 Task: Look for space in Lucknow, India from 12th July, 2023 to 16th July, 2023 for 8 adults in price range Rs.10000 to Rs.16000. Place can be private room with 8 bedrooms having 8 beds and 8 bathrooms. Property type can be house, flat, guest house. Amenities needed are: wifi, TV, free parkinig on premises, gym, breakfast. Booking option can be shelf check-in. Required host language is English.
Action: Mouse pressed left at (530, 130)
Screenshot: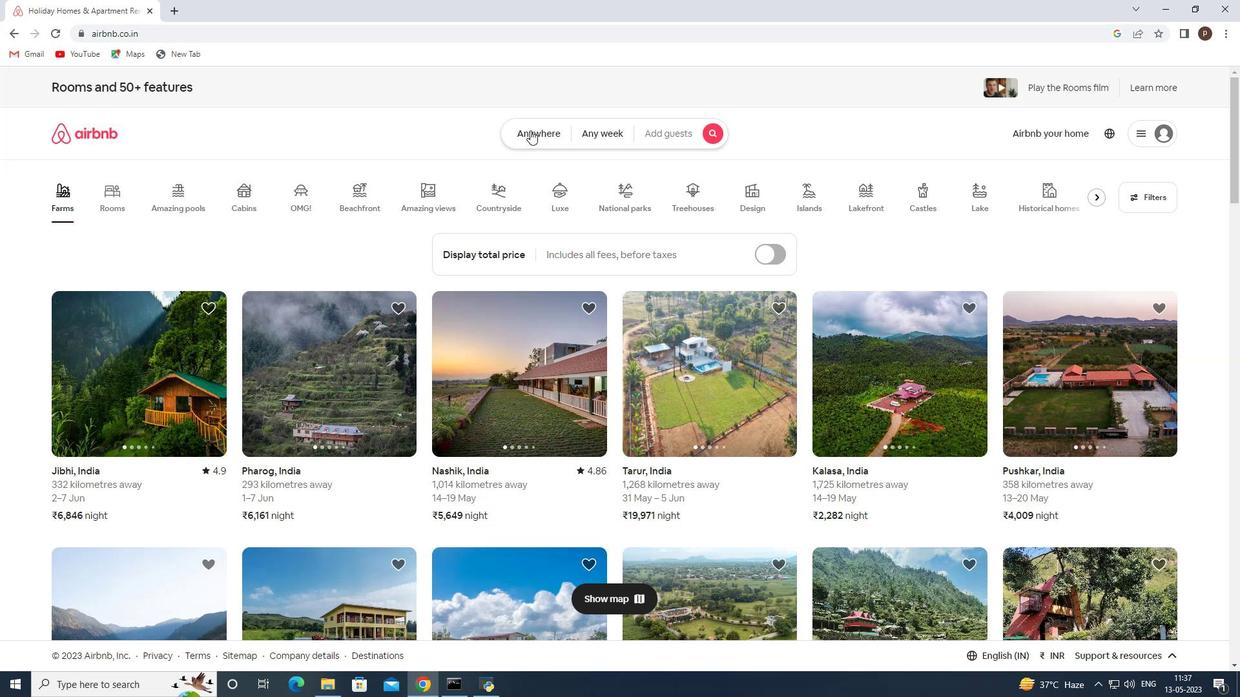
Action: Mouse moved to (427, 182)
Screenshot: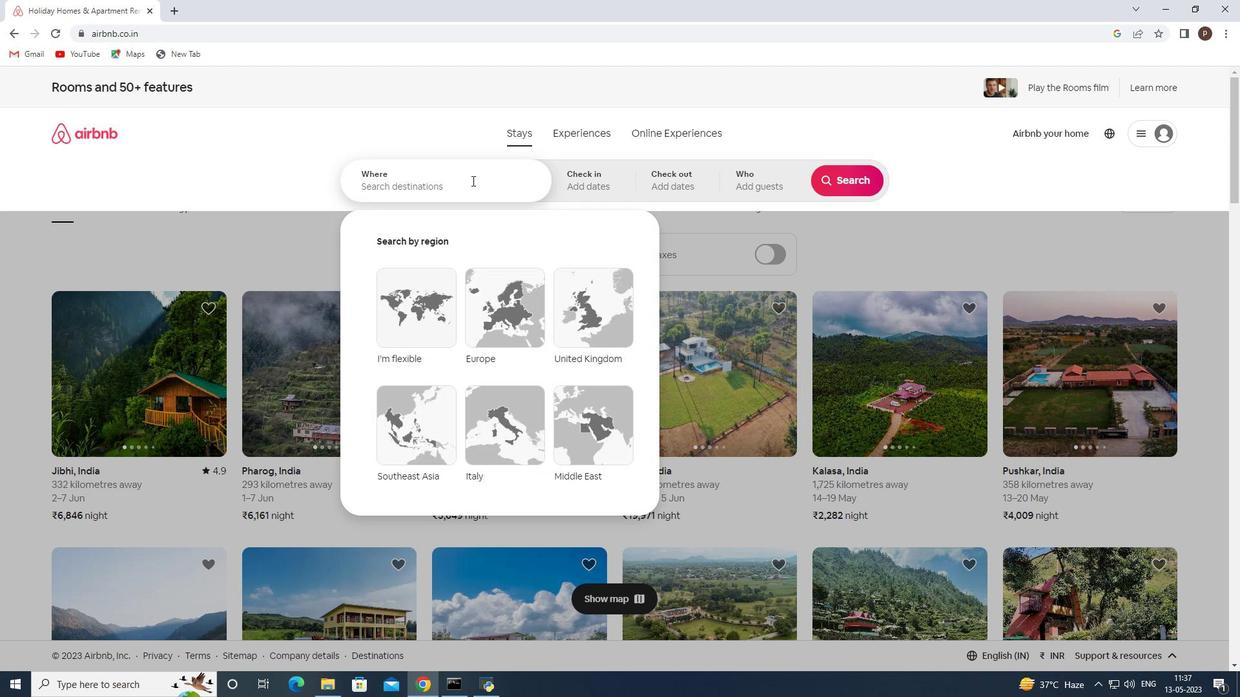 
Action: Mouse pressed left at (427, 182)
Screenshot: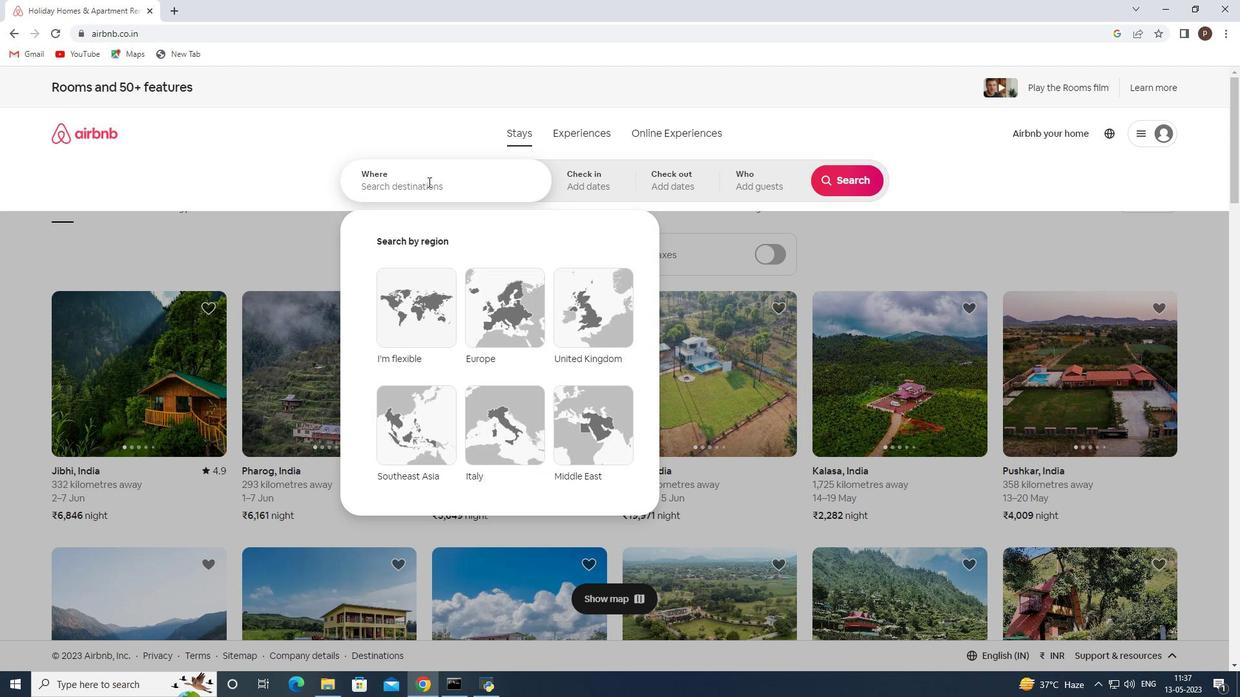 
Action: Key pressed <Key.caps_lock>L<Key.caps_lock>ucknow
Screenshot: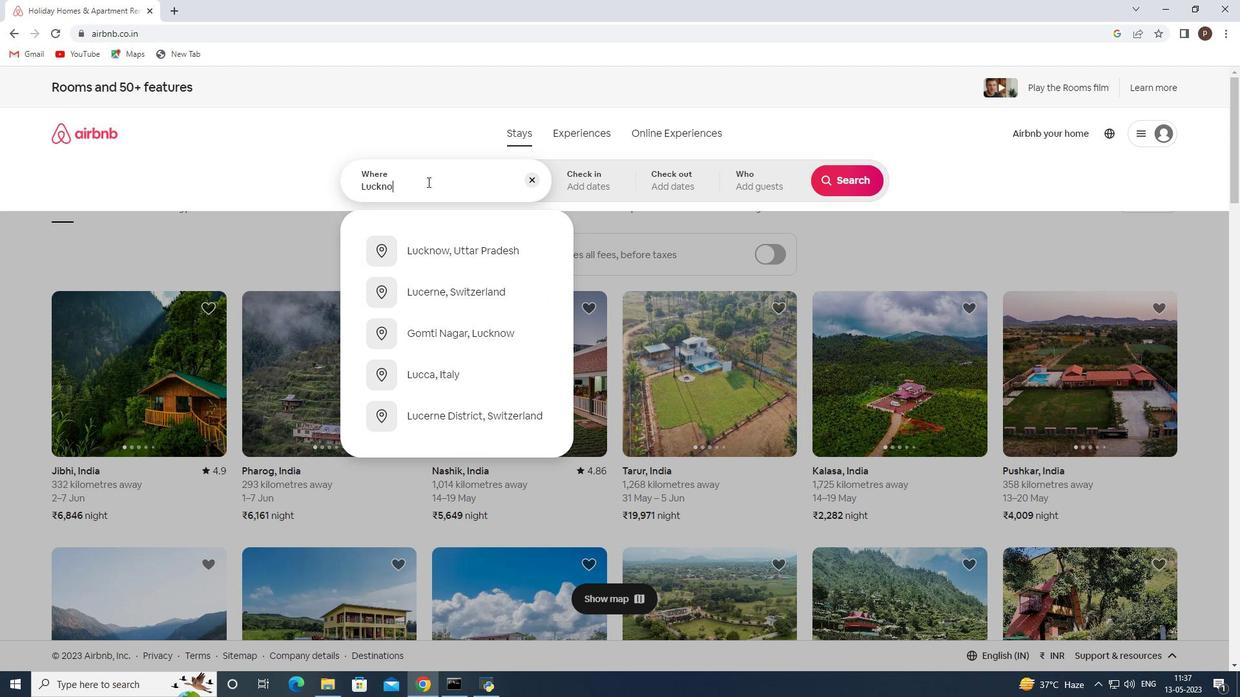 
Action: Mouse moved to (439, 253)
Screenshot: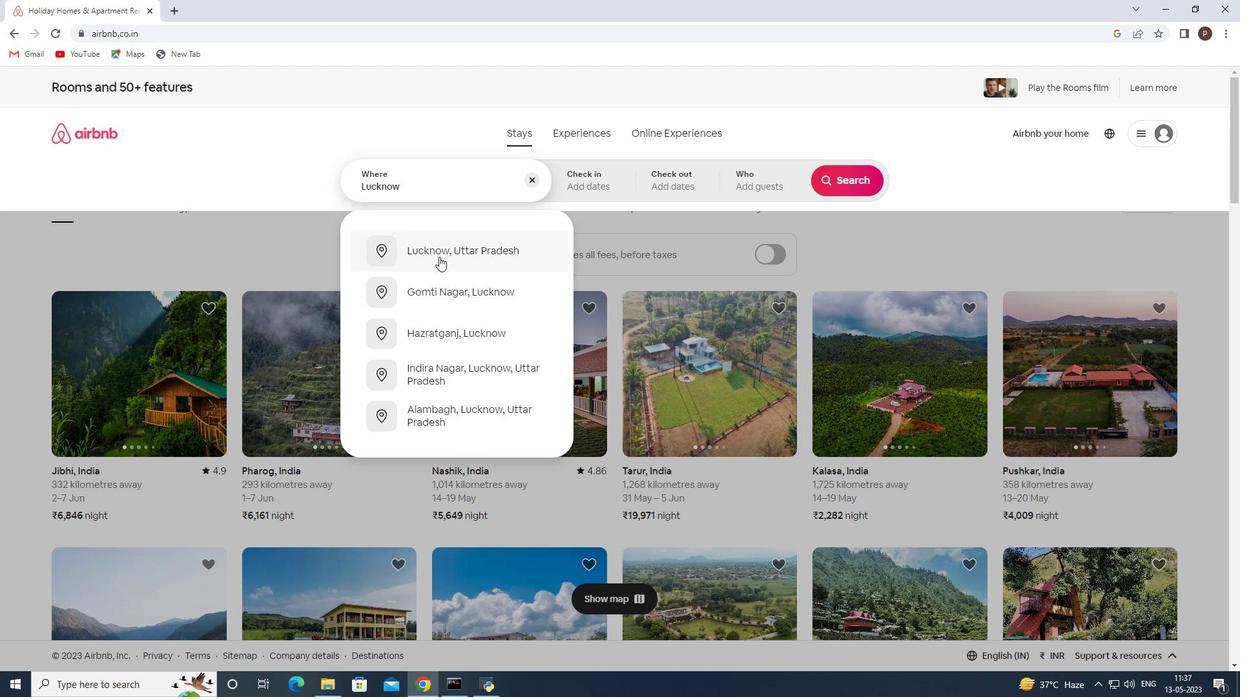 
Action: Mouse pressed left at (439, 253)
Screenshot: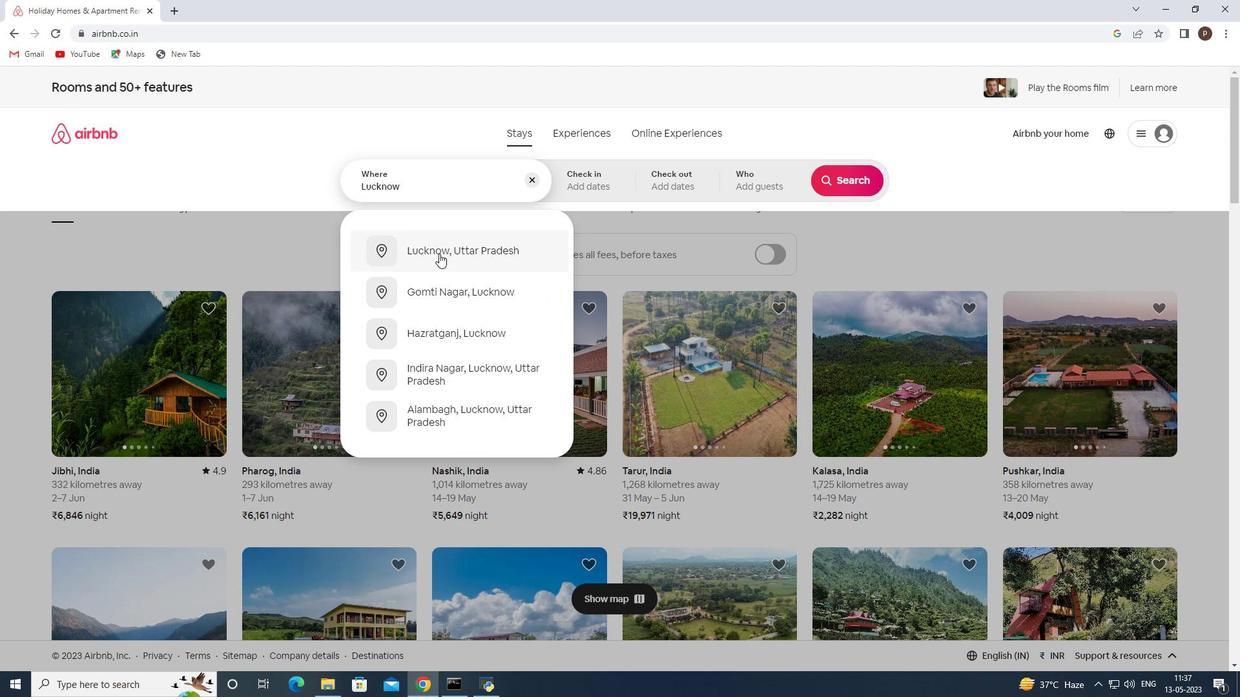 
Action: Mouse moved to (843, 281)
Screenshot: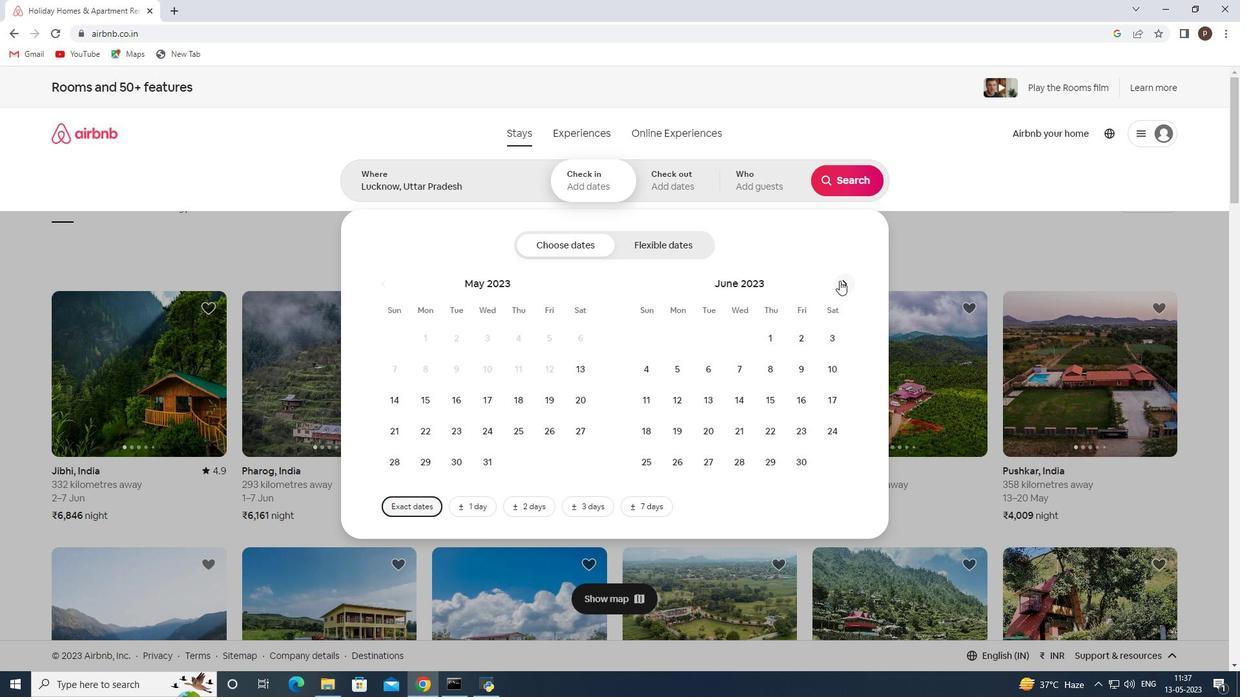 
Action: Mouse pressed left at (843, 281)
Screenshot: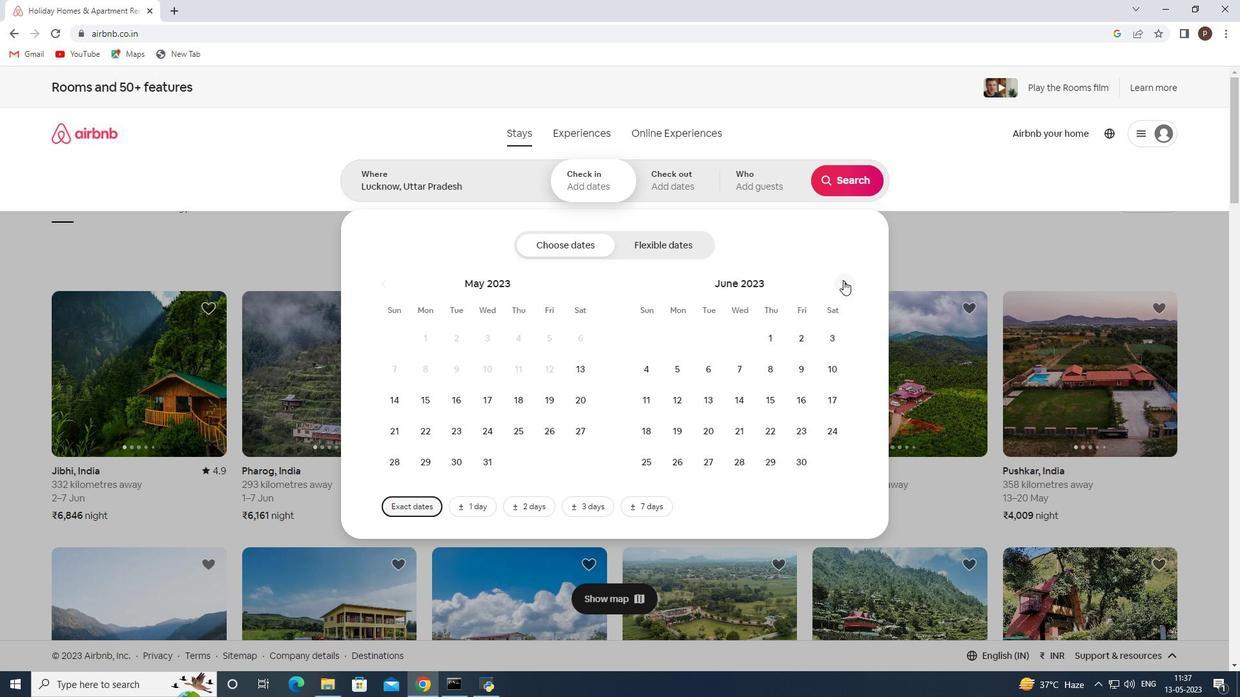 
Action: Mouse moved to (737, 398)
Screenshot: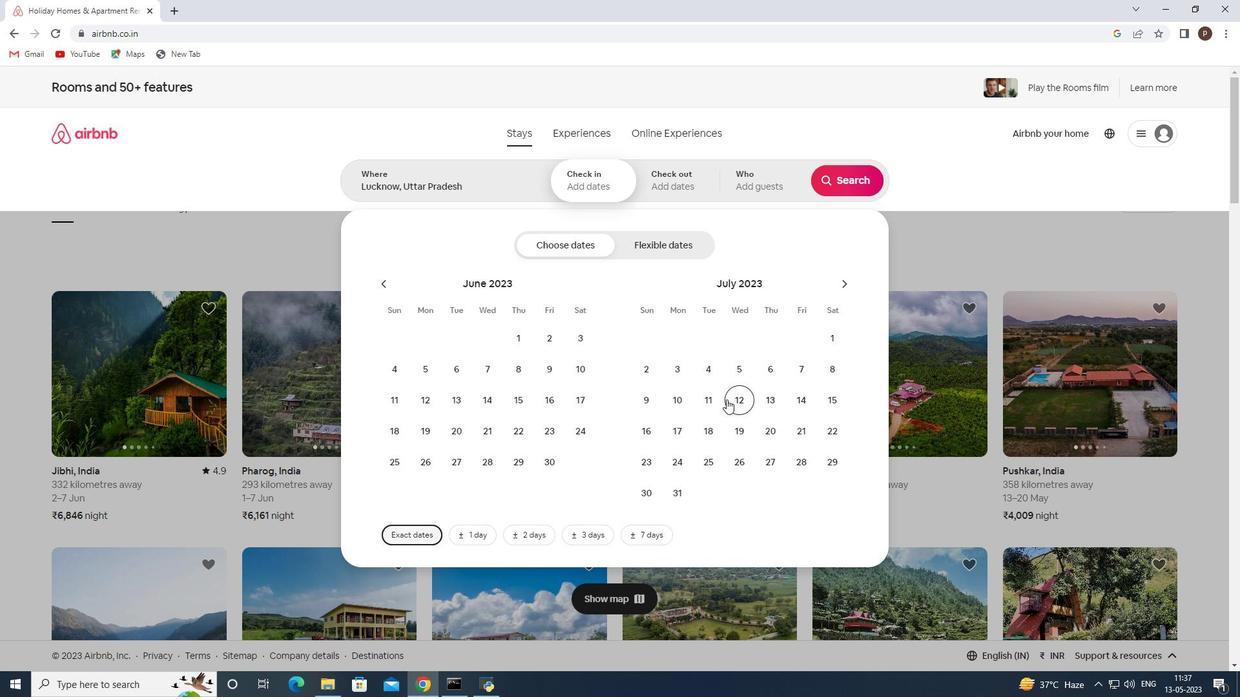 
Action: Mouse pressed left at (737, 398)
Screenshot: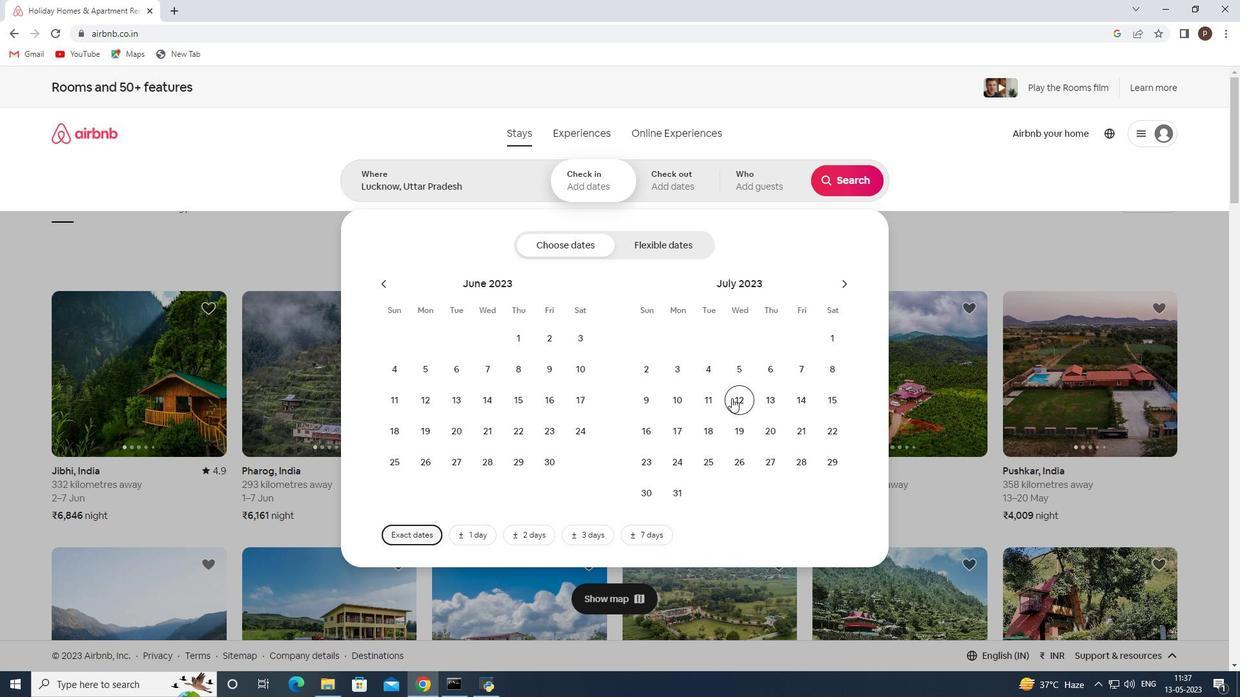 
Action: Mouse moved to (651, 428)
Screenshot: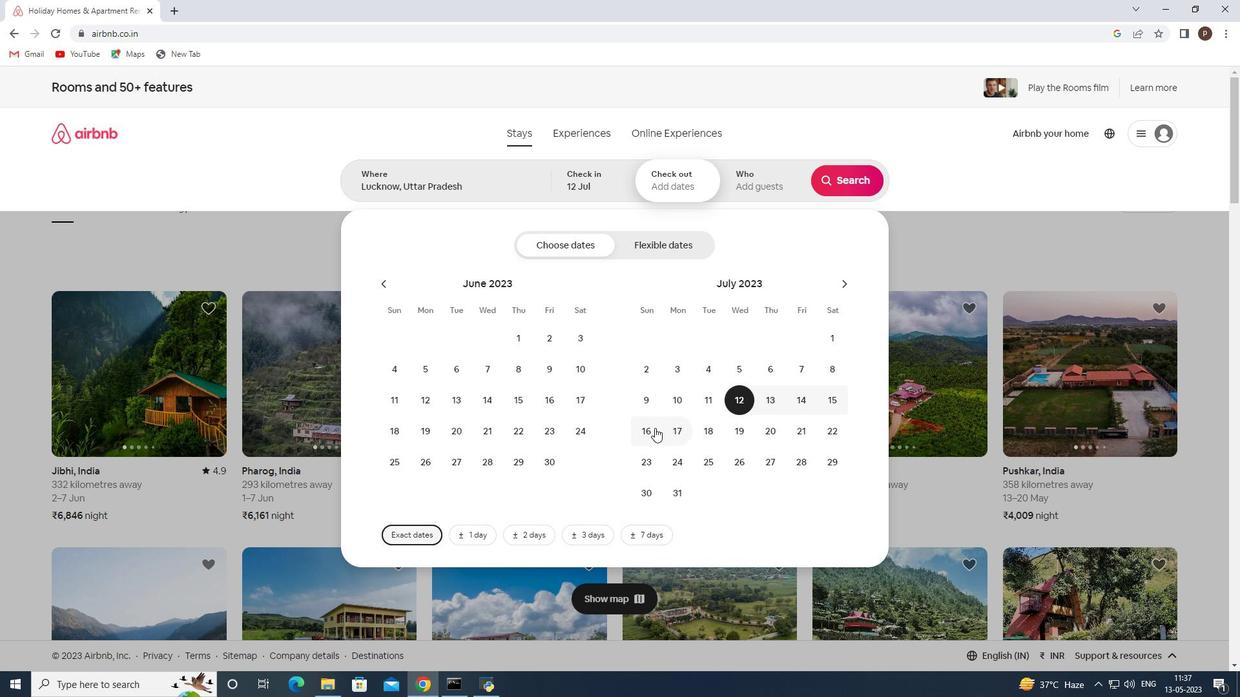 
Action: Mouse pressed left at (651, 428)
Screenshot: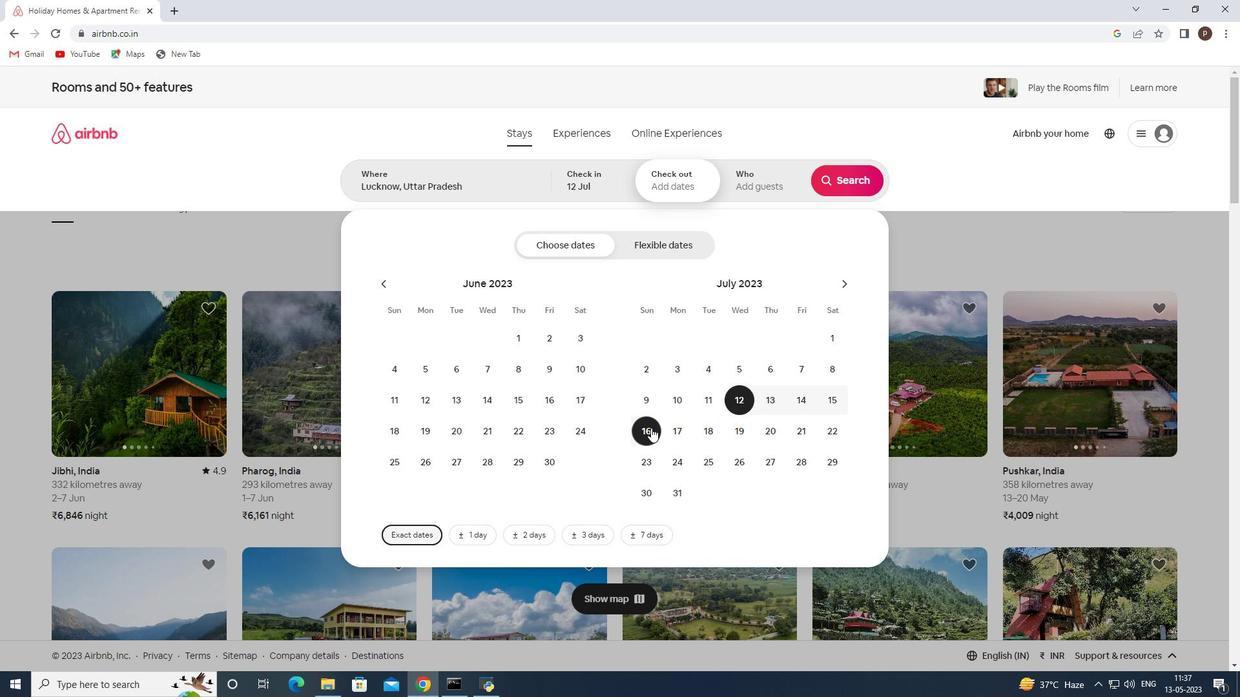 
Action: Mouse moved to (744, 173)
Screenshot: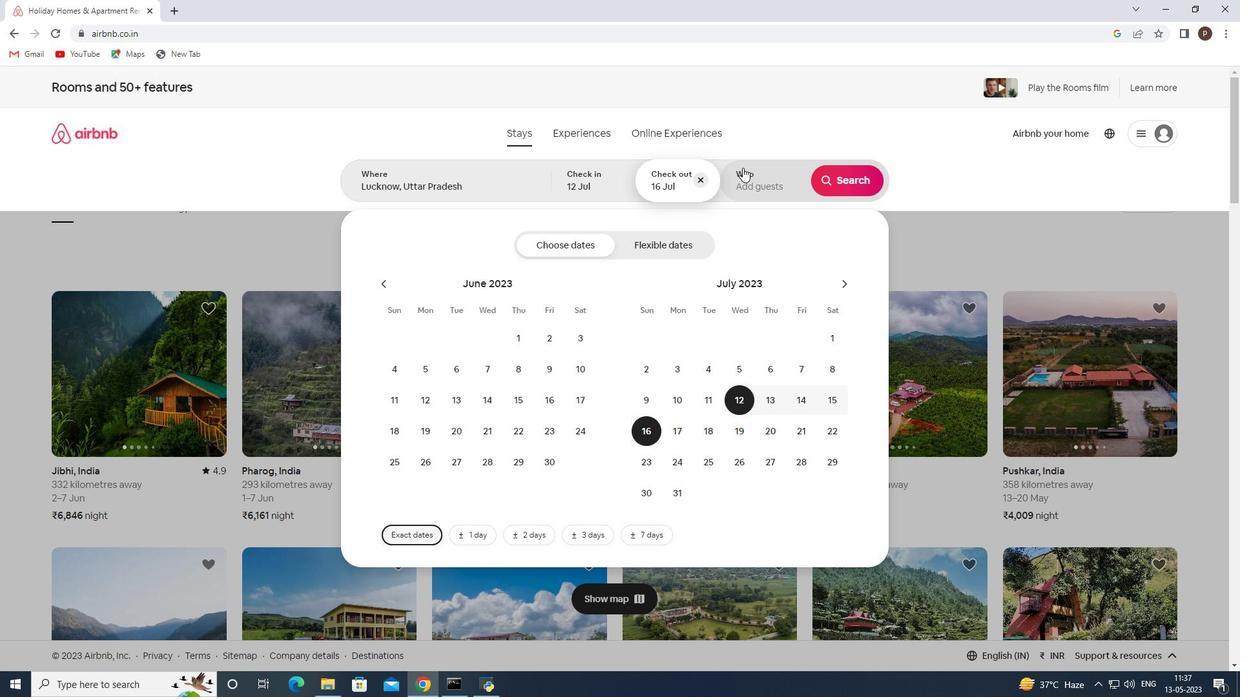 
Action: Mouse pressed left at (744, 173)
Screenshot: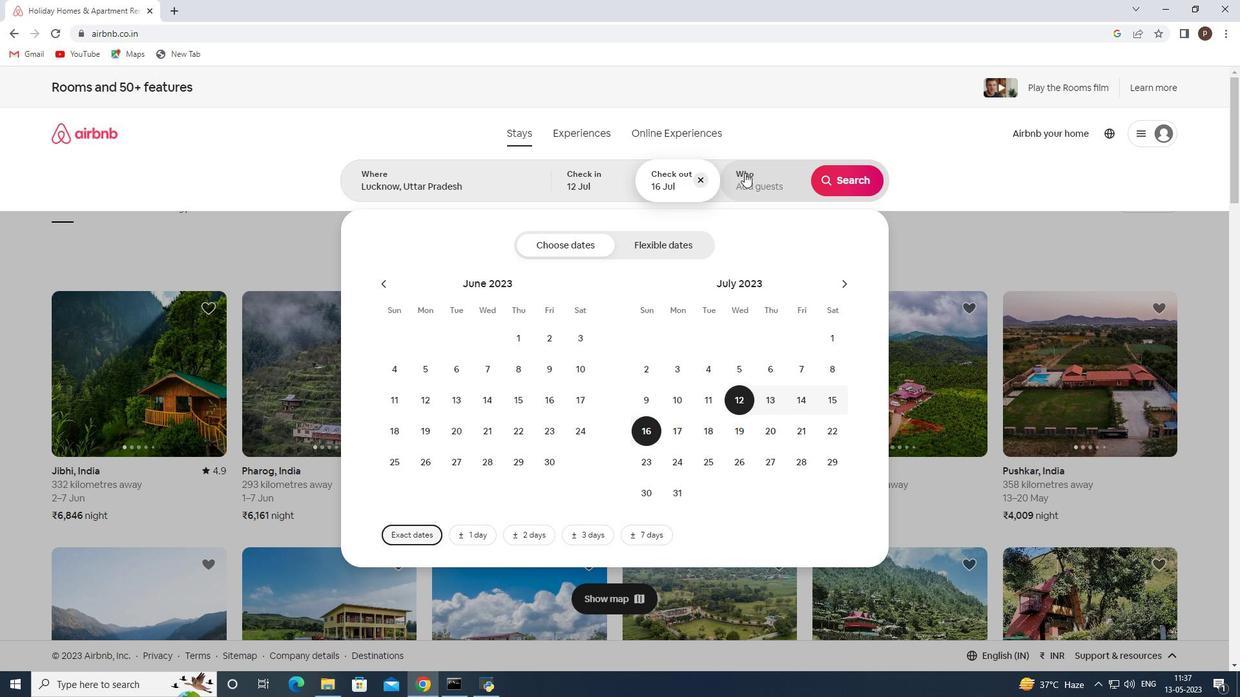 
Action: Mouse moved to (859, 250)
Screenshot: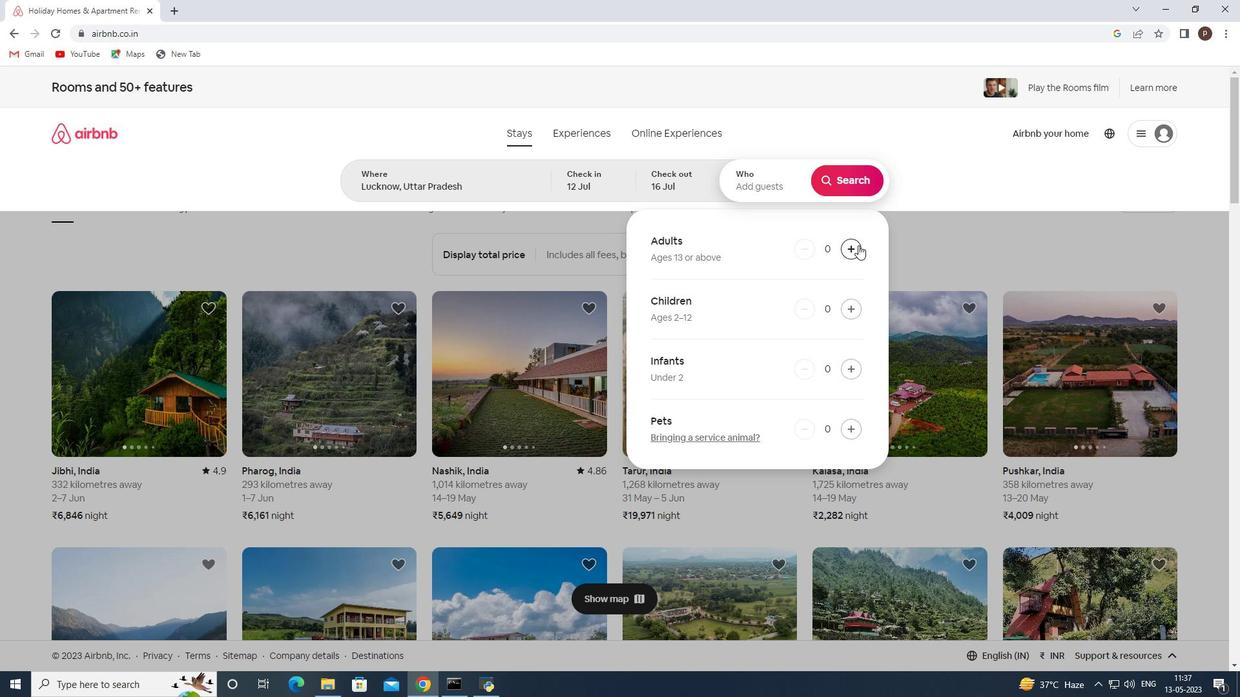 
Action: Mouse pressed left at (859, 250)
Screenshot: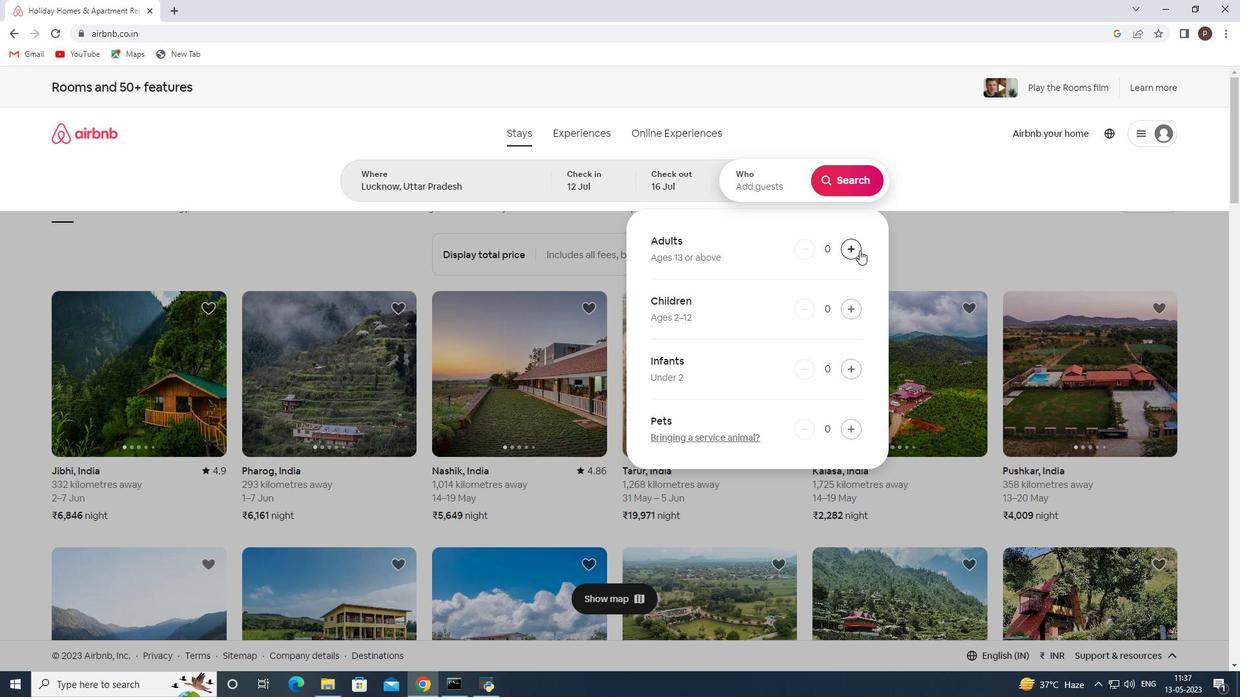 
Action: Mouse pressed left at (859, 250)
Screenshot: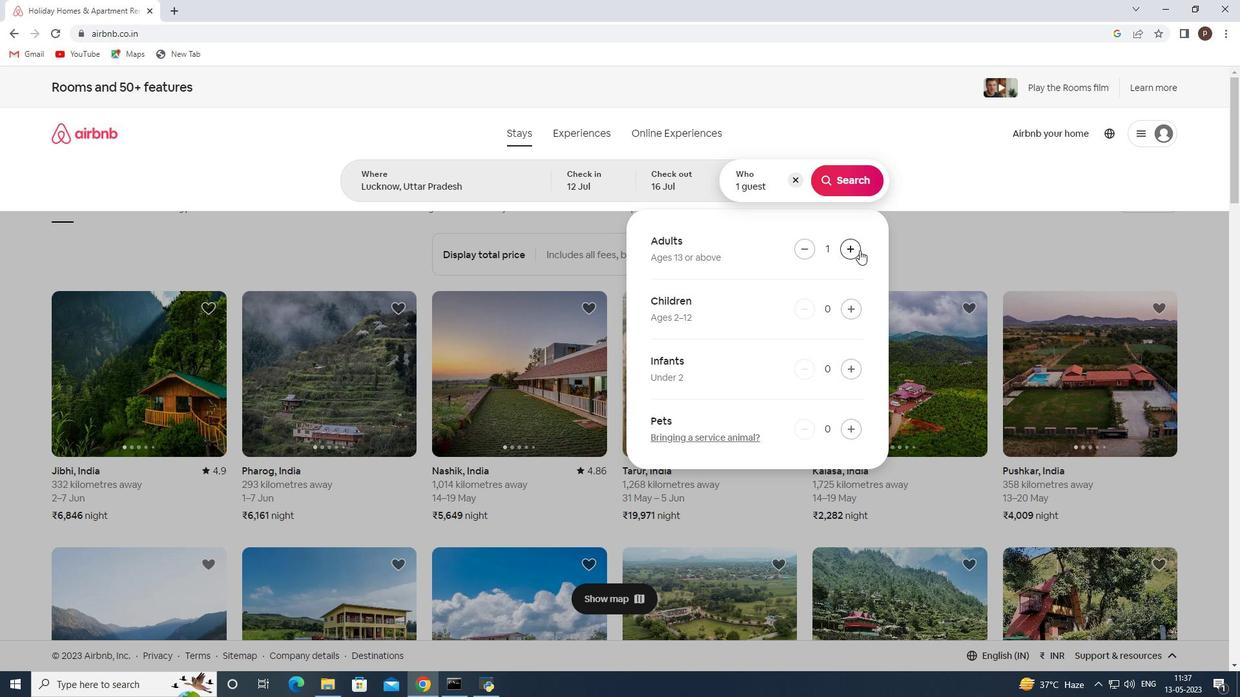 
Action: Mouse pressed left at (859, 250)
Screenshot: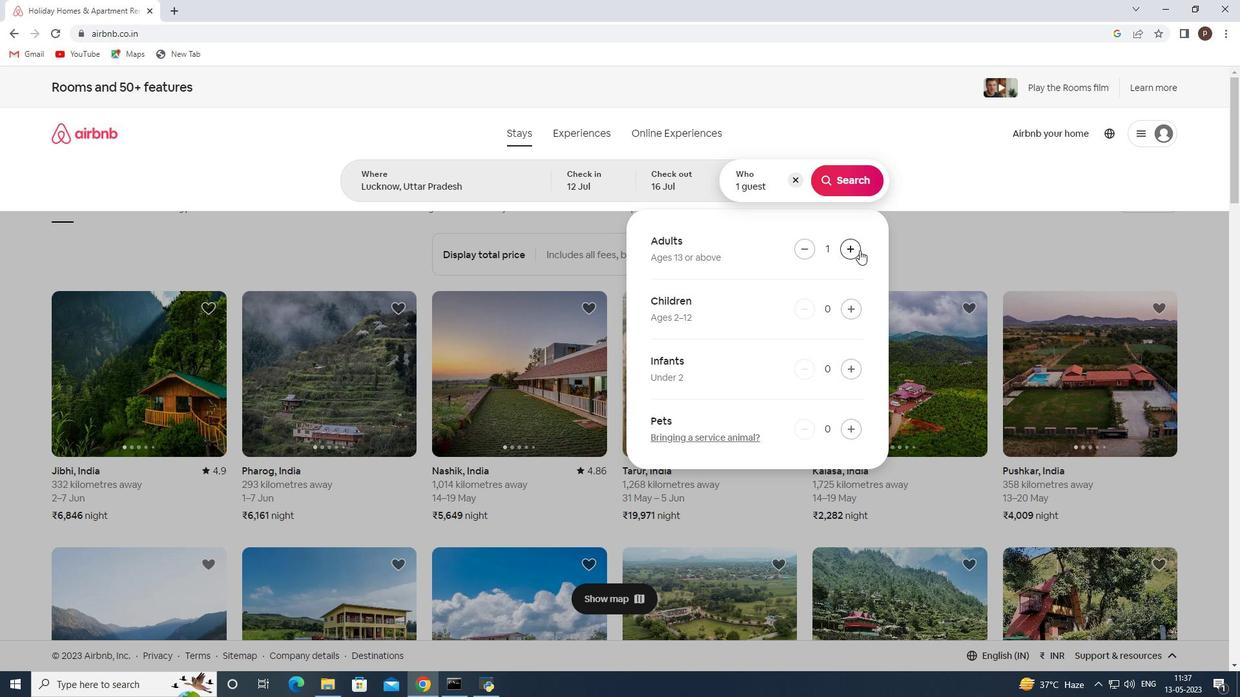 
Action: Mouse pressed left at (859, 250)
Screenshot: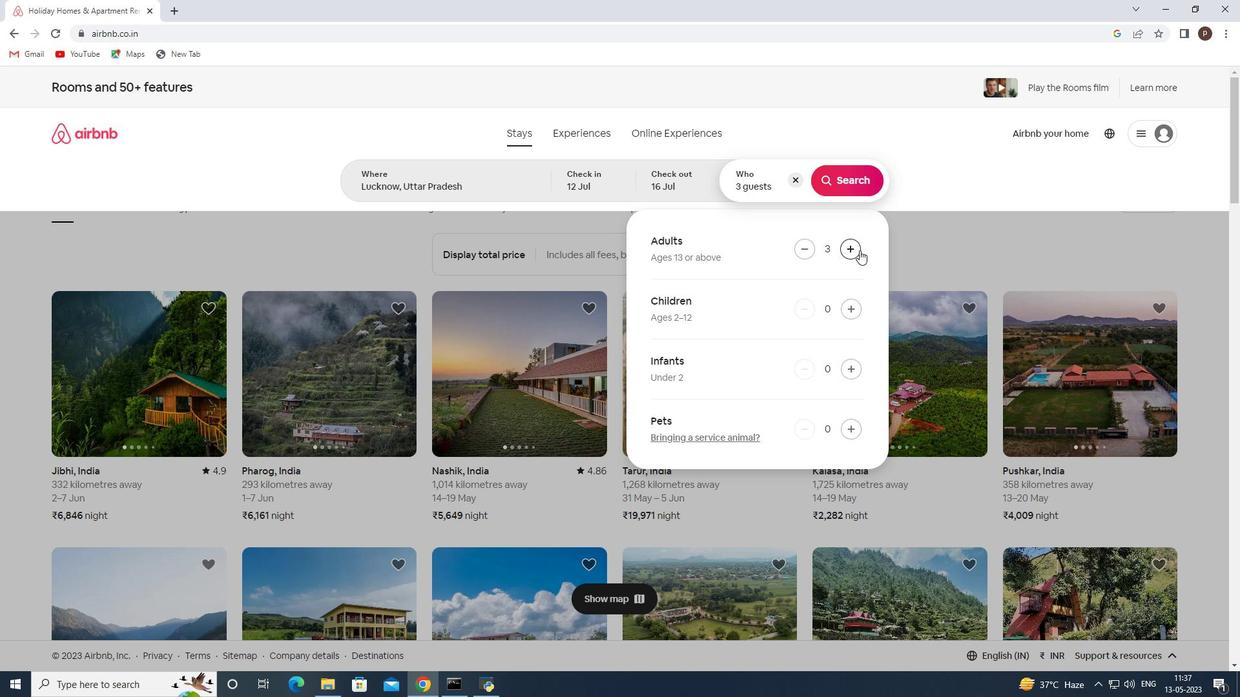 
Action: Mouse pressed left at (859, 250)
Screenshot: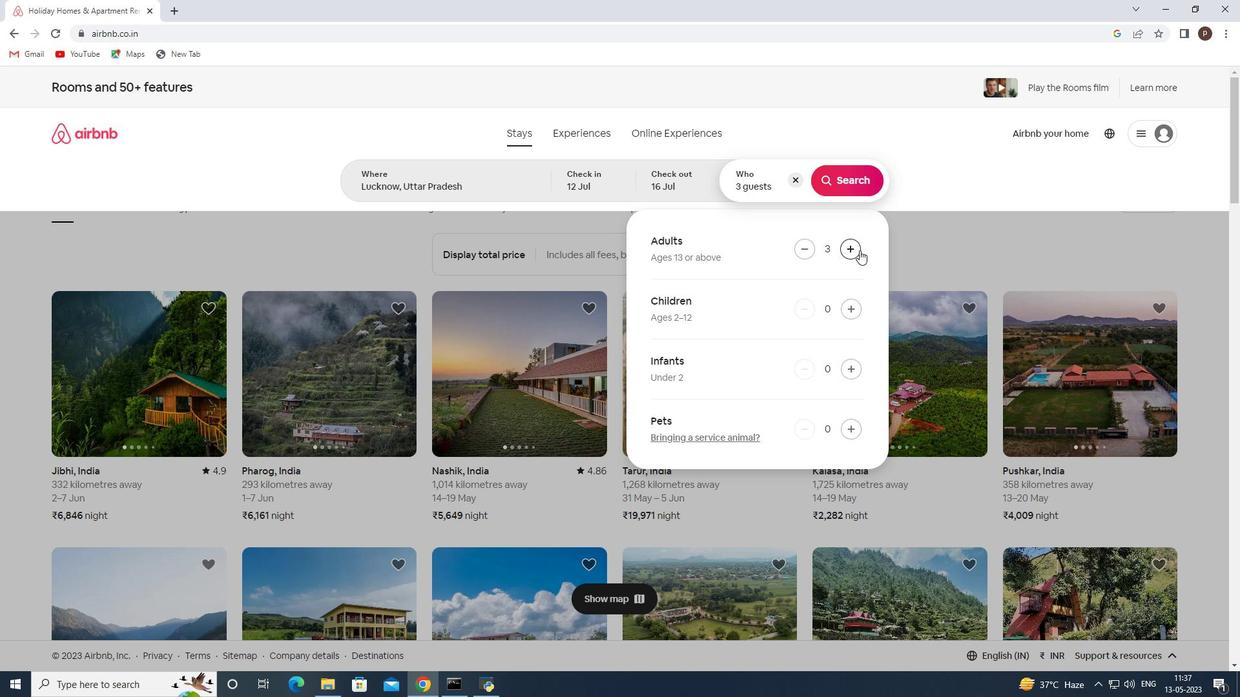 
Action: Mouse pressed left at (859, 250)
Screenshot: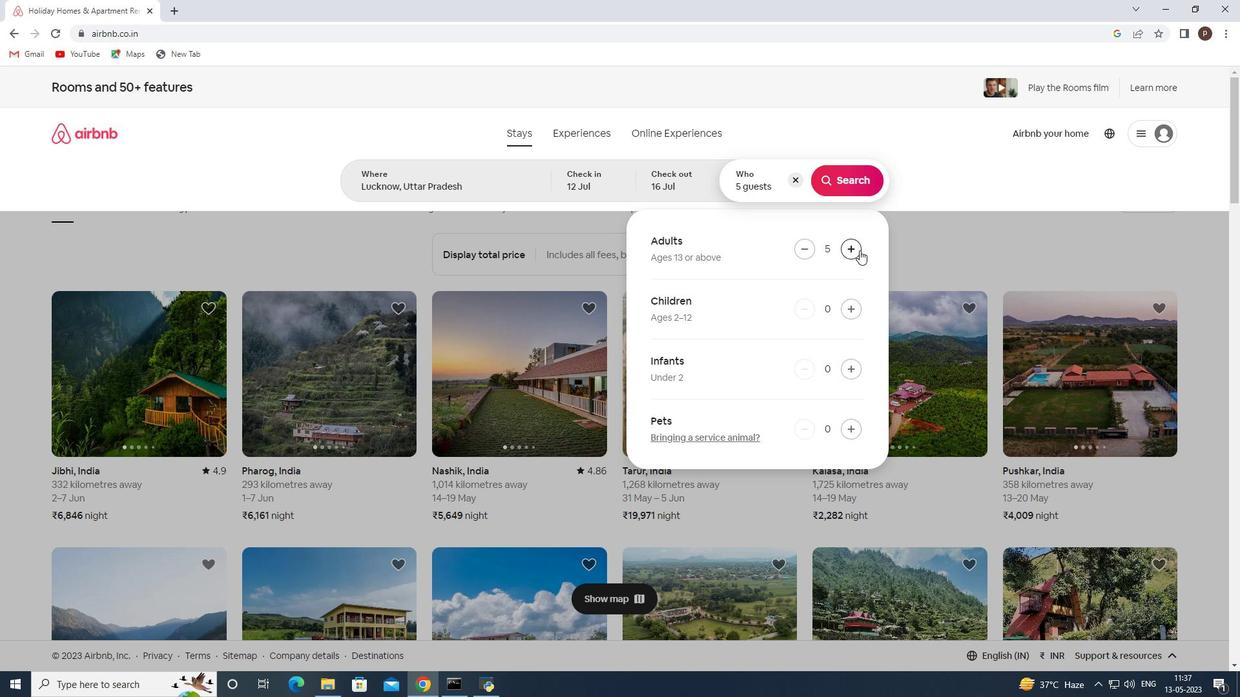 
Action: Mouse pressed left at (859, 250)
Screenshot: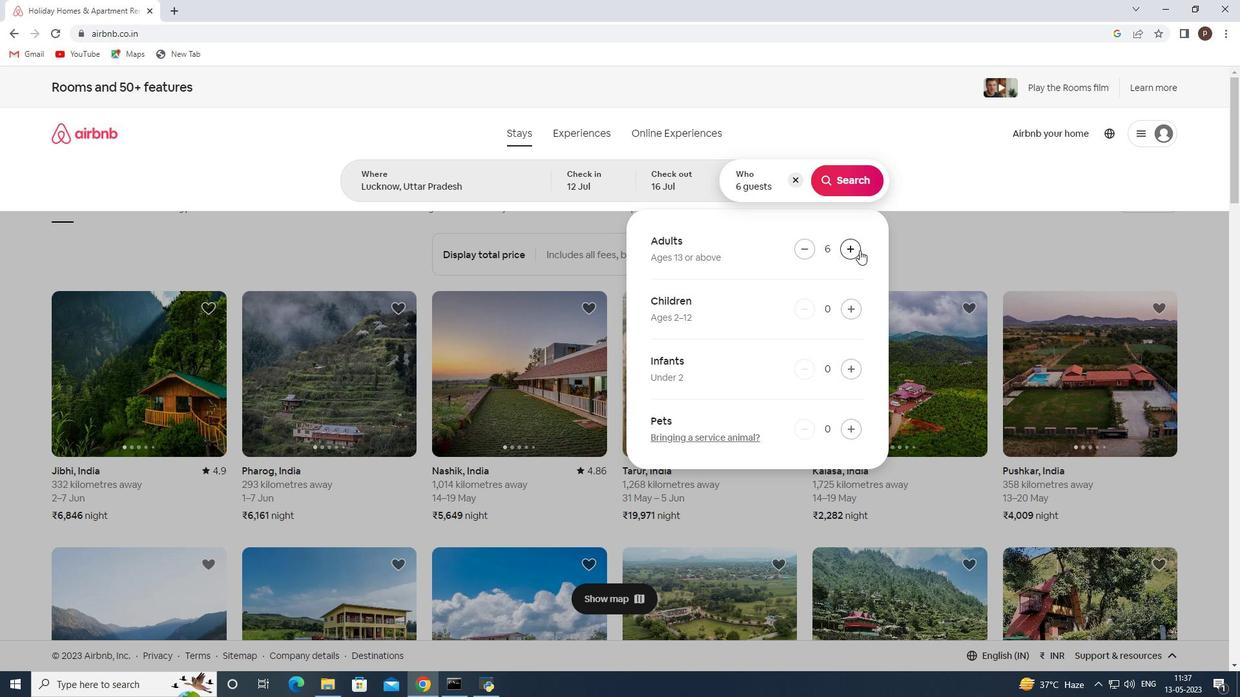 
Action: Mouse pressed left at (859, 250)
Screenshot: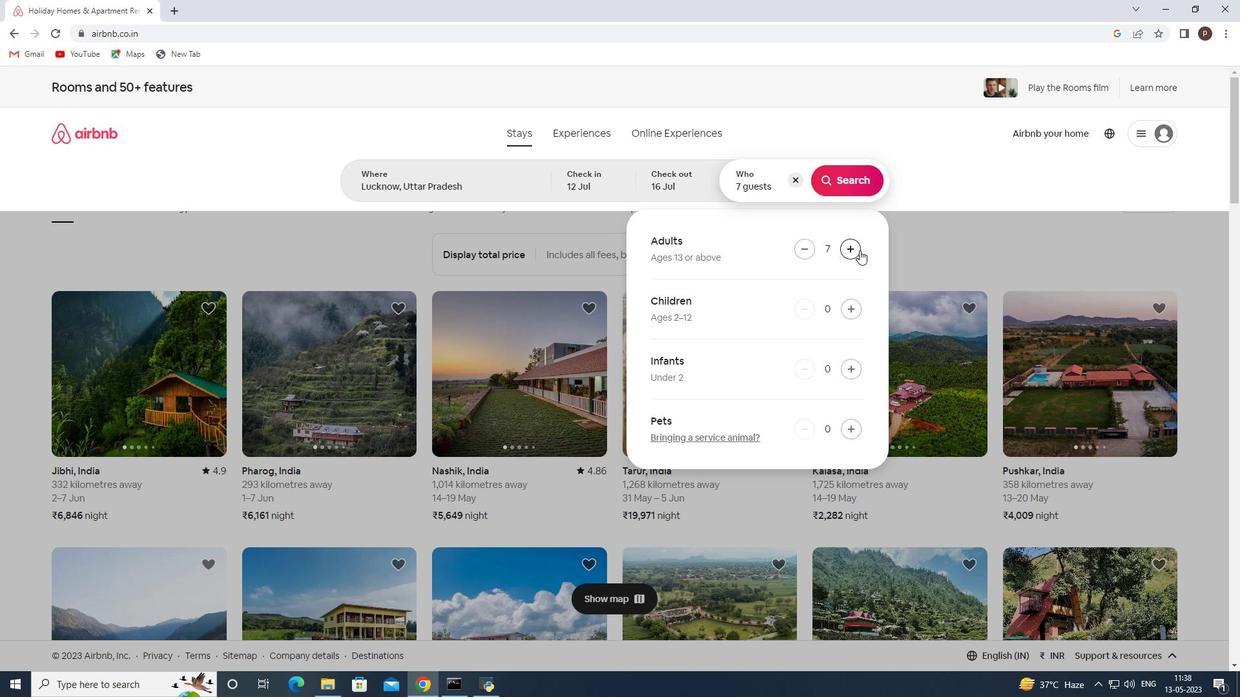 
Action: Mouse moved to (847, 172)
Screenshot: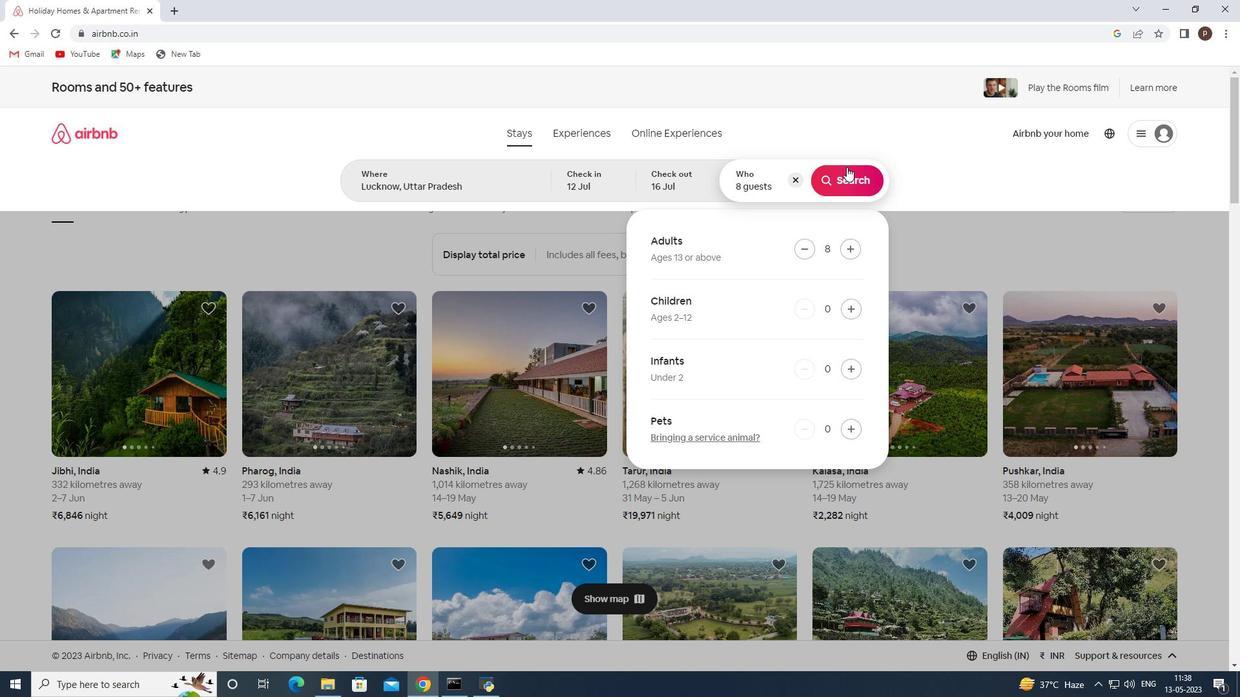 
Action: Mouse pressed left at (847, 172)
Screenshot: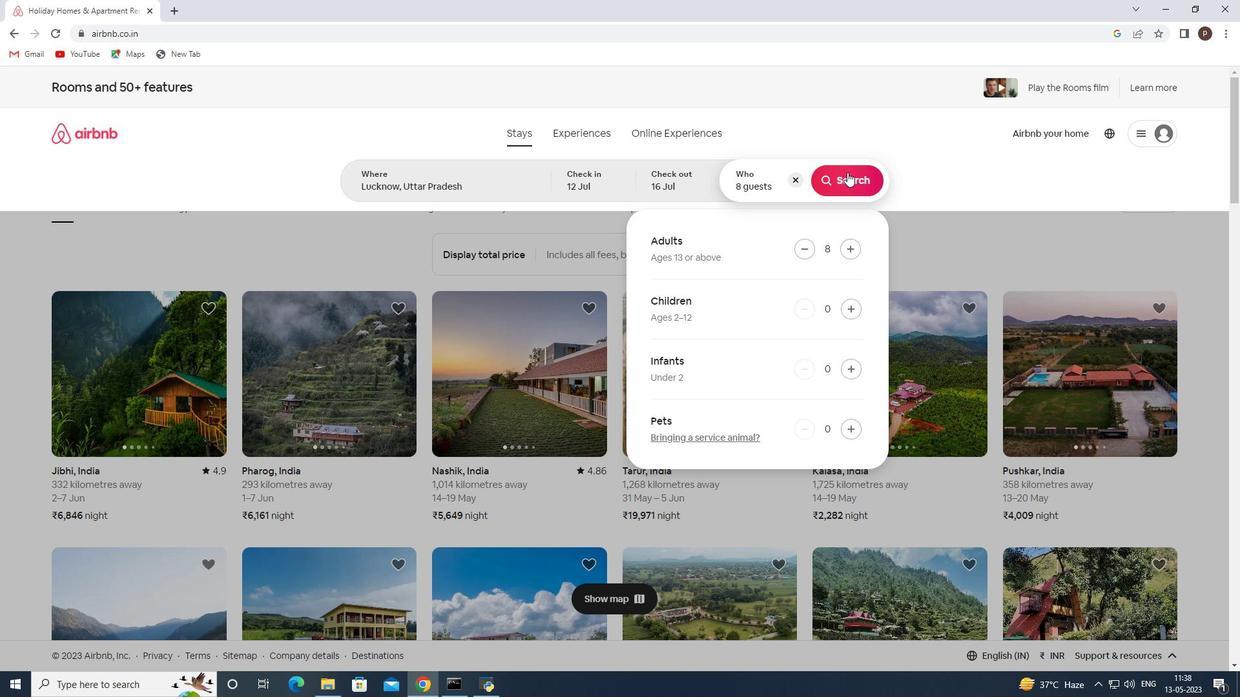 
Action: Mouse moved to (1168, 144)
Screenshot: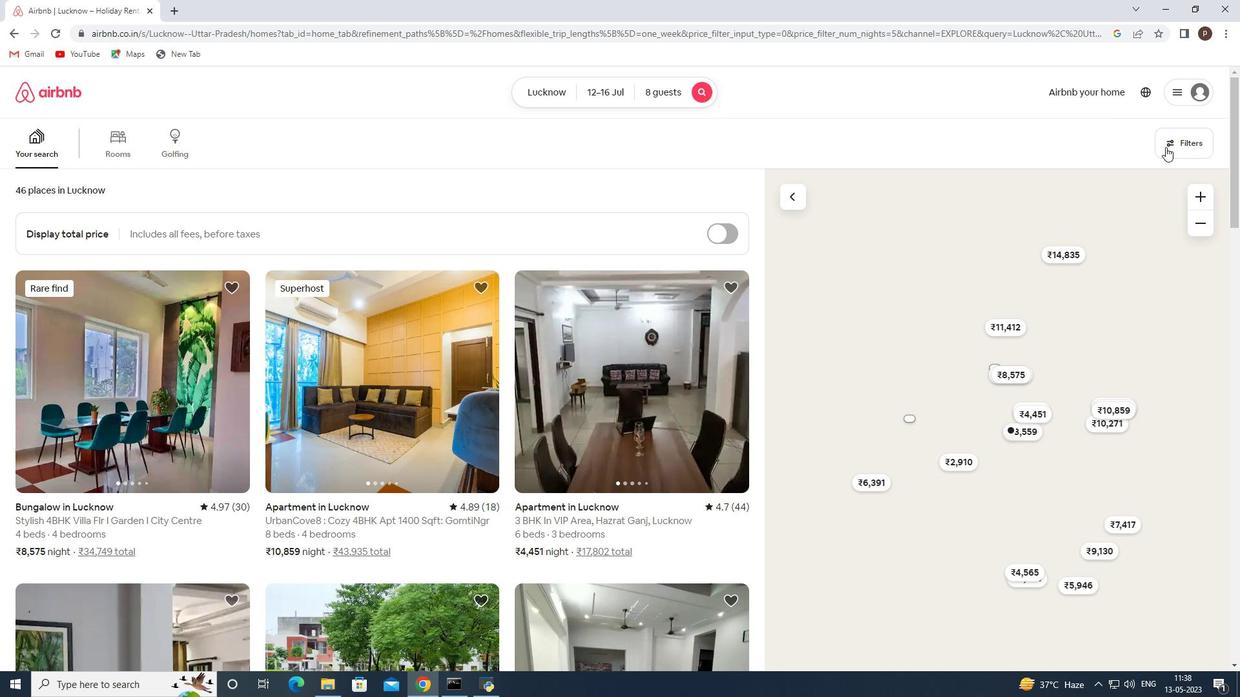 
Action: Mouse pressed left at (1168, 144)
Screenshot: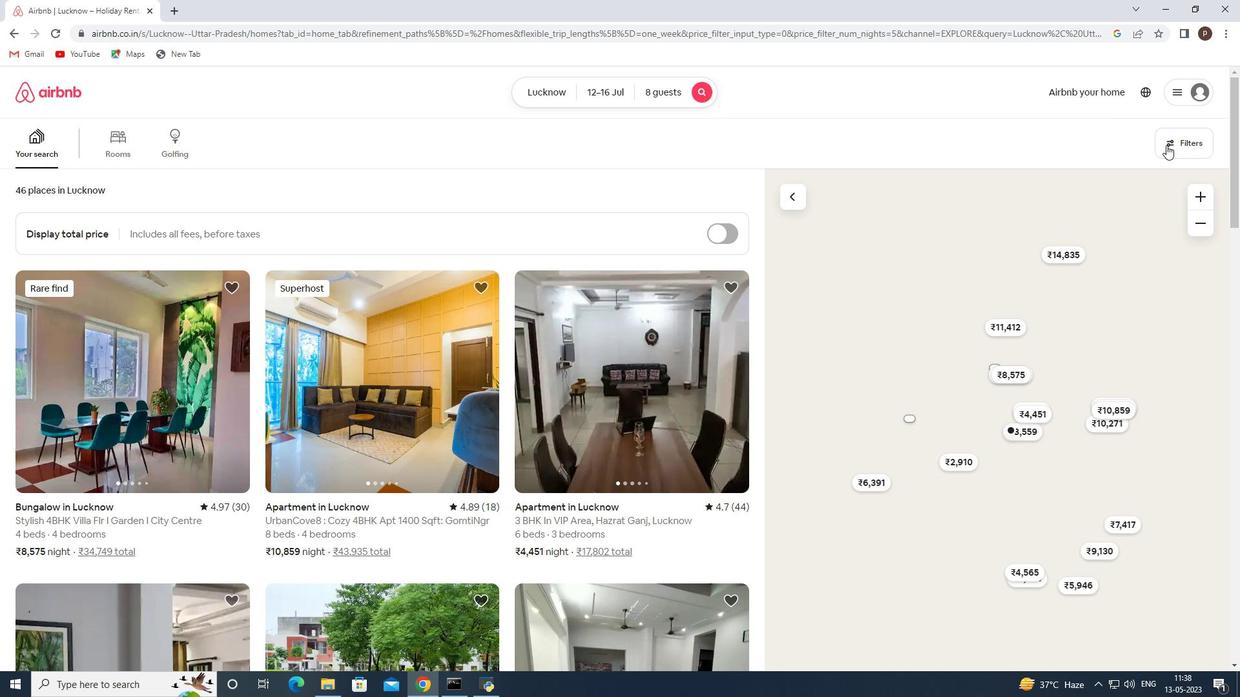 
Action: Mouse moved to (434, 460)
Screenshot: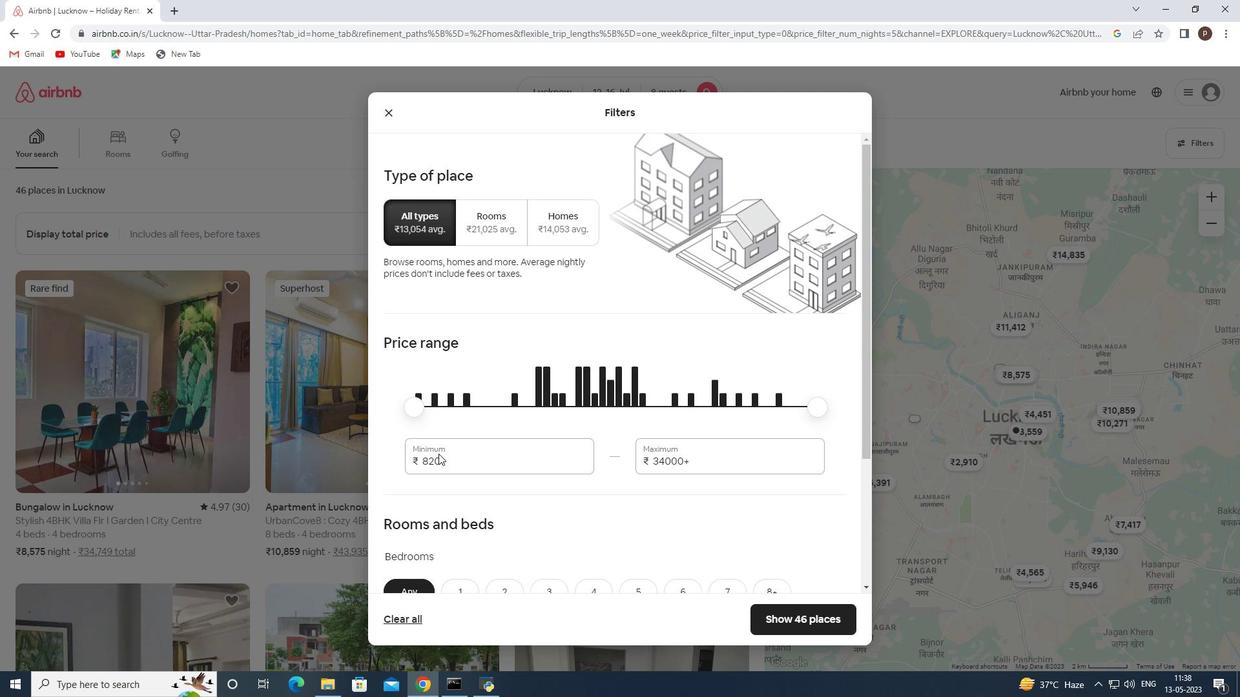 
Action: Mouse pressed left at (434, 460)
Screenshot: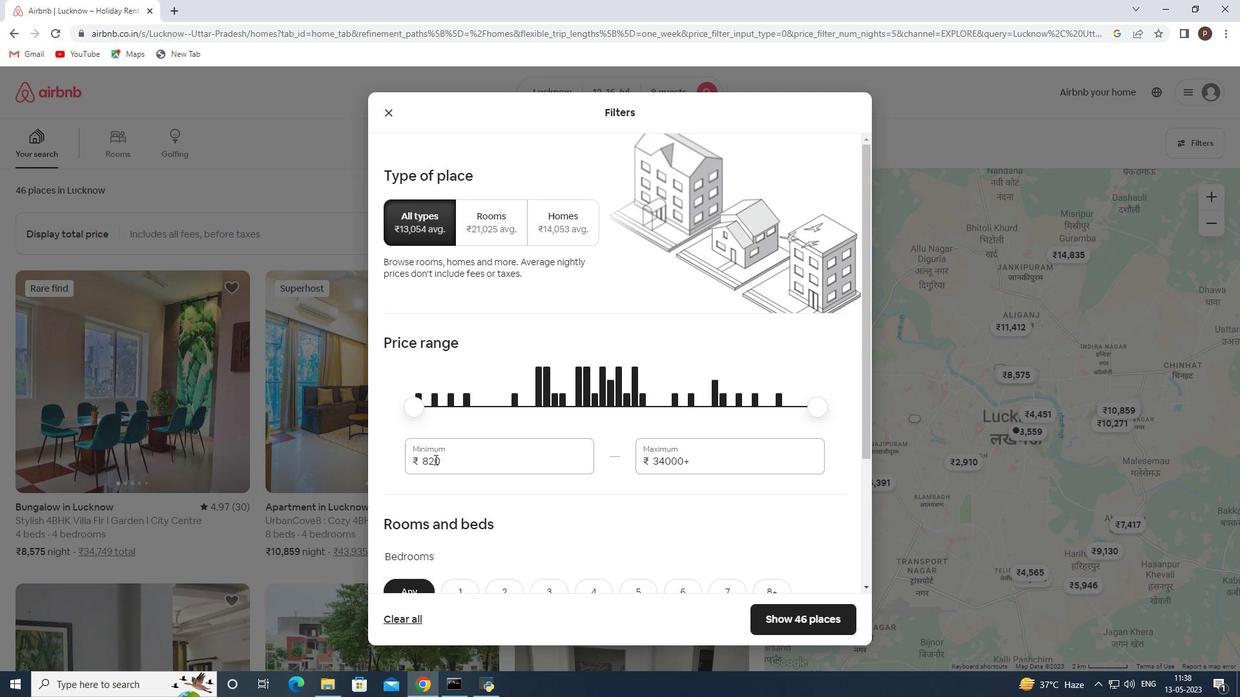 
Action: Mouse pressed left at (434, 460)
Screenshot: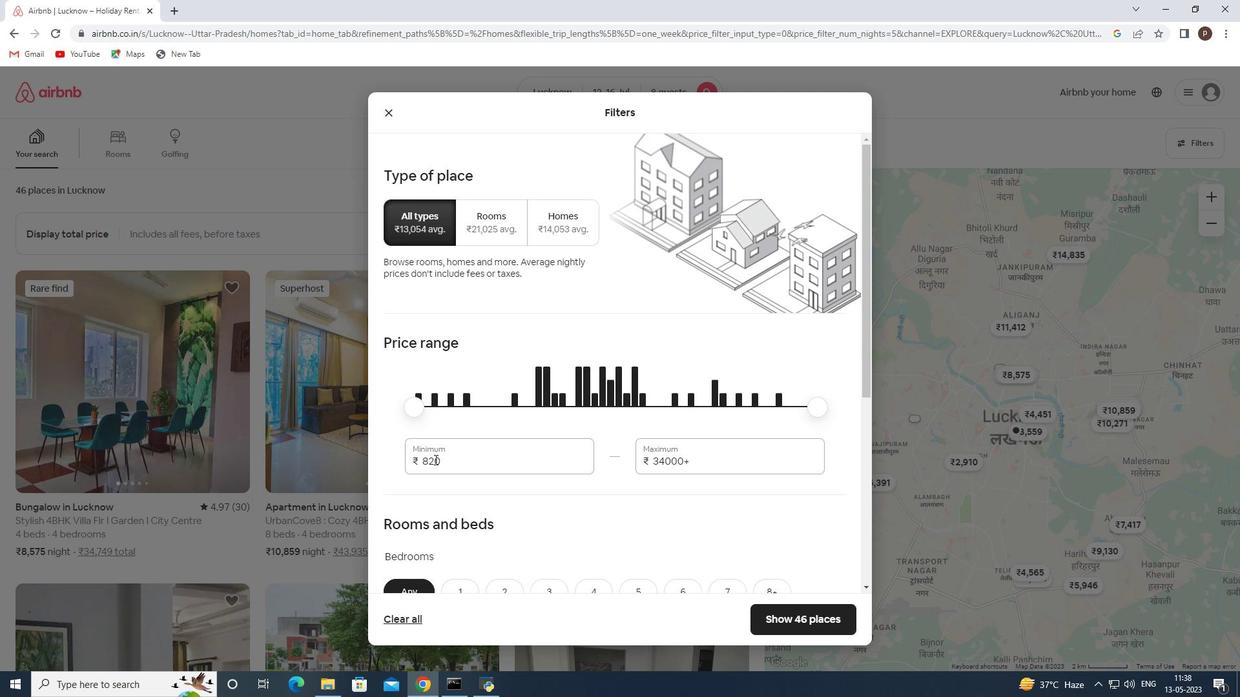 
Action: Key pressed 10000<Key.tab>16000
Screenshot: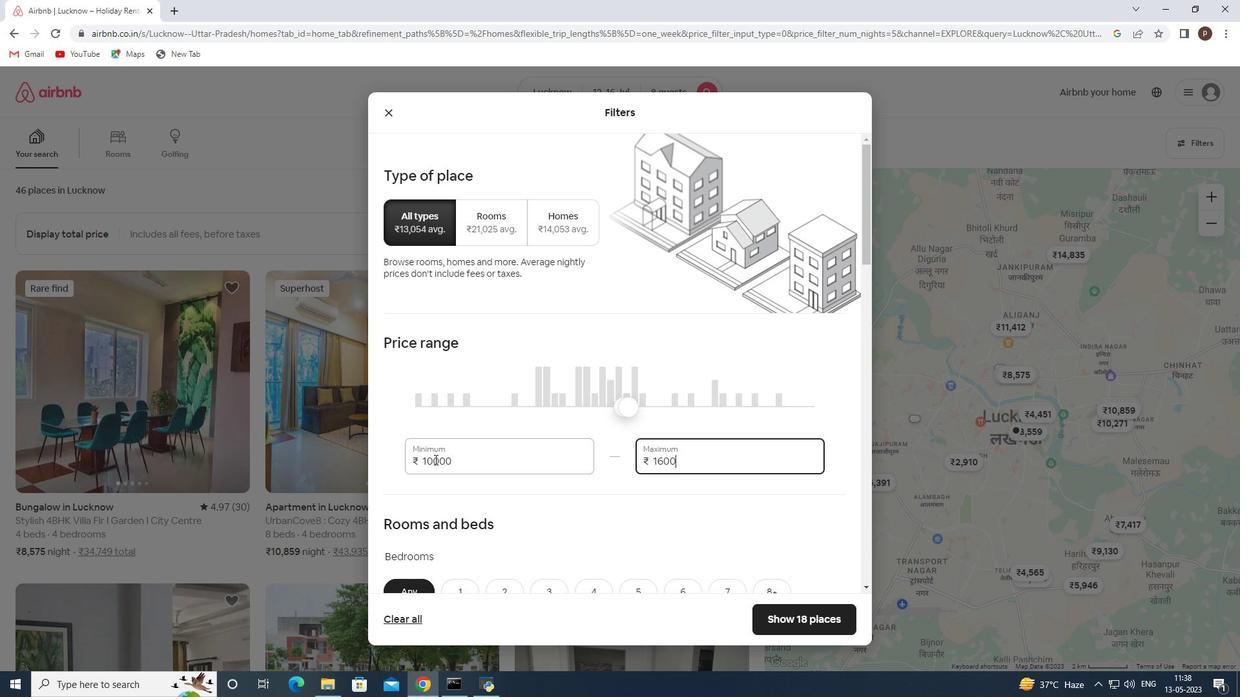 
Action: Mouse scrolled (434, 459) with delta (0, 0)
Screenshot: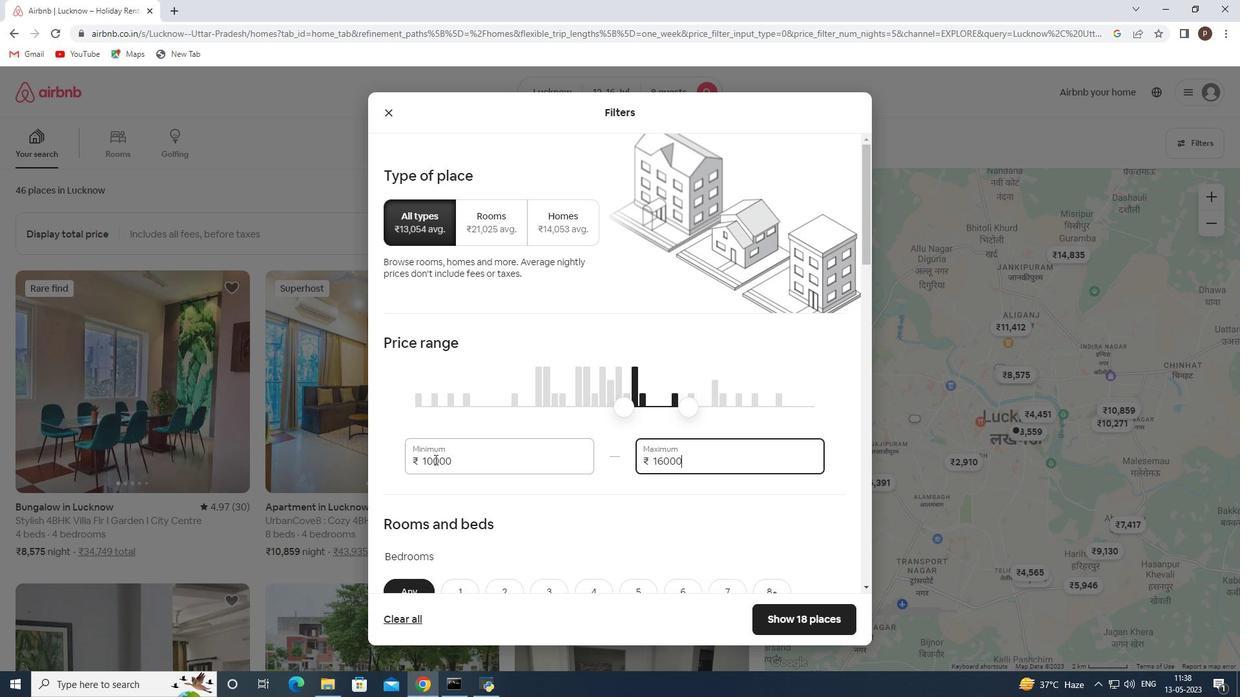 
Action: Mouse scrolled (434, 459) with delta (0, 0)
Screenshot: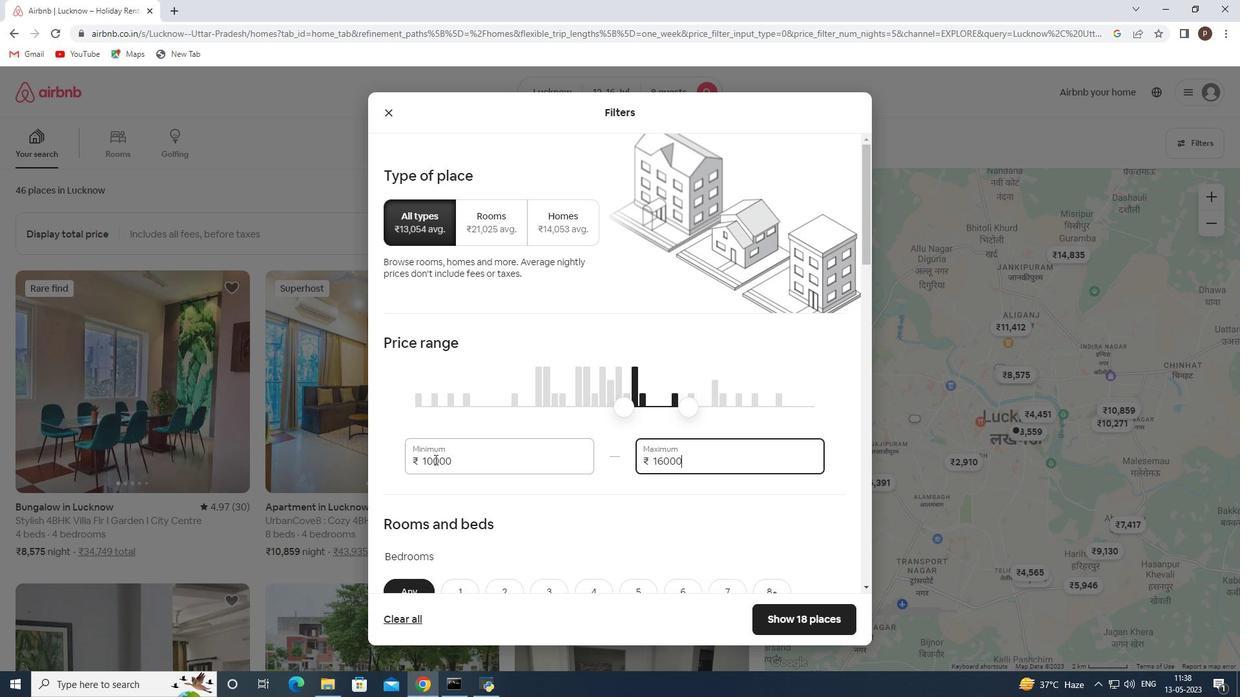 
Action: Mouse moved to (468, 438)
Screenshot: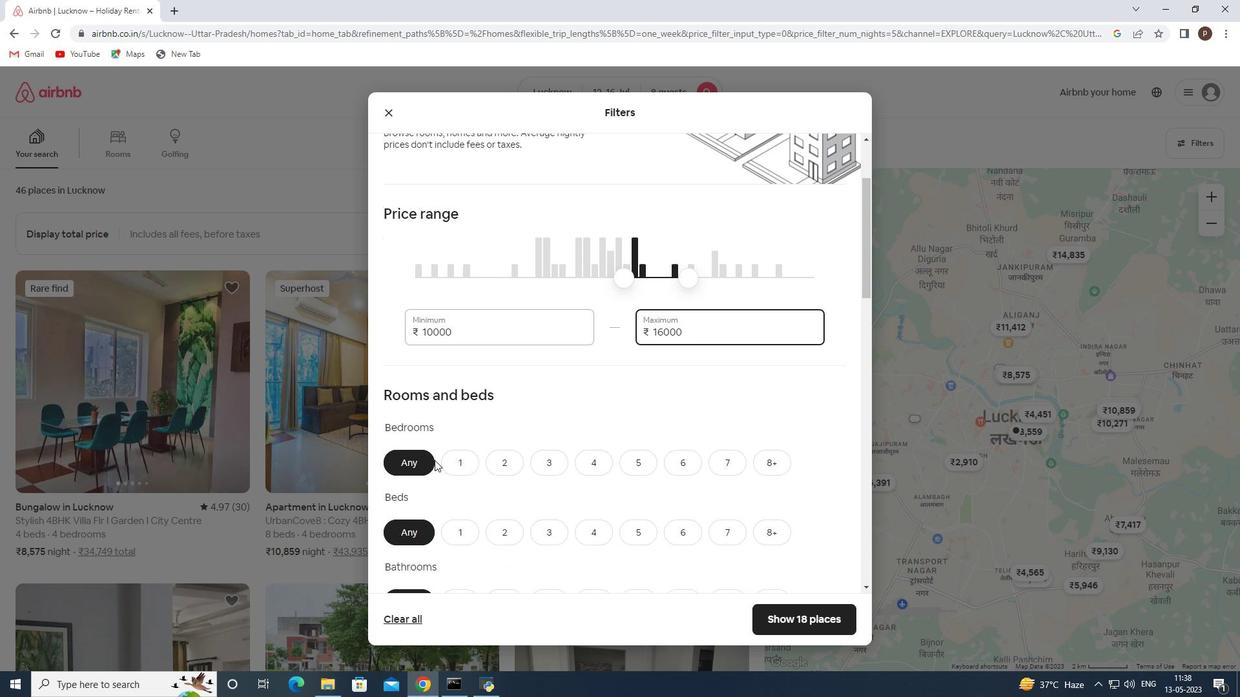 
Action: Mouse scrolled (468, 437) with delta (0, 0)
Screenshot: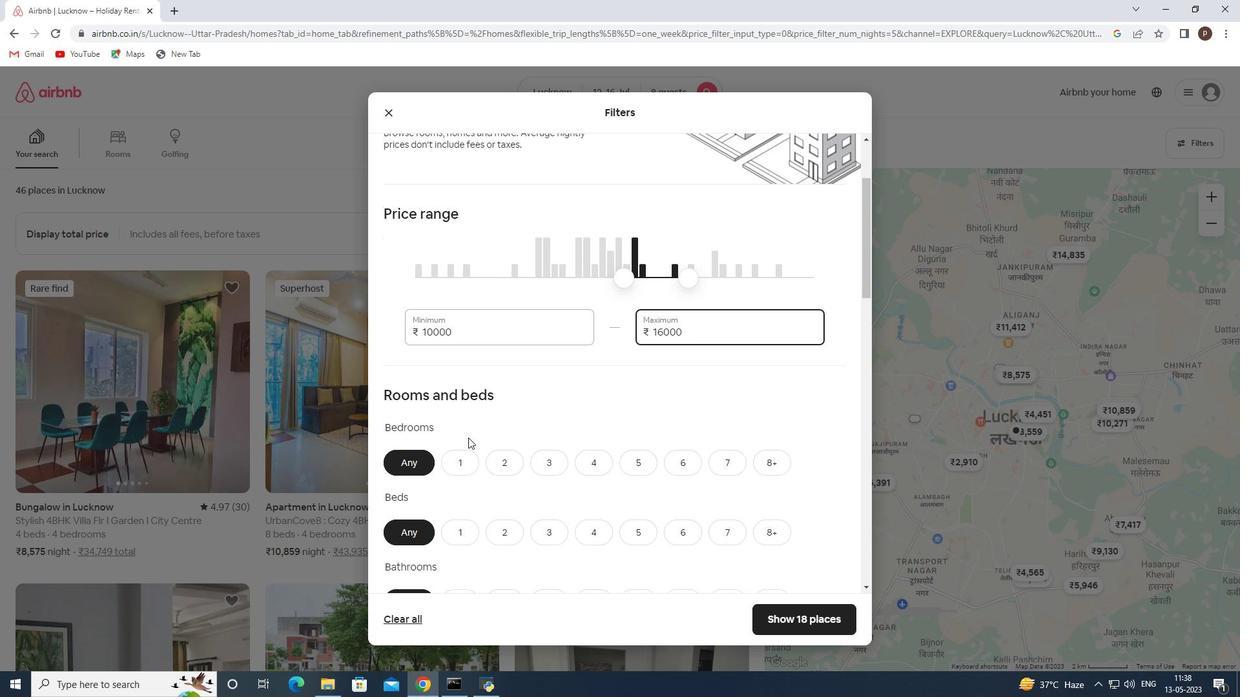 
Action: Mouse moved to (768, 402)
Screenshot: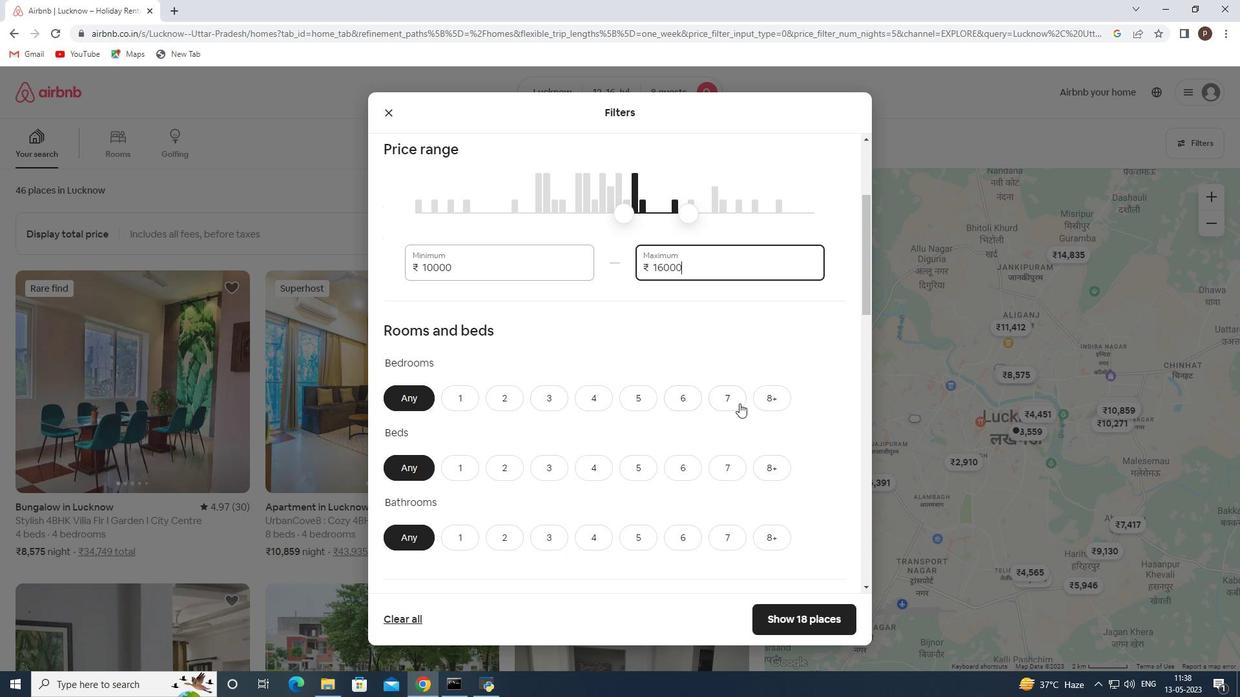 
Action: Mouse pressed left at (768, 402)
Screenshot: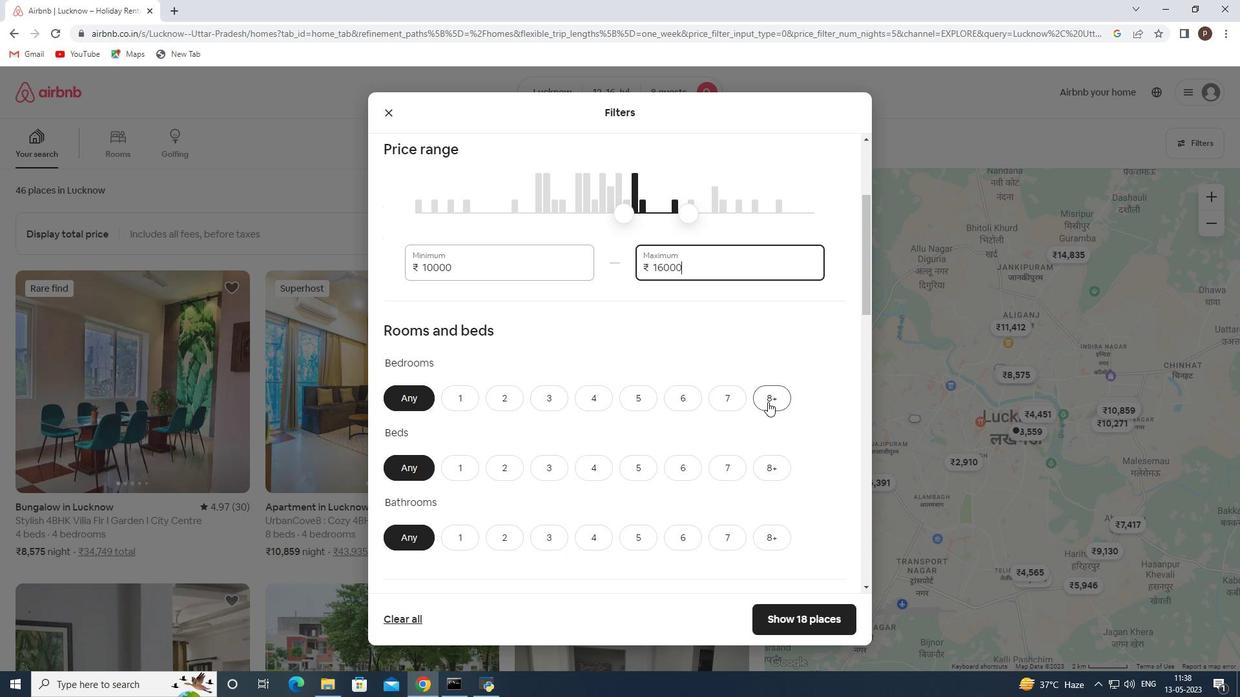 
Action: Mouse moved to (765, 463)
Screenshot: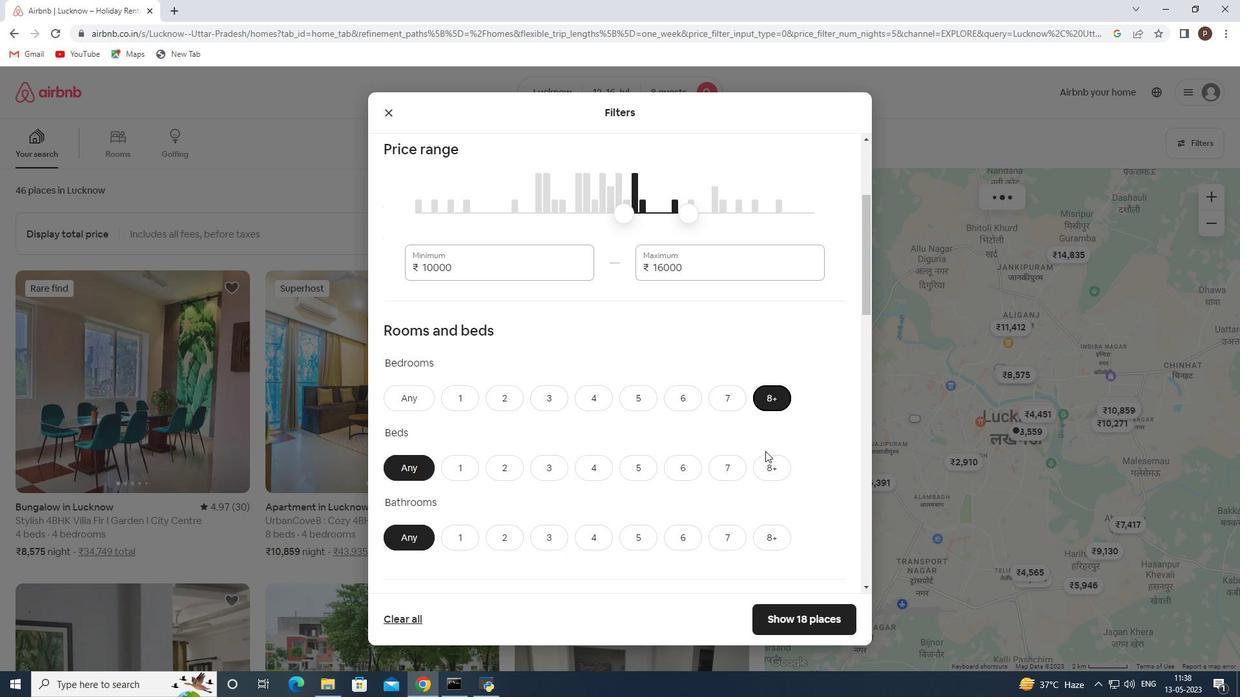 
Action: Mouse pressed left at (765, 463)
Screenshot: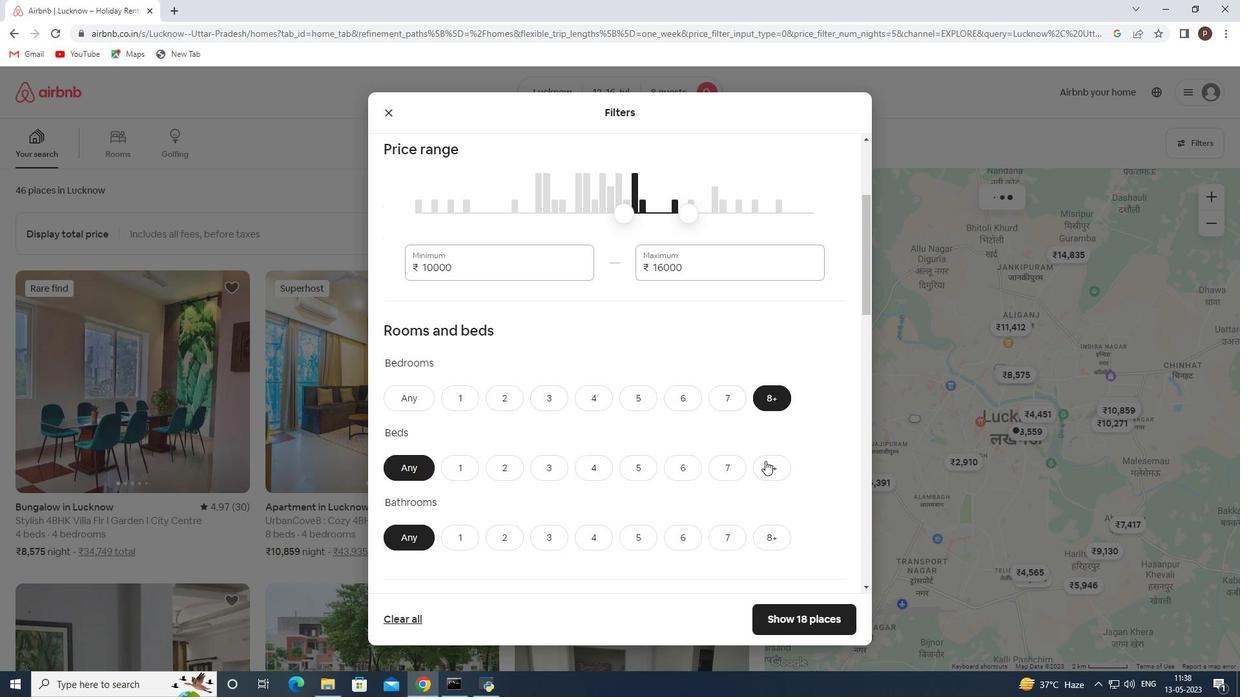 
Action: Mouse moved to (765, 530)
Screenshot: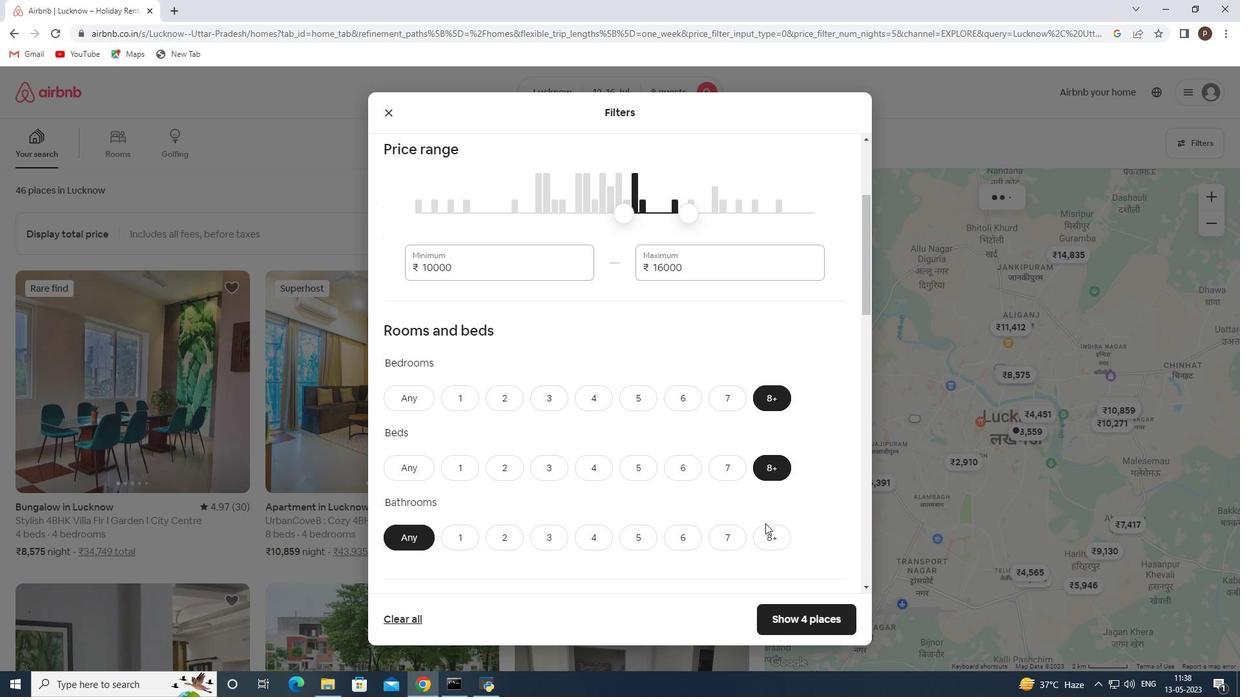 
Action: Mouse pressed left at (765, 530)
Screenshot: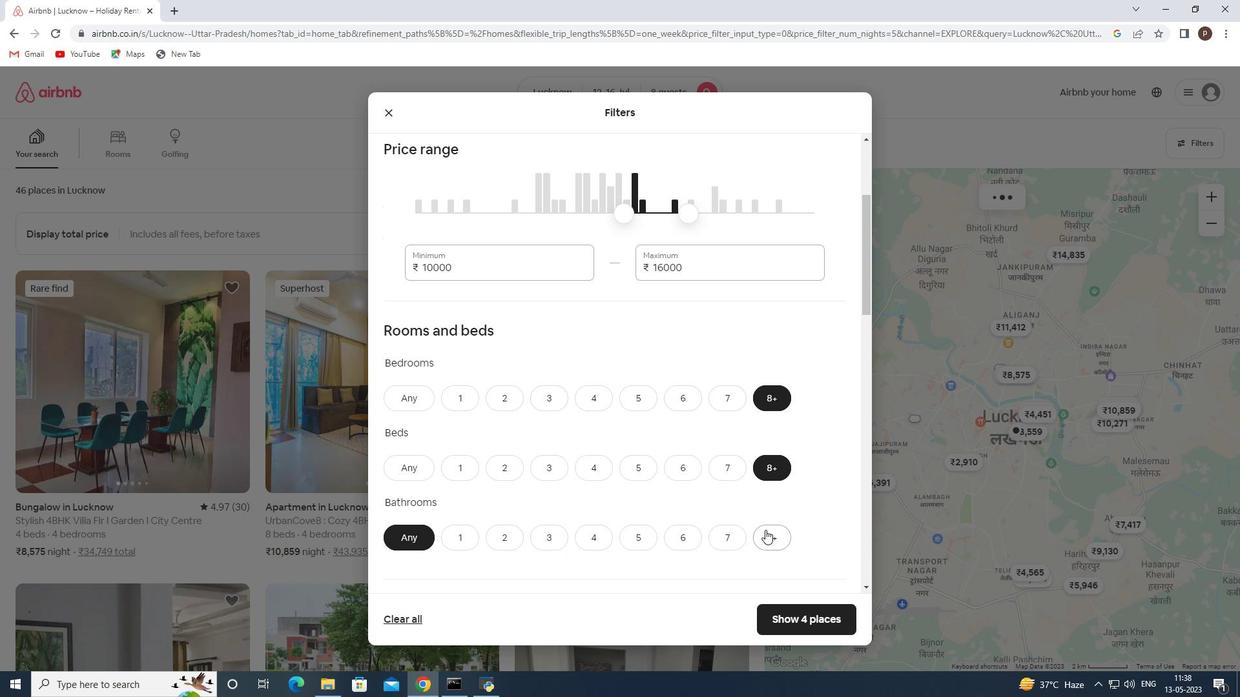 
Action: Mouse moved to (725, 492)
Screenshot: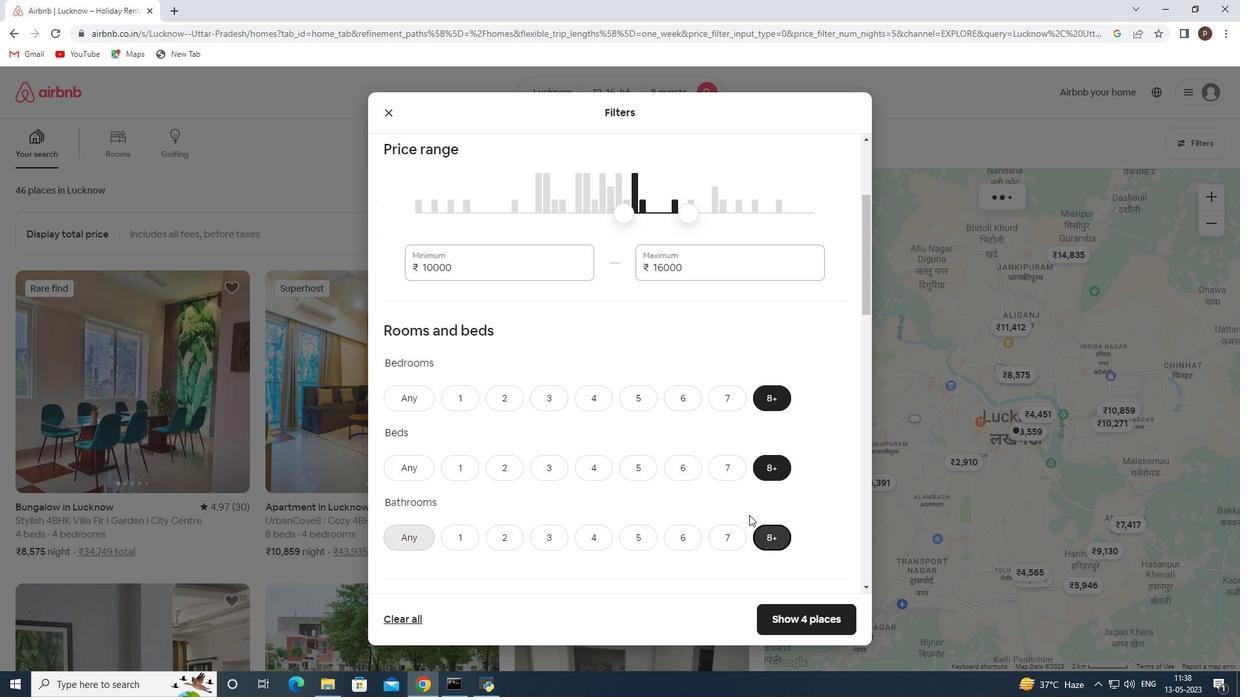 
Action: Mouse scrolled (725, 492) with delta (0, 0)
Screenshot: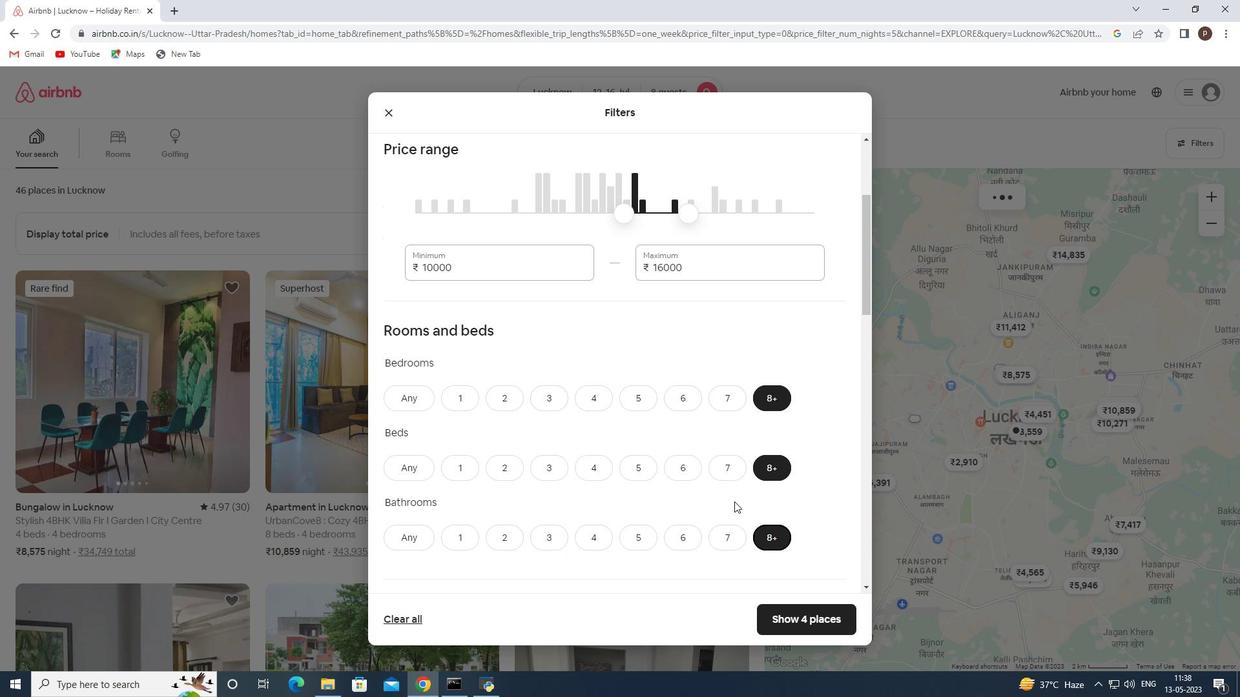 
Action: Mouse scrolled (725, 492) with delta (0, 0)
Screenshot: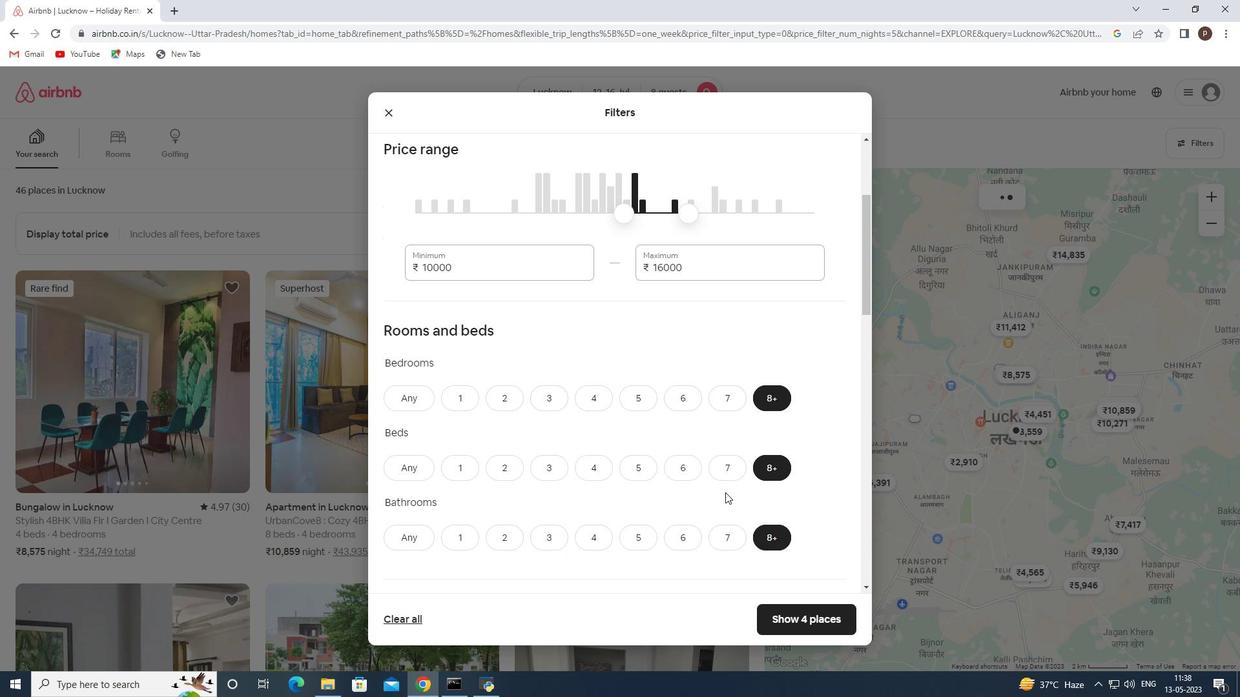 
Action: Mouse moved to (662, 440)
Screenshot: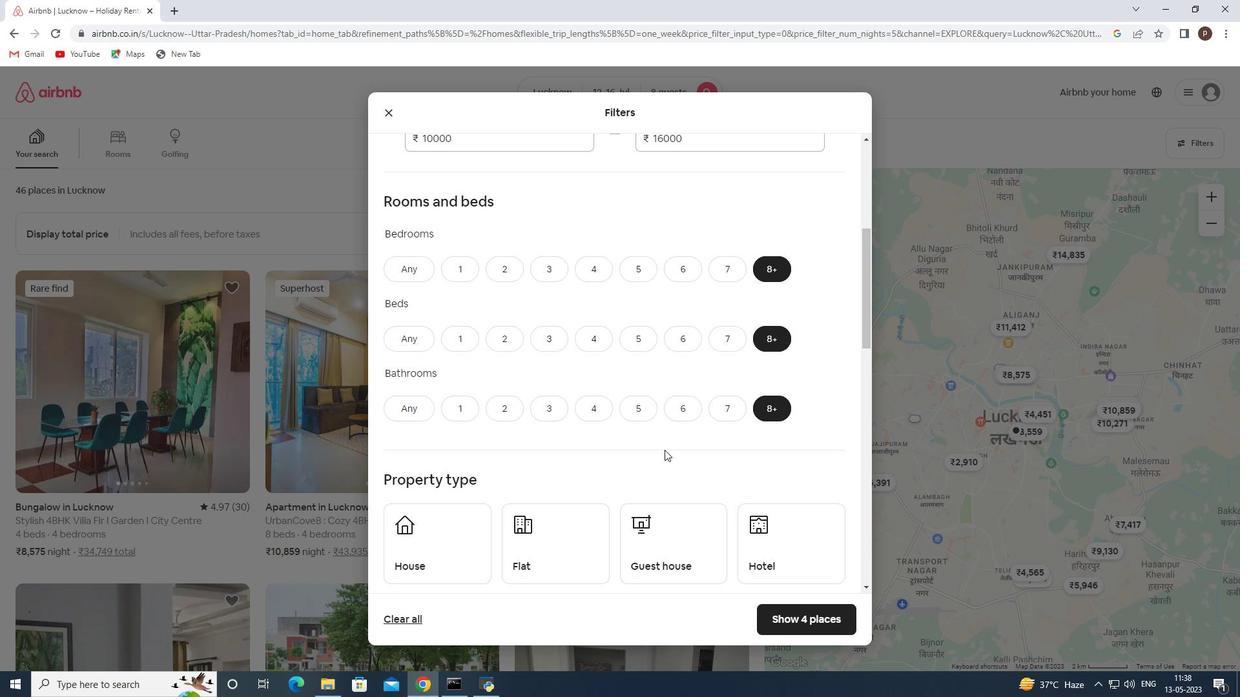 
Action: Mouse scrolled (662, 440) with delta (0, 0)
Screenshot: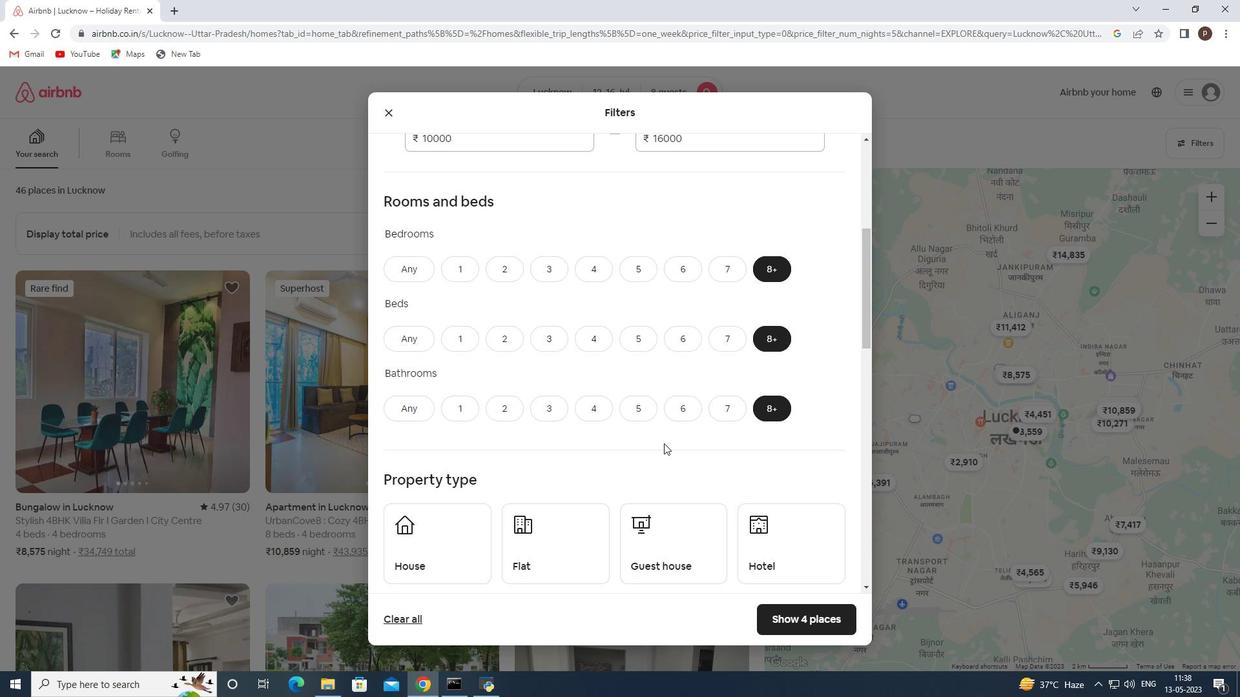 
Action: Mouse moved to (455, 471)
Screenshot: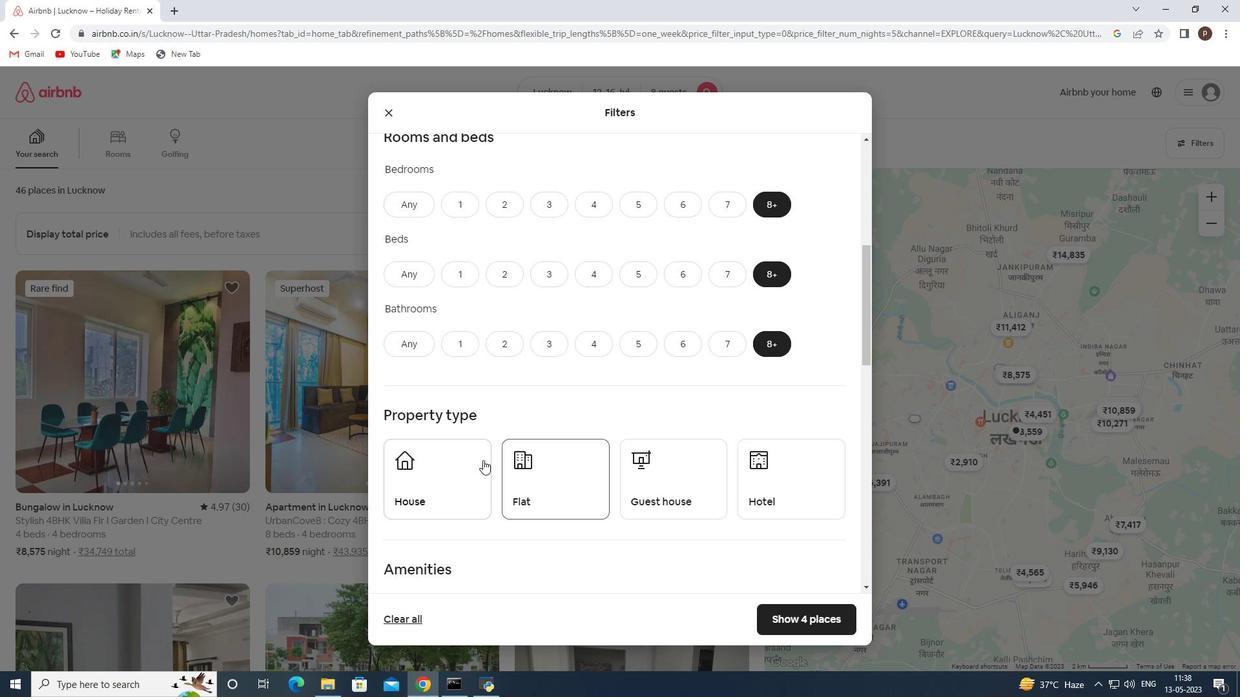 
Action: Mouse pressed left at (455, 471)
Screenshot: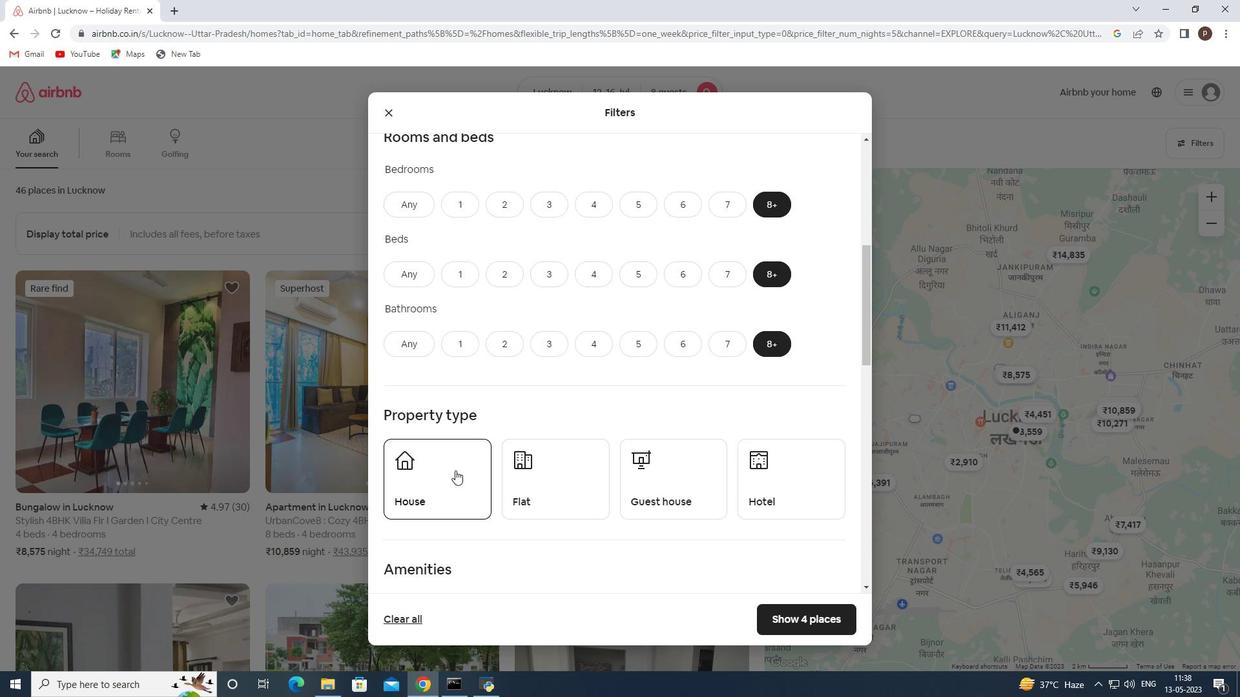 
Action: Mouse moved to (556, 483)
Screenshot: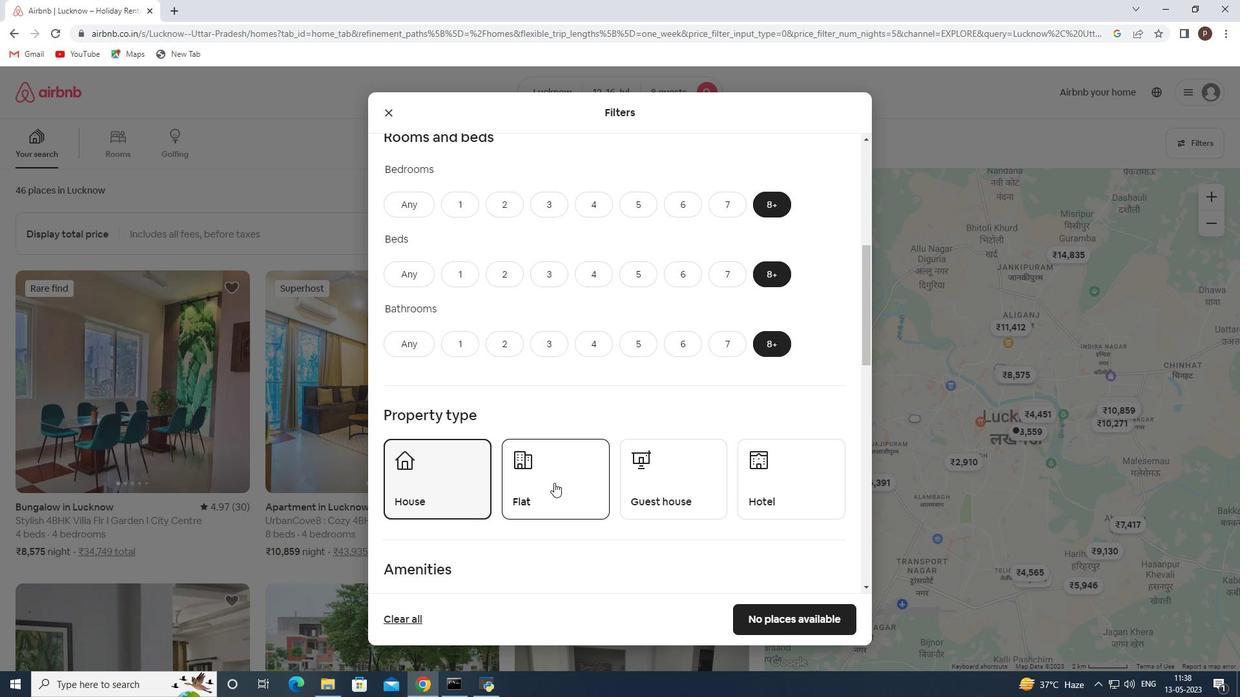 
Action: Mouse pressed left at (556, 483)
Screenshot: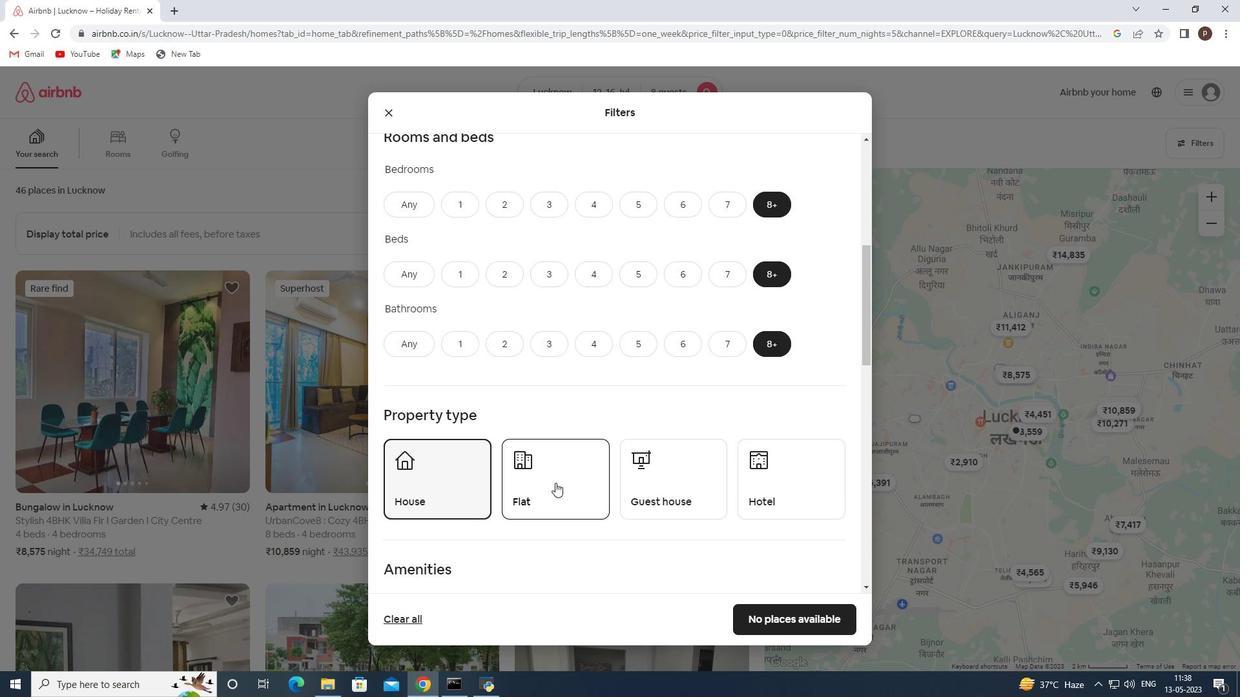 
Action: Mouse moved to (660, 481)
Screenshot: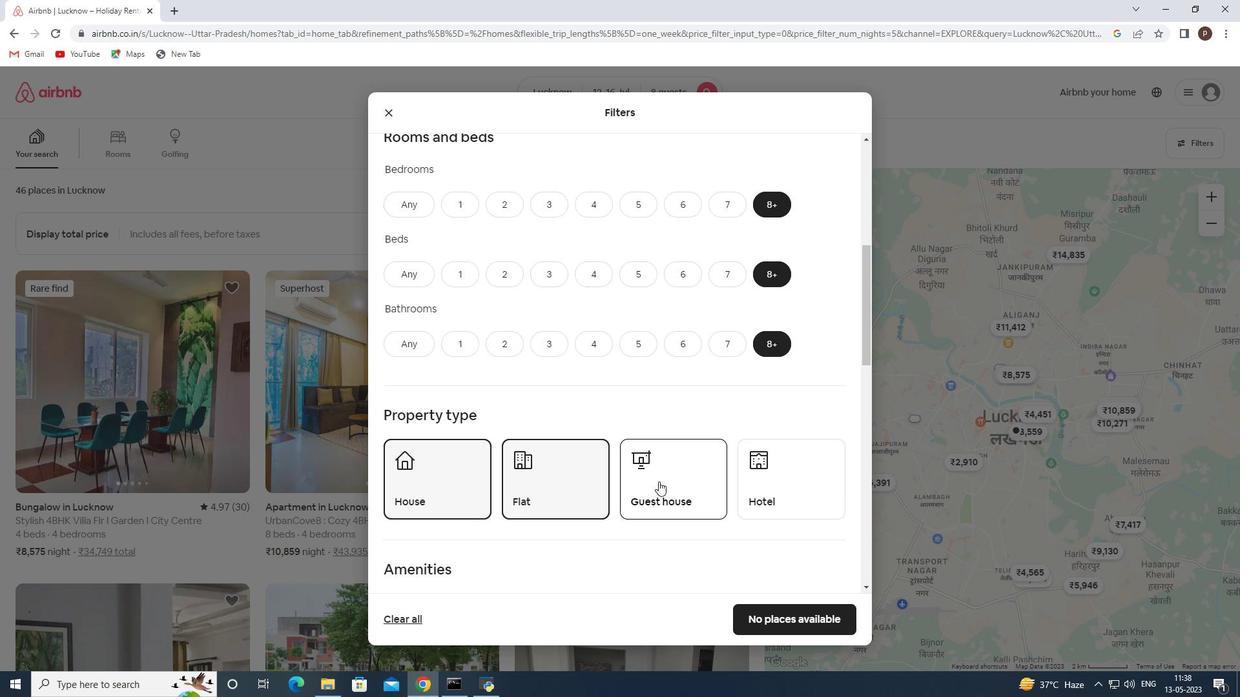 
Action: Mouse pressed left at (660, 481)
Screenshot: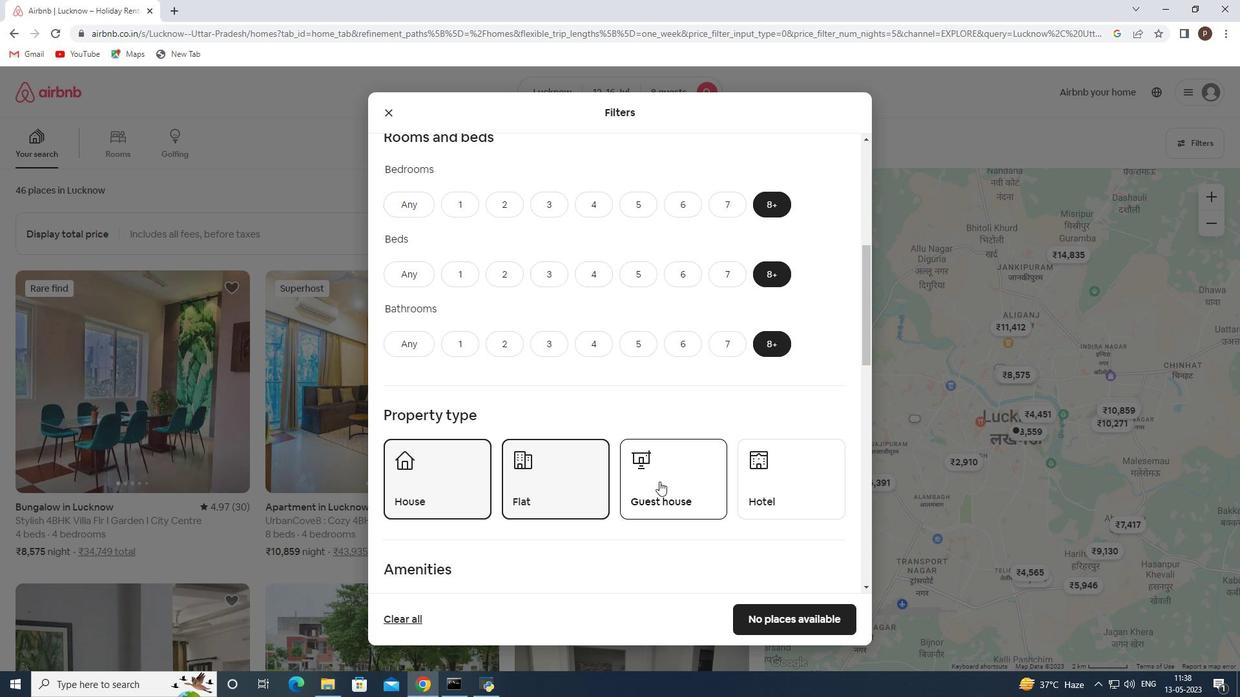 
Action: Mouse moved to (556, 466)
Screenshot: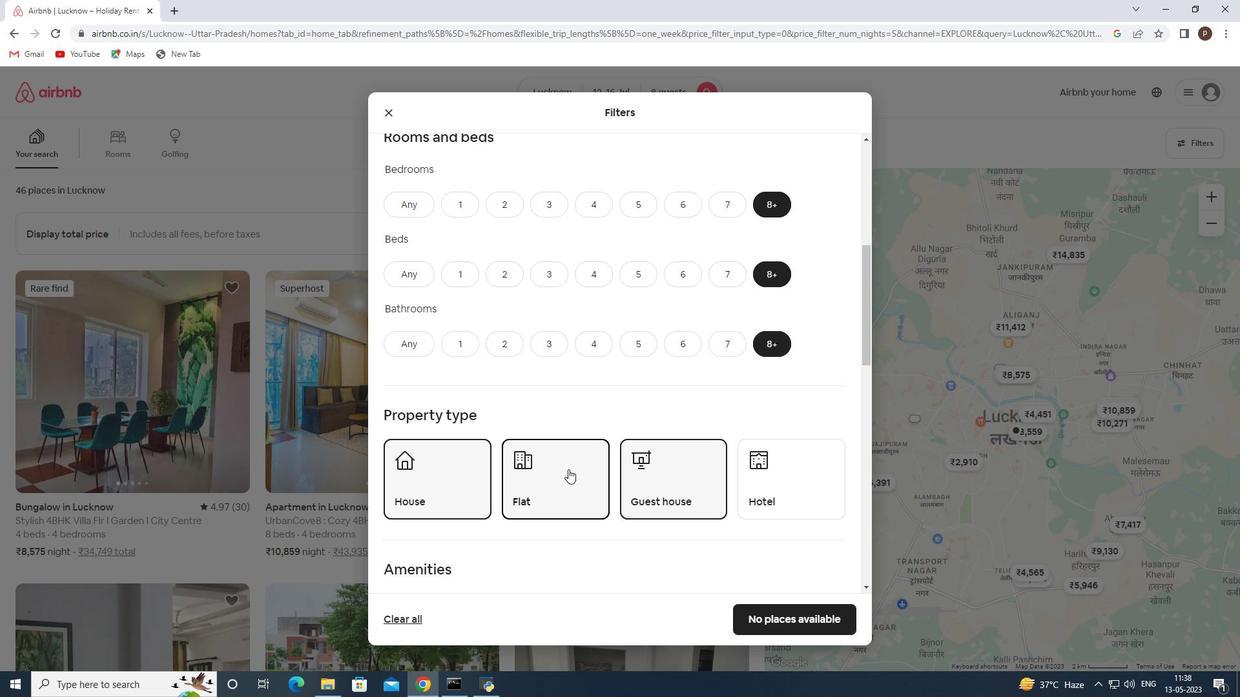 
Action: Mouse scrolled (556, 465) with delta (0, 0)
Screenshot: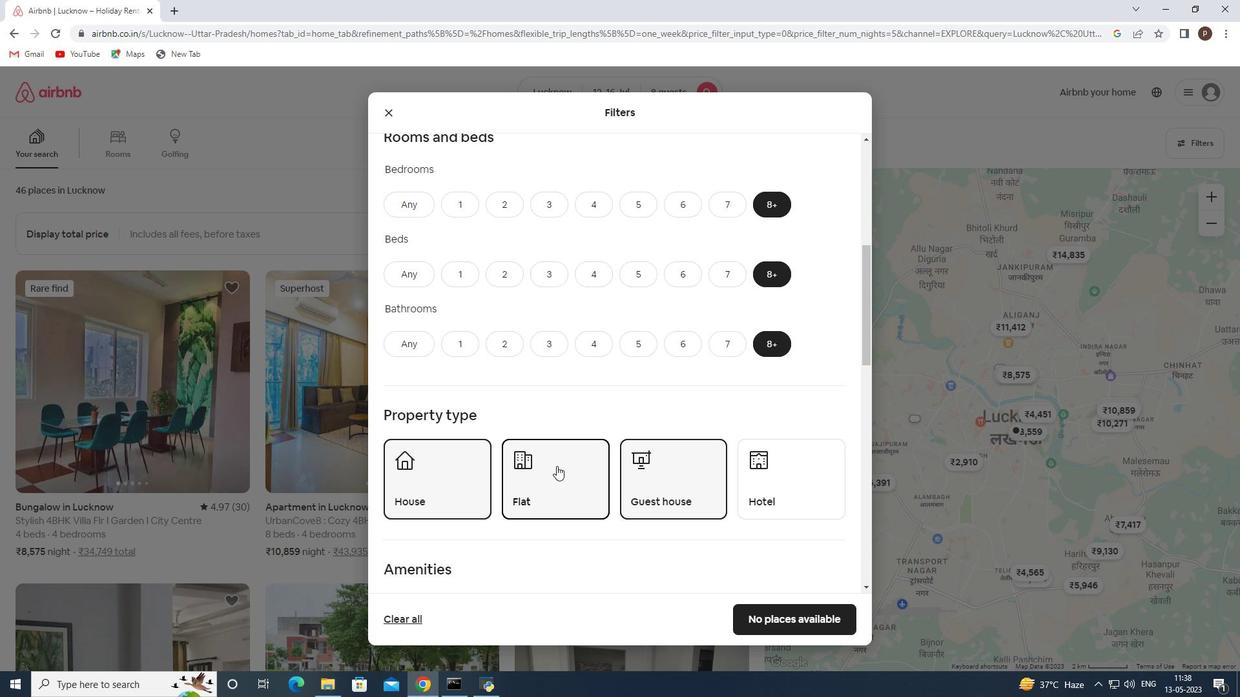 
Action: Mouse scrolled (556, 465) with delta (0, 0)
Screenshot: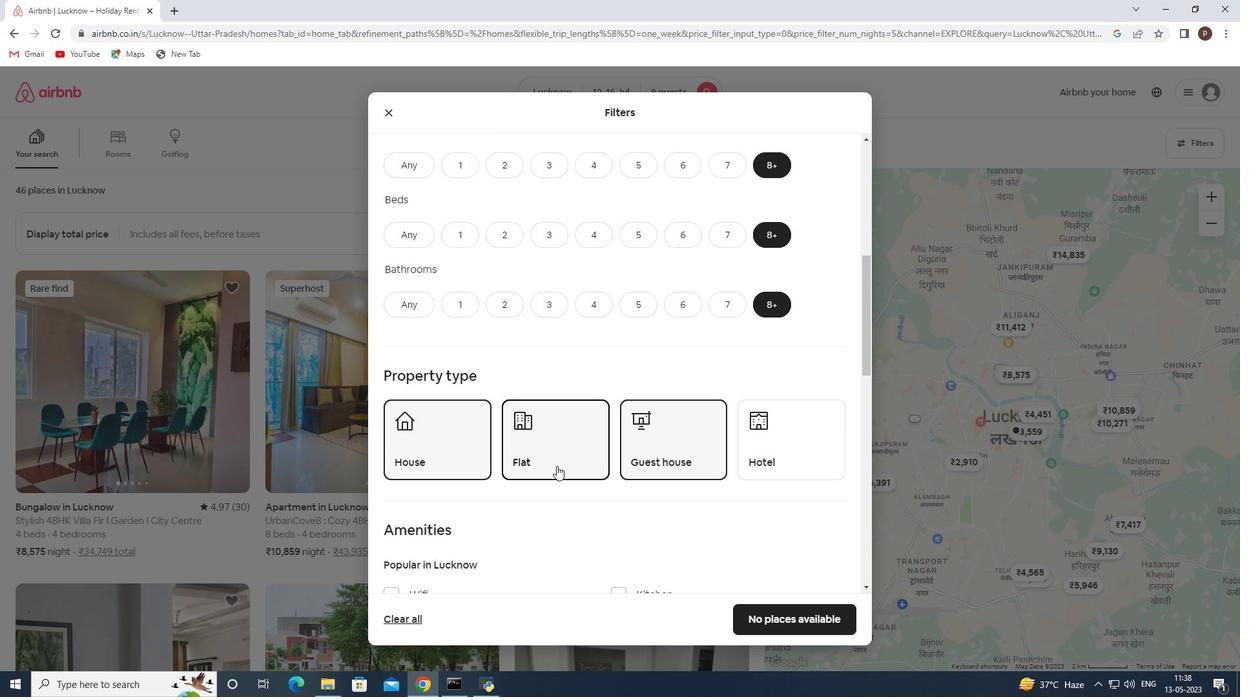 
Action: Mouse scrolled (556, 465) with delta (0, 0)
Screenshot: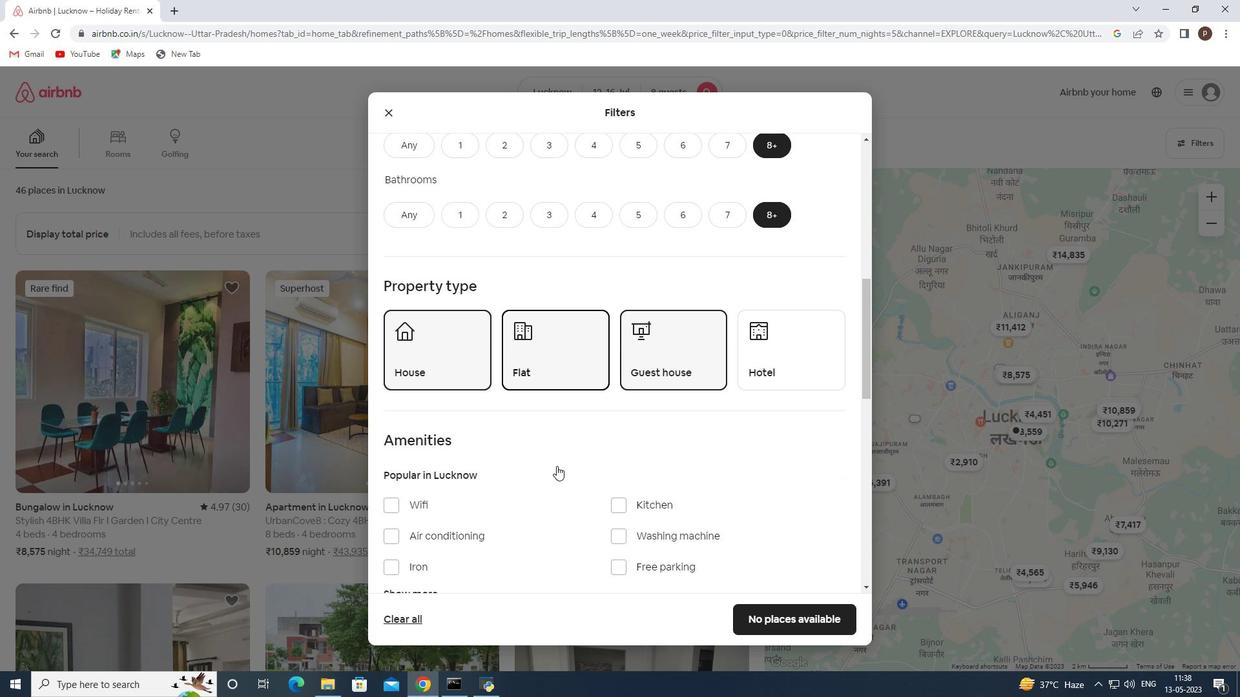 
Action: Mouse moved to (398, 438)
Screenshot: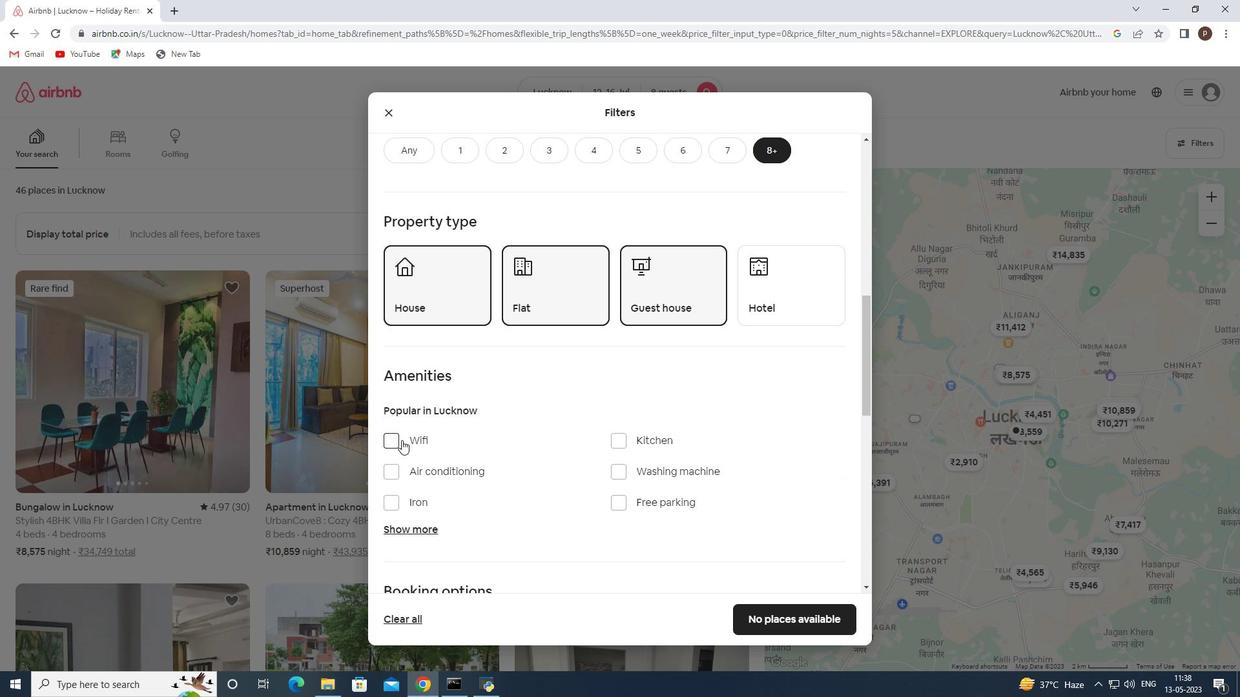 
Action: Mouse pressed left at (398, 438)
Screenshot: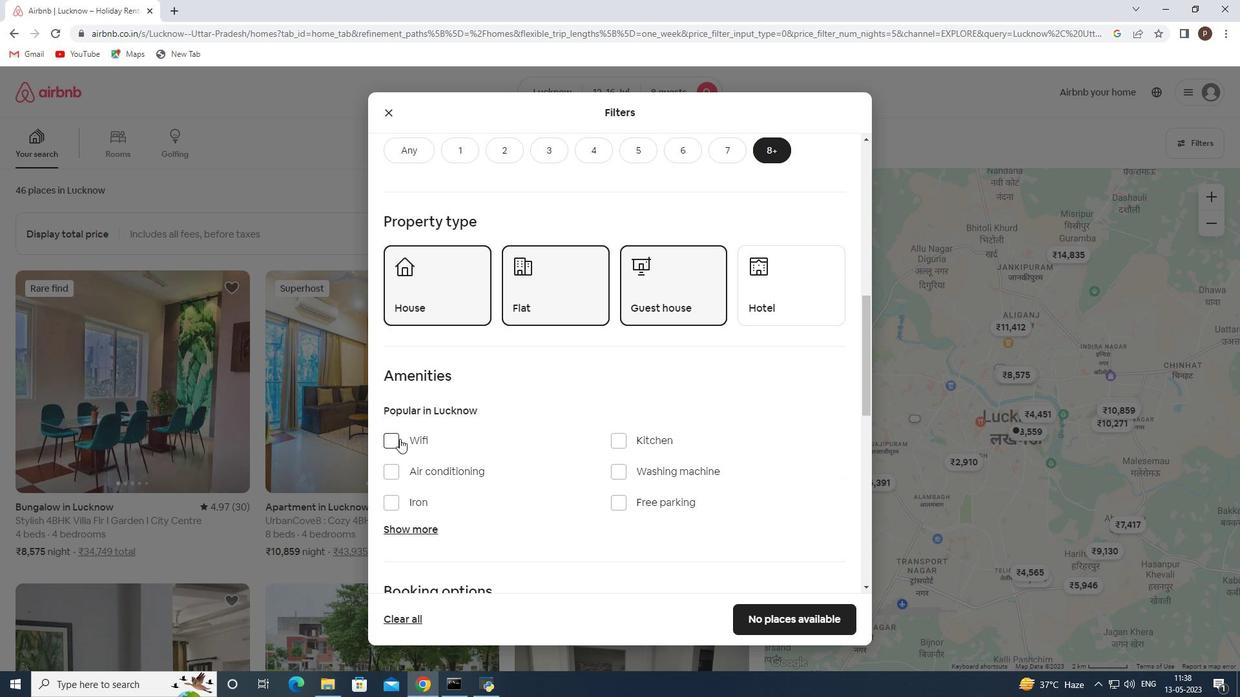 
Action: Mouse moved to (629, 502)
Screenshot: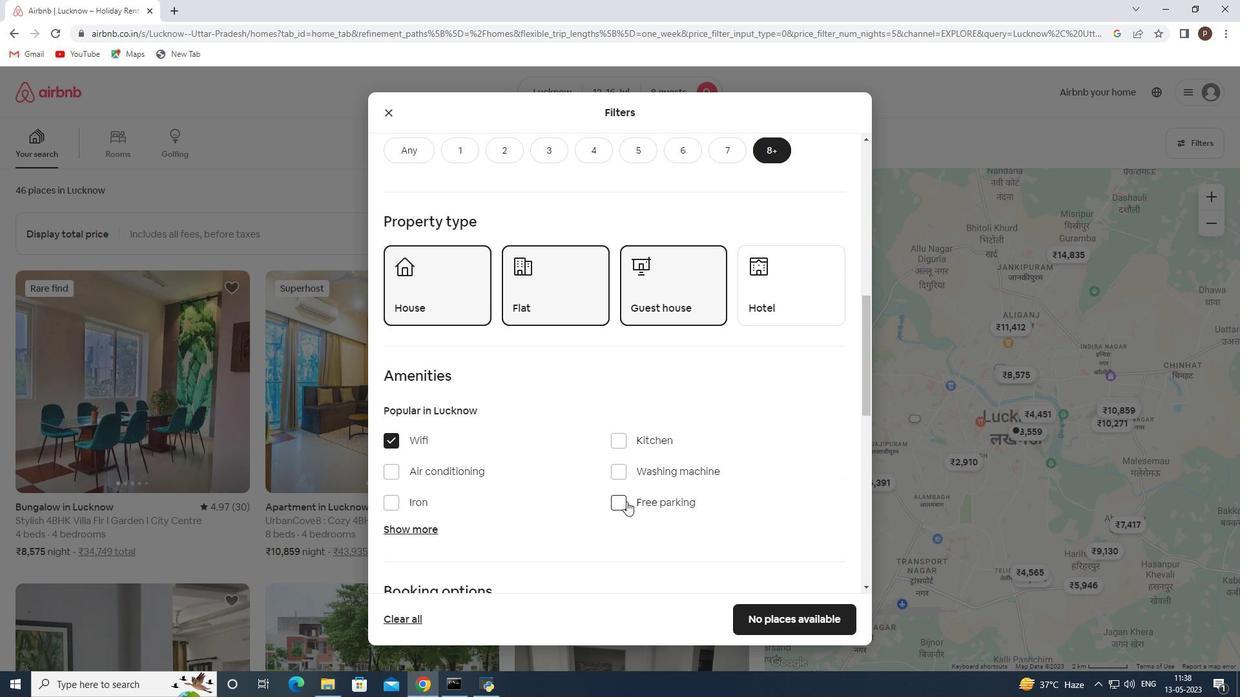 
Action: Mouse pressed left at (629, 502)
Screenshot: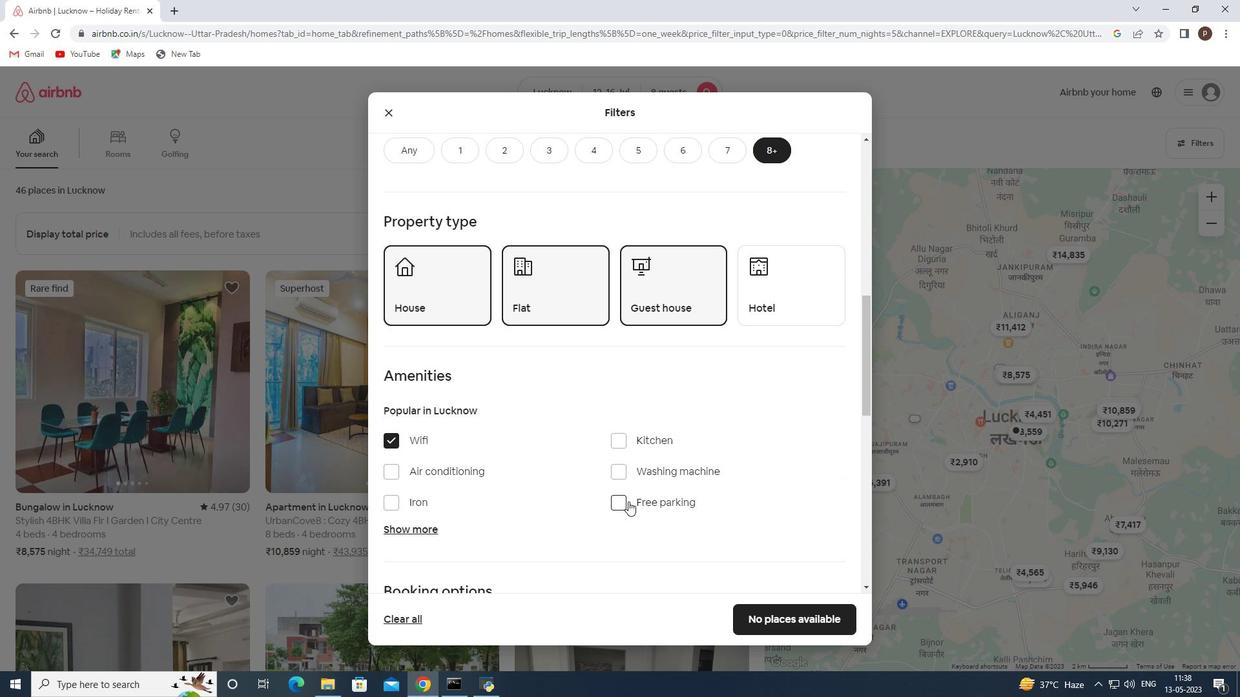 
Action: Mouse moved to (502, 524)
Screenshot: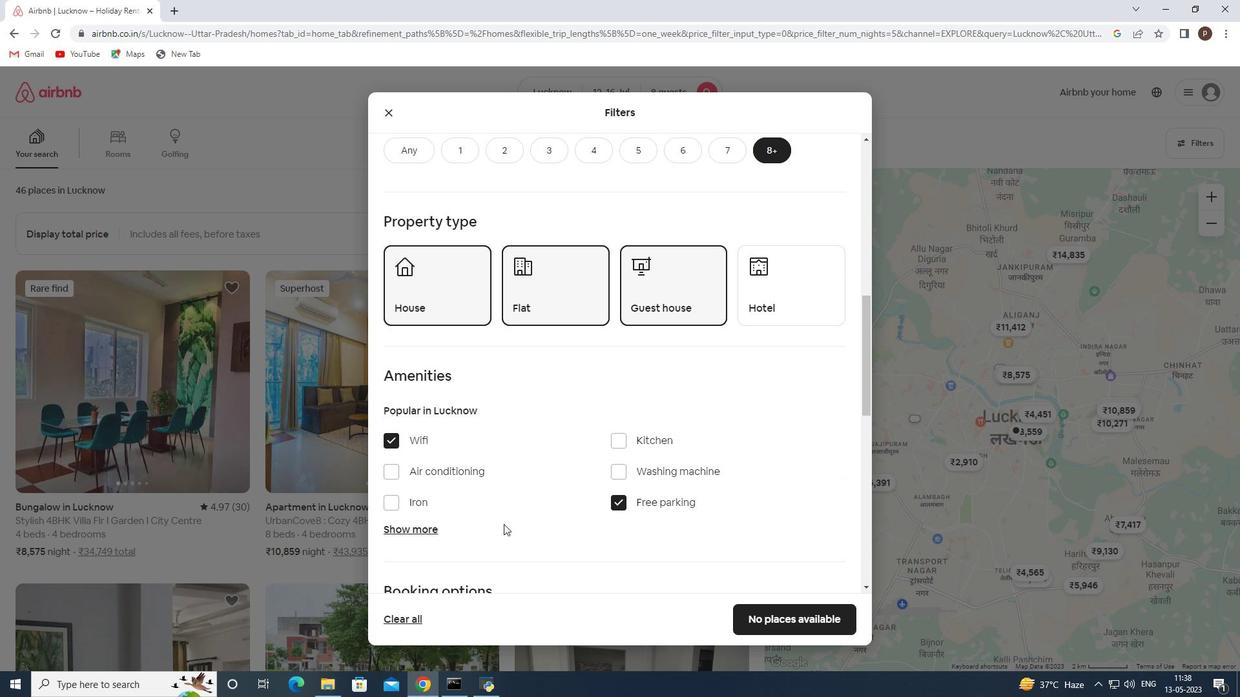 
Action: Mouse scrolled (502, 524) with delta (0, 0)
Screenshot: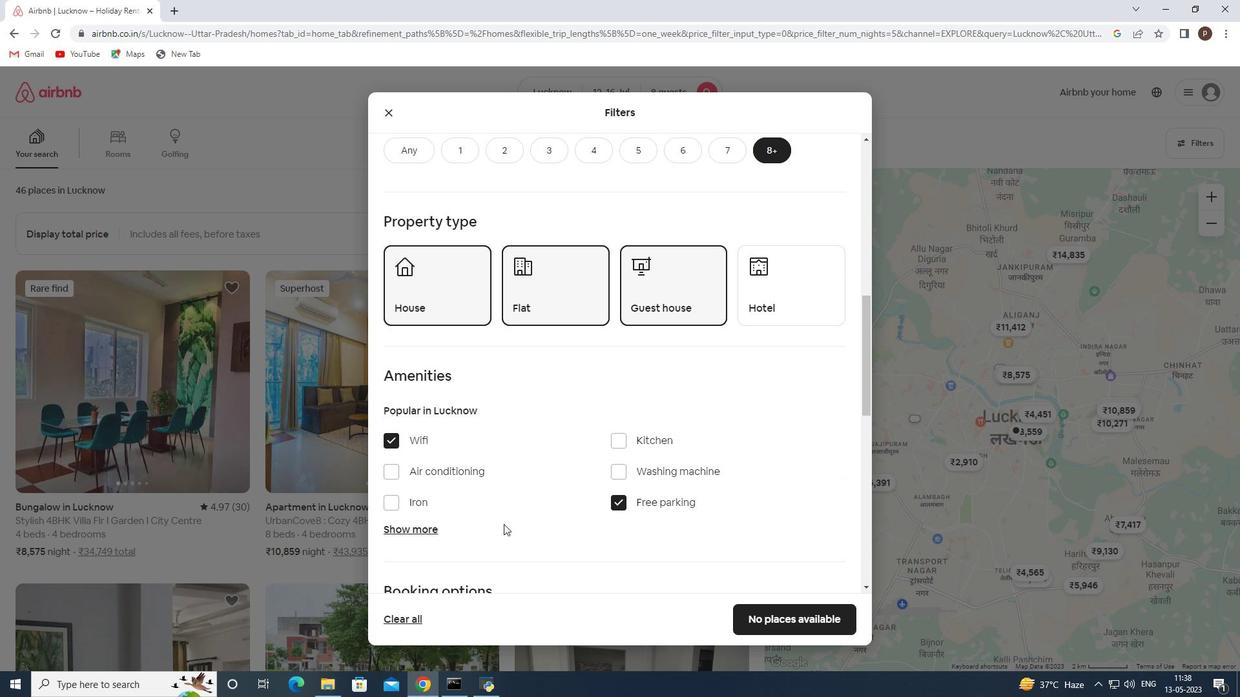 
Action: Mouse scrolled (502, 524) with delta (0, 0)
Screenshot: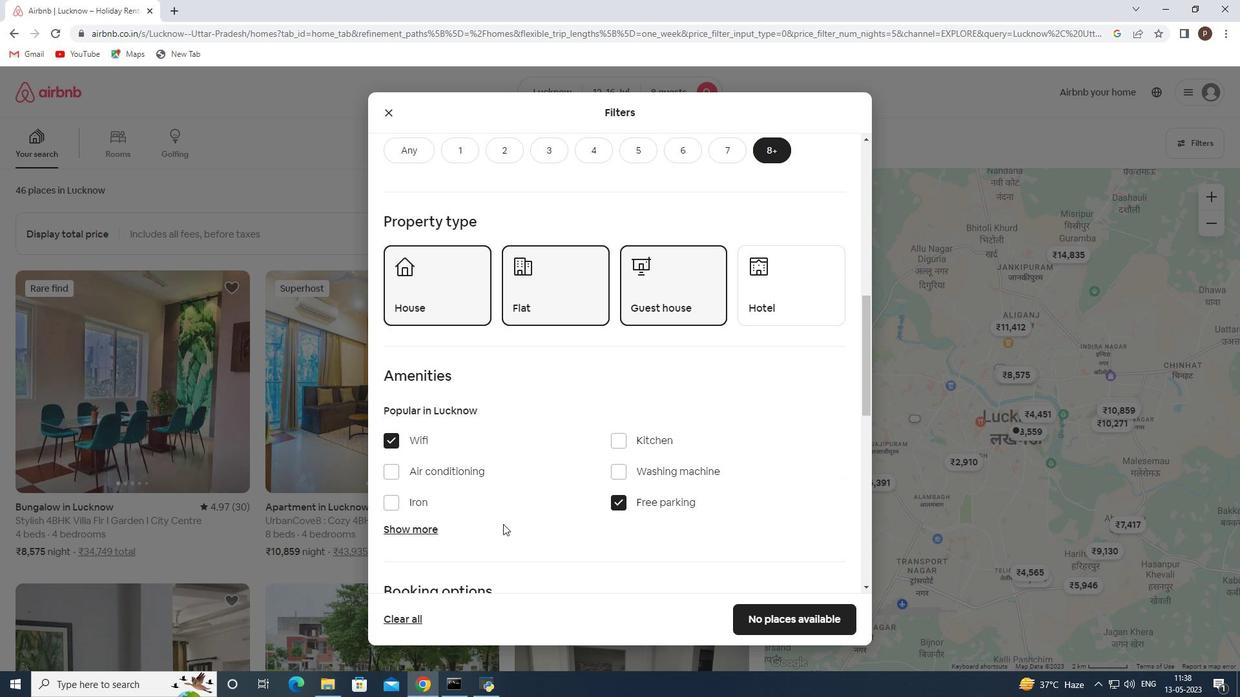 
Action: Mouse moved to (425, 401)
Screenshot: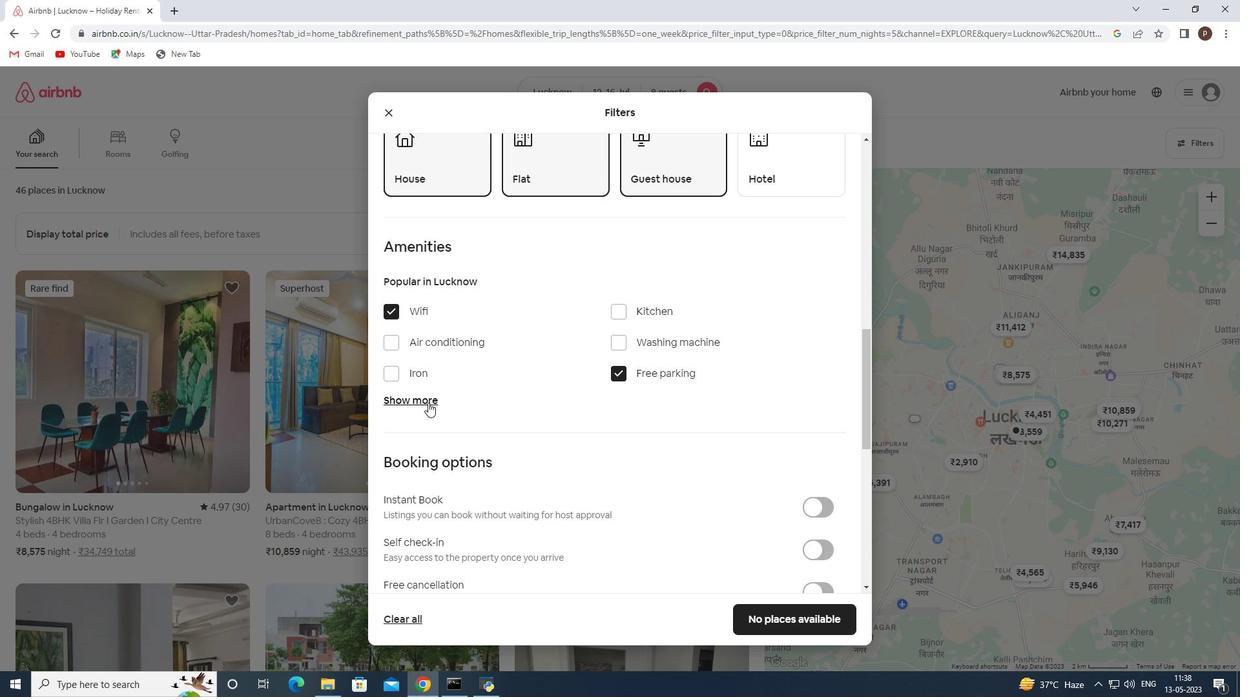 
Action: Mouse pressed left at (425, 401)
Screenshot: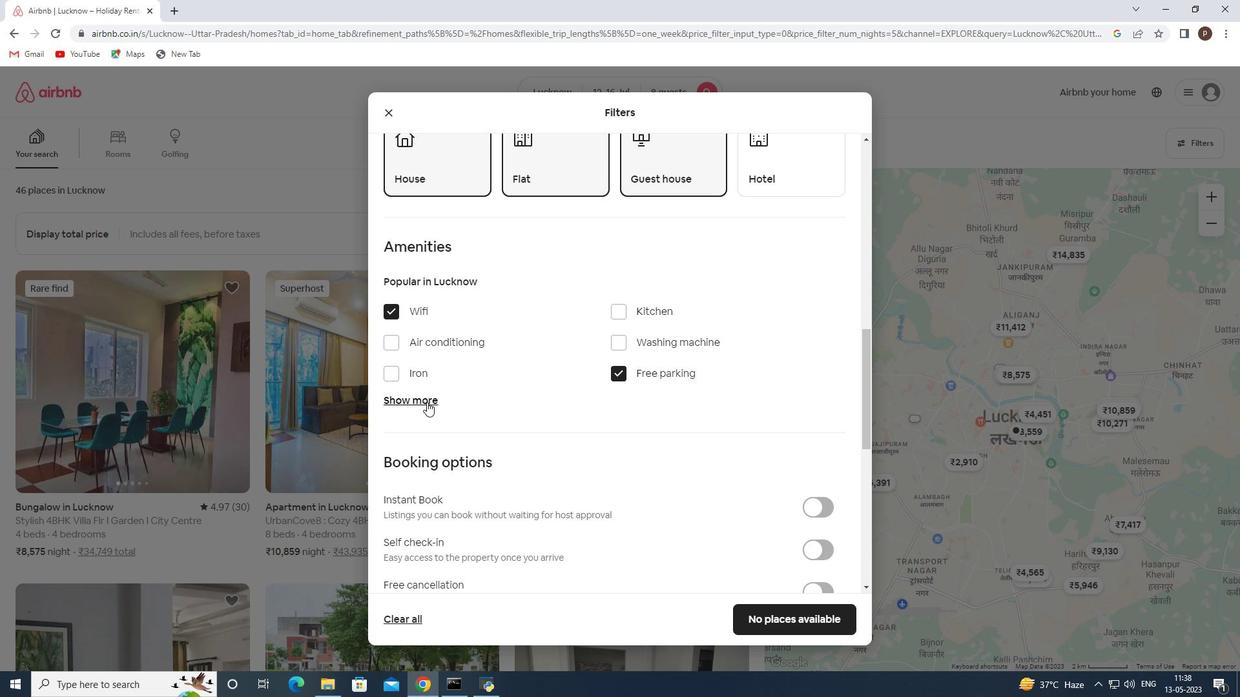 
Action: Mouse moved to (525, 432)
Screenshot: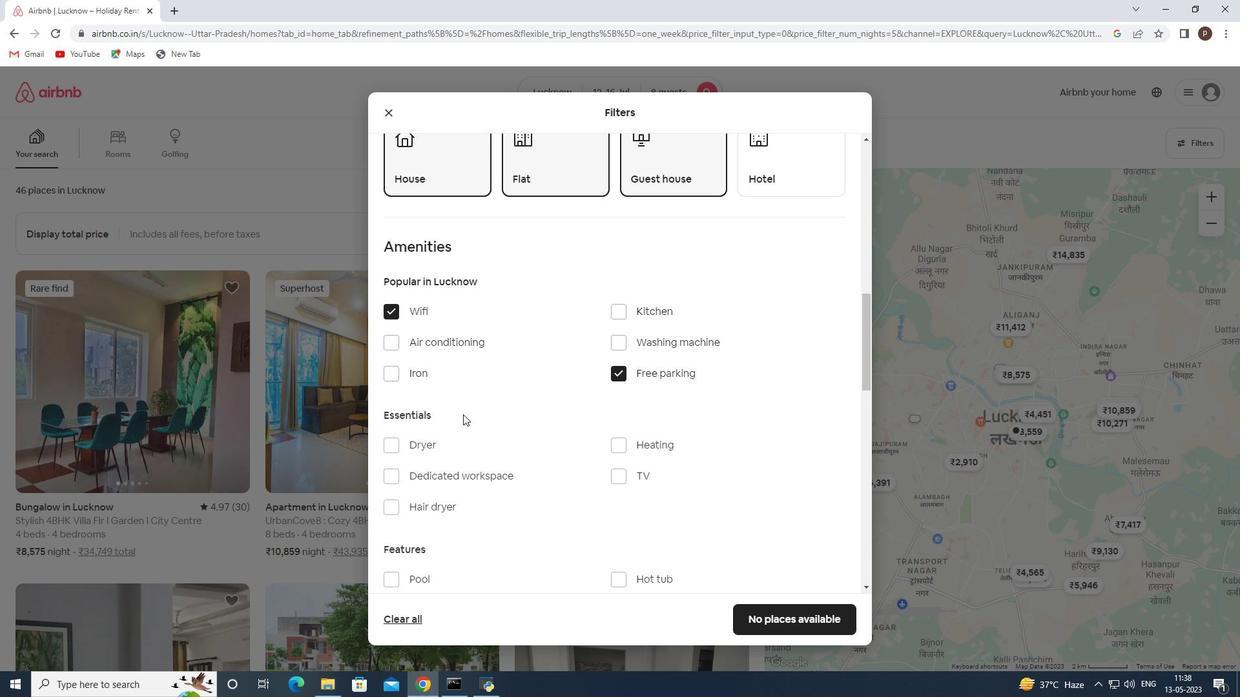 
Action: Mouse scrolled (525, 431) with delta (0, 0)
Screenshot: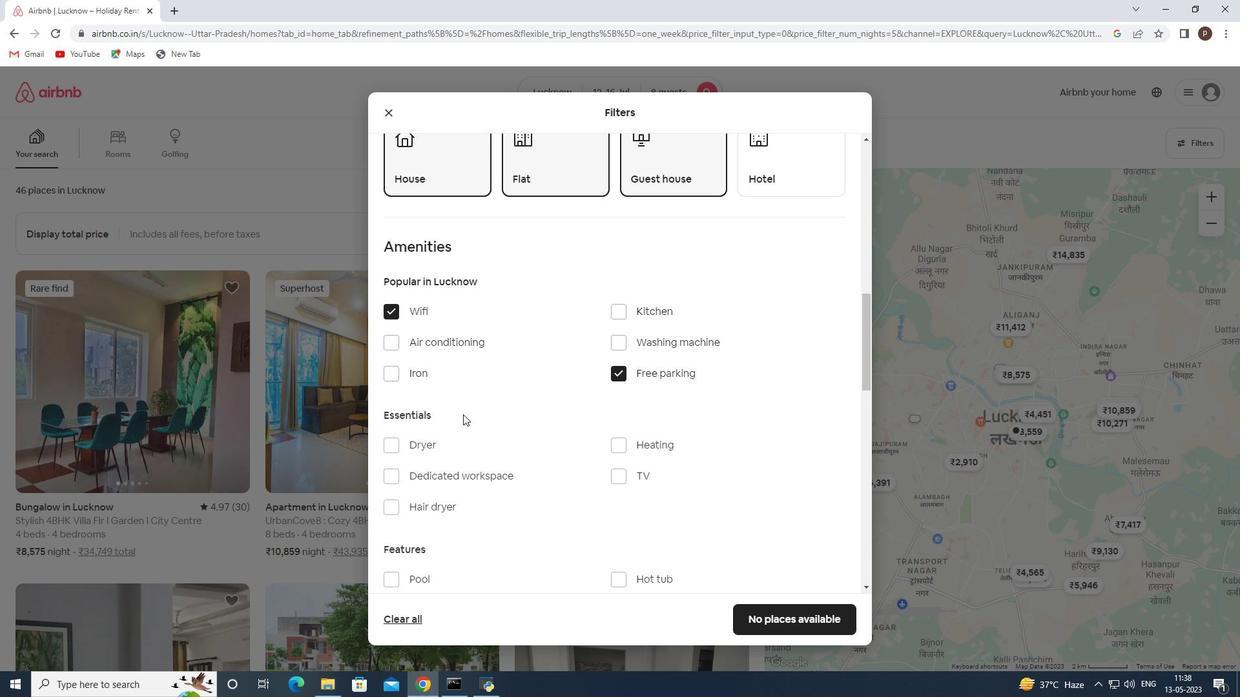
Action: Mouse scrolled (525, 431) with delta (0, 0)
Screenshot: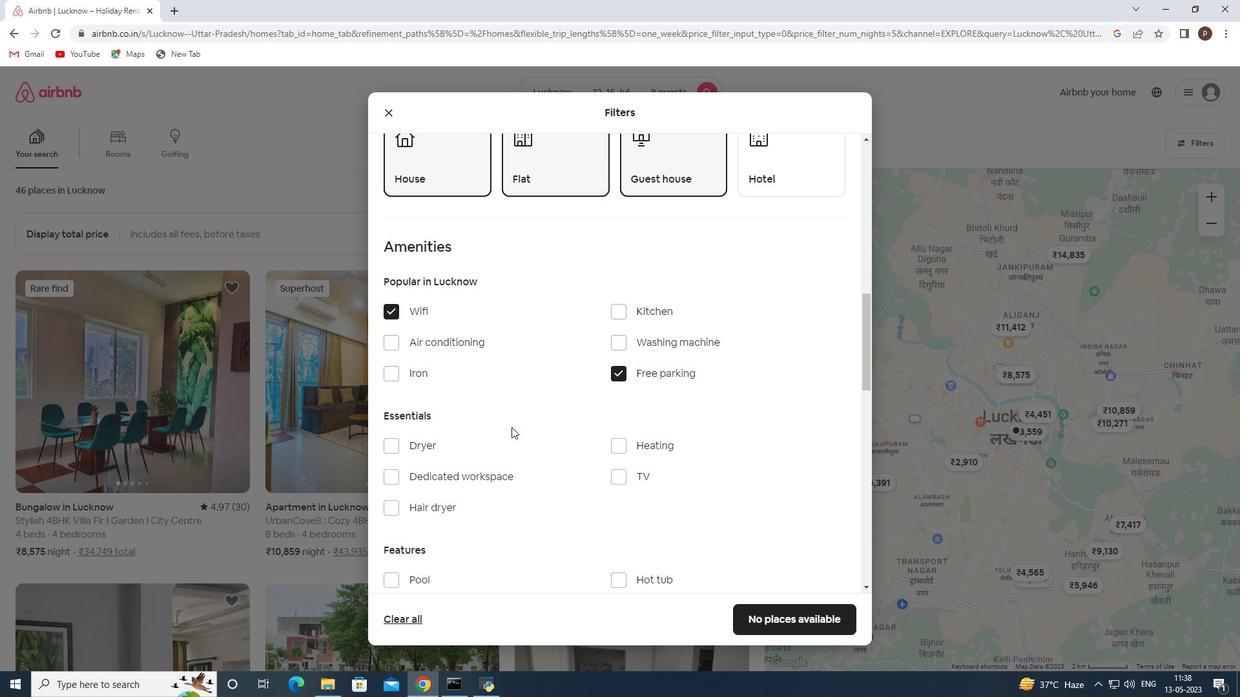 
Action: Mouse moved to (620, 348)
Screenshot: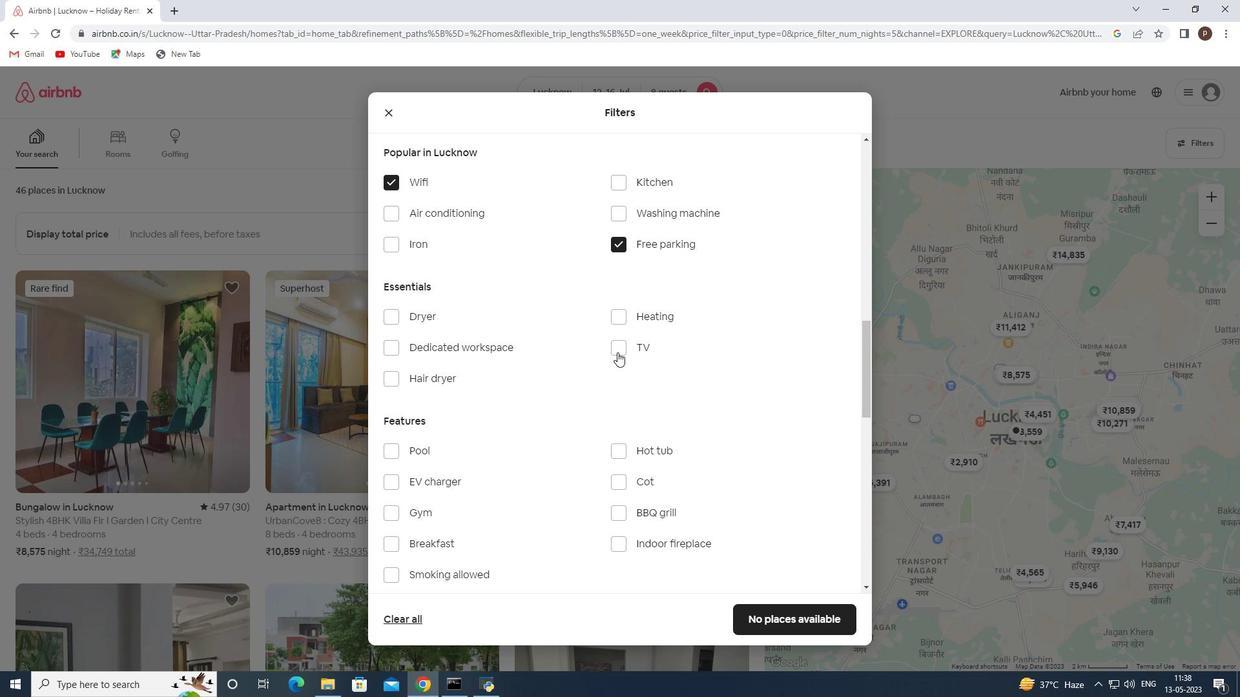 
Action: Mouse pressed left at (620, 348)
Screenshot: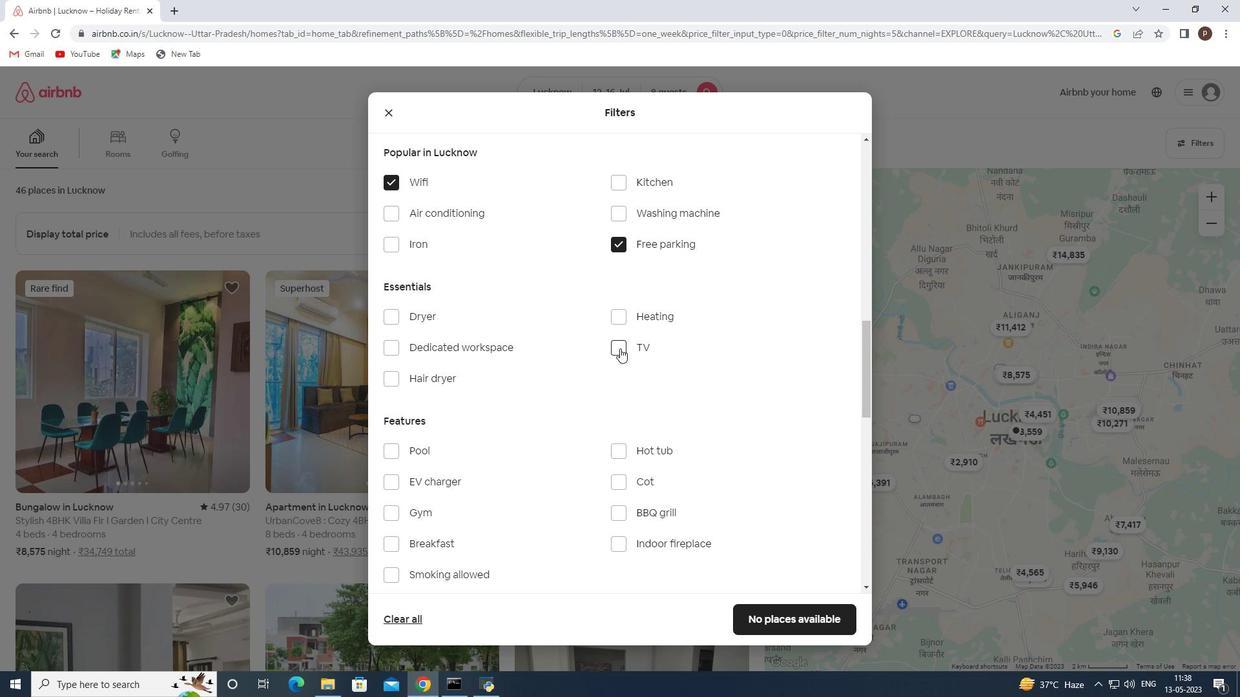 
Action: Mouse moved to (517, 450)
Screenshot: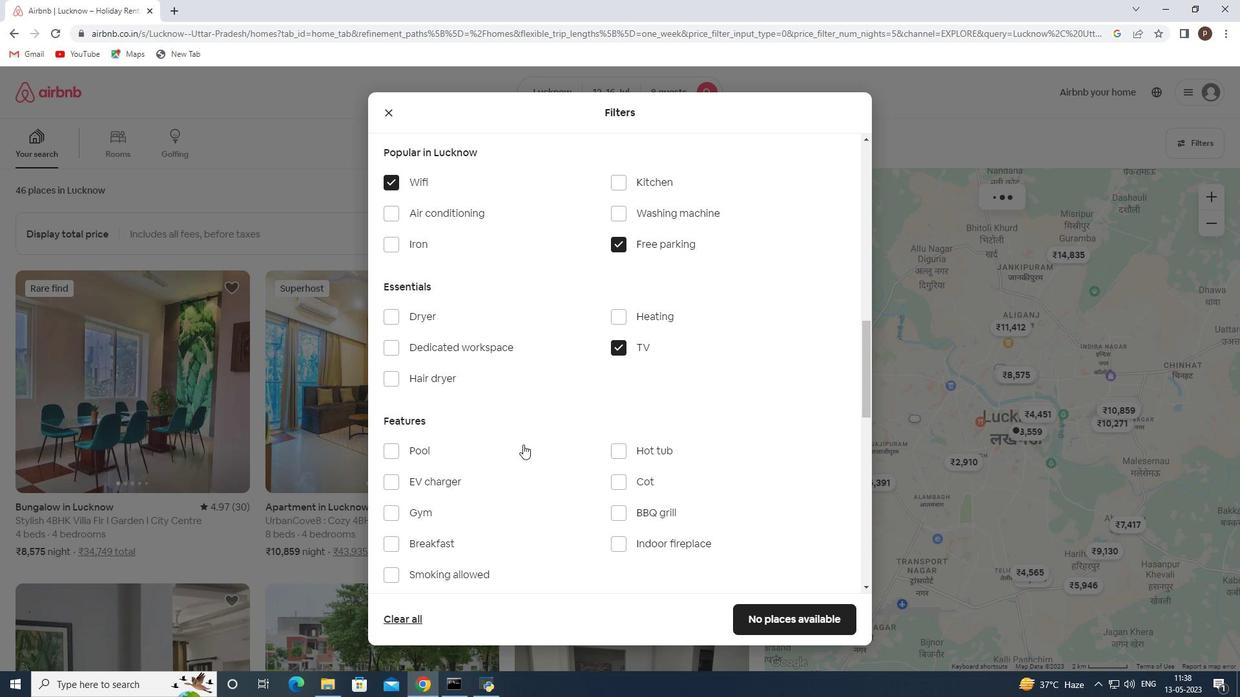 
Action: Mouse scrolled (517, 449) with delta (0, 0)
Screenshot: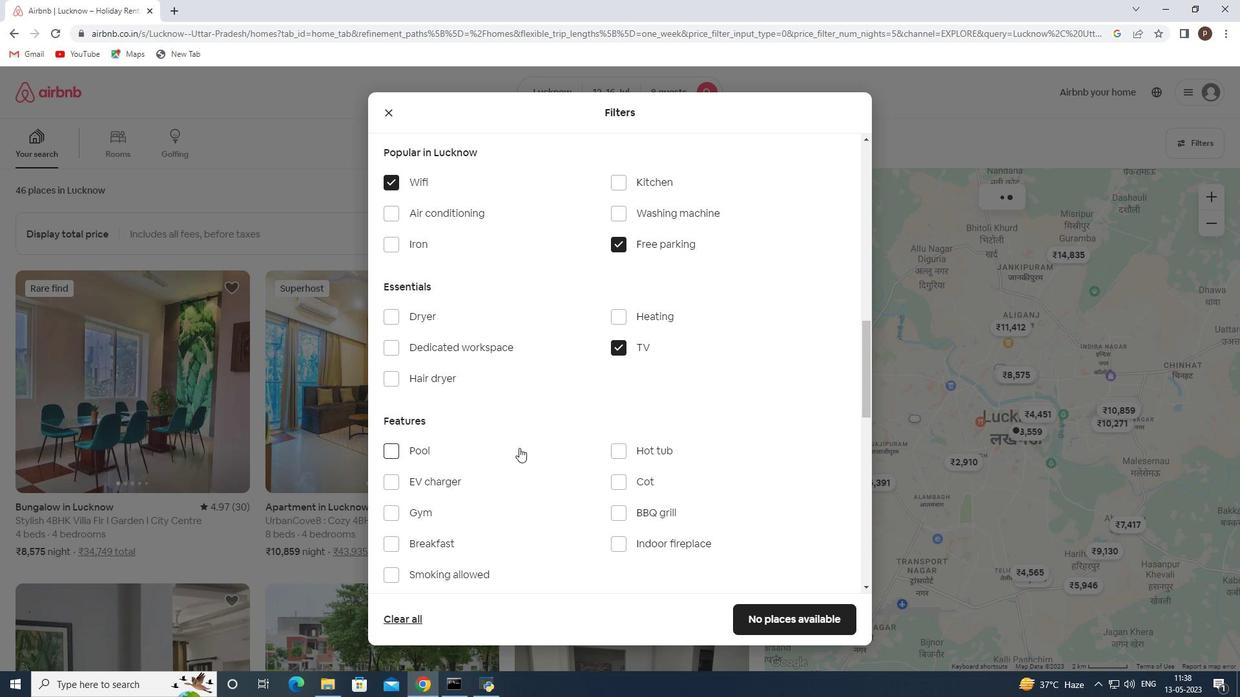 
Action: Mouse moved to (390, 446)
Screenshot: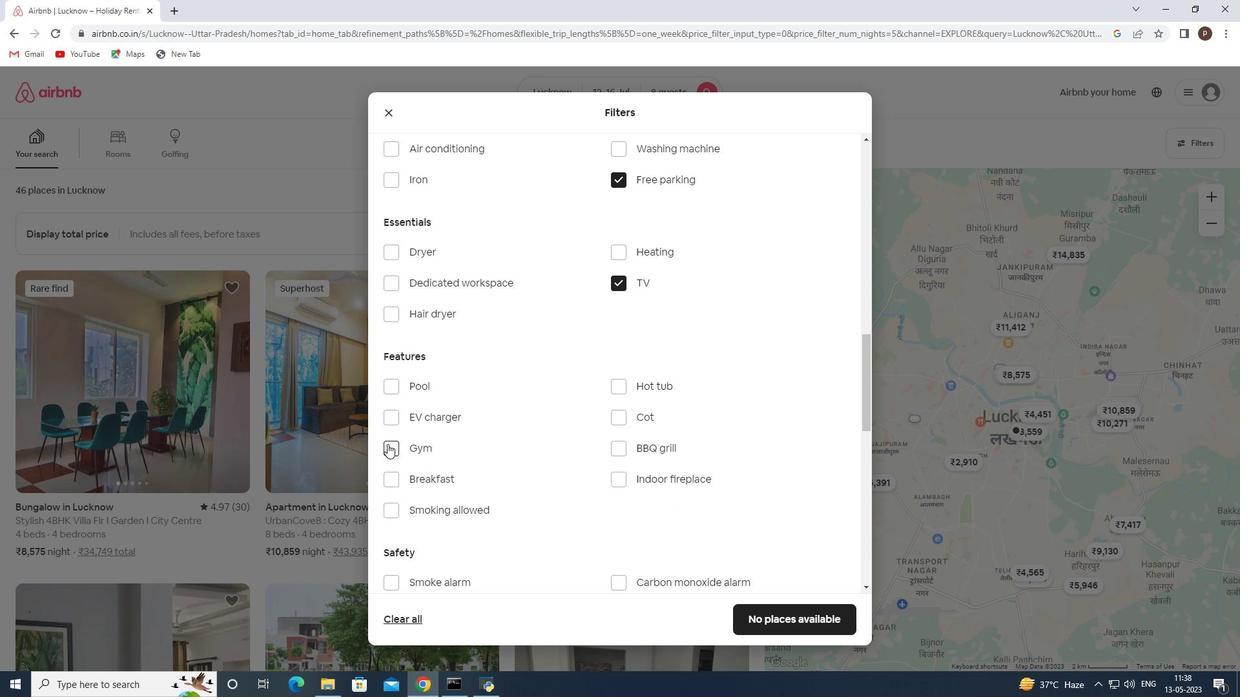 
Action: Mouse pressed left at (390, 446)
Screenshot: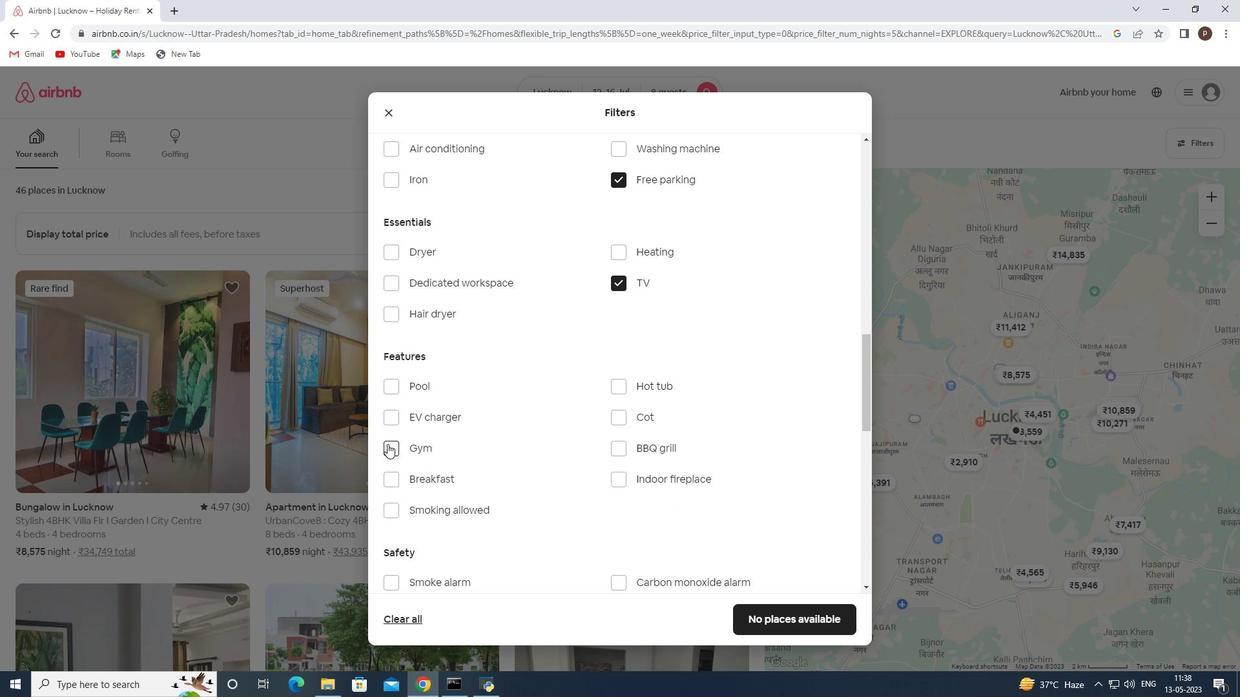
Action: Mouse moved to (389, 477)
Screenshot: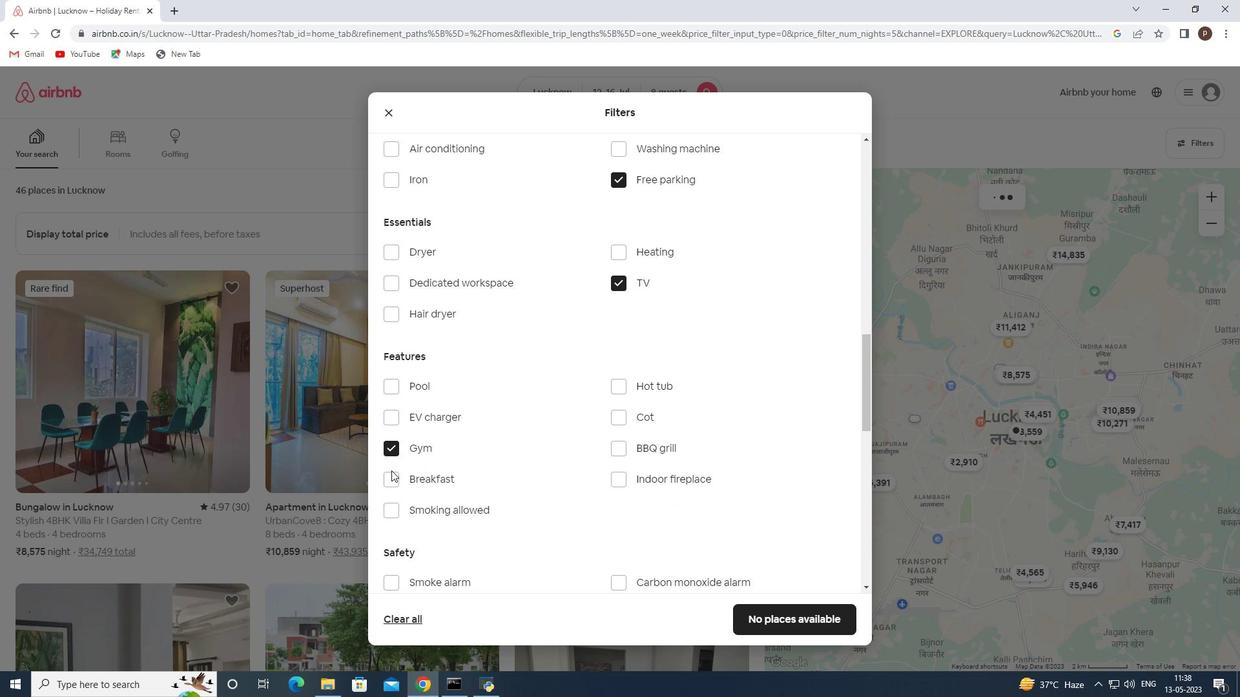 
Action: Mouse pressed left at (389, 477)
Screenshot: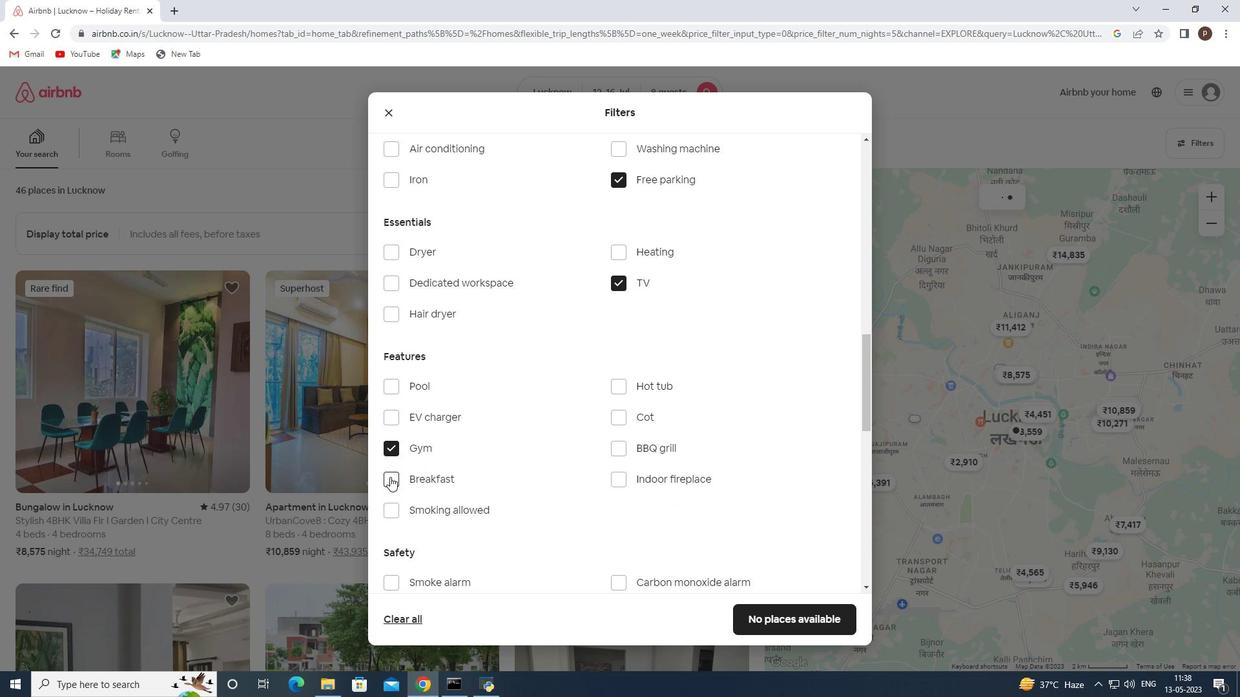 
Action: Mouse moved to (473, 459)
Screenshot: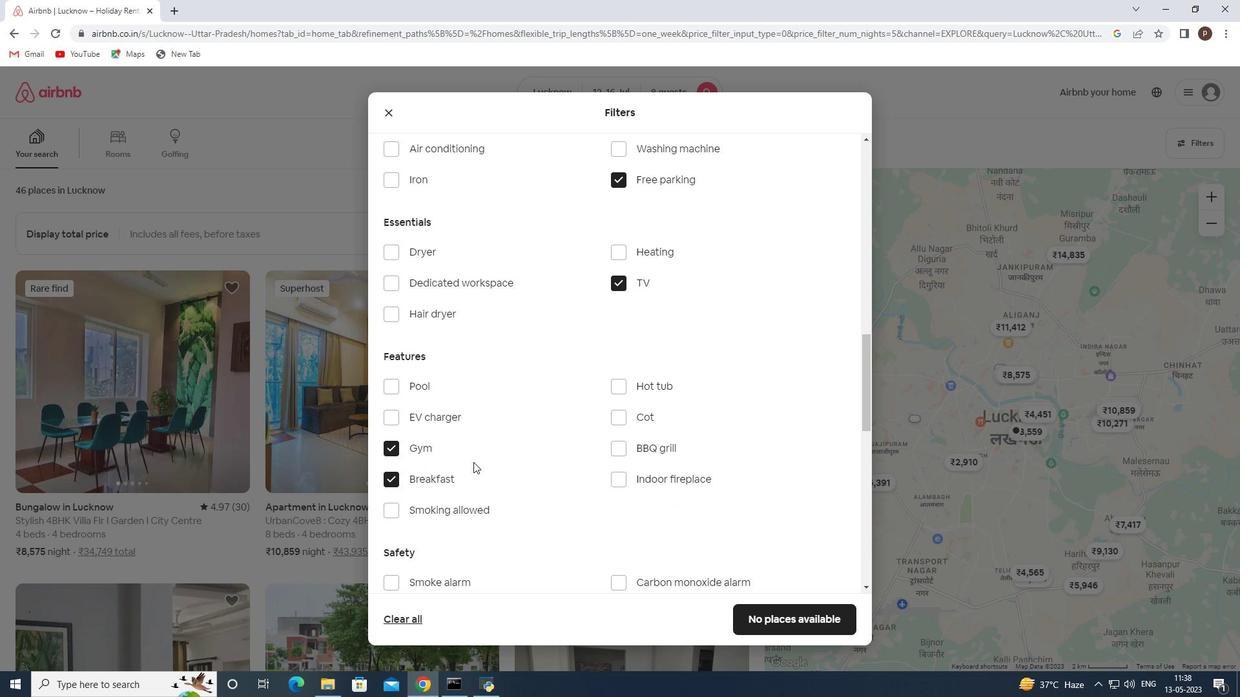 
Action: Mouse scrolled (473, 458) with delta (0, 0)
Screenshot: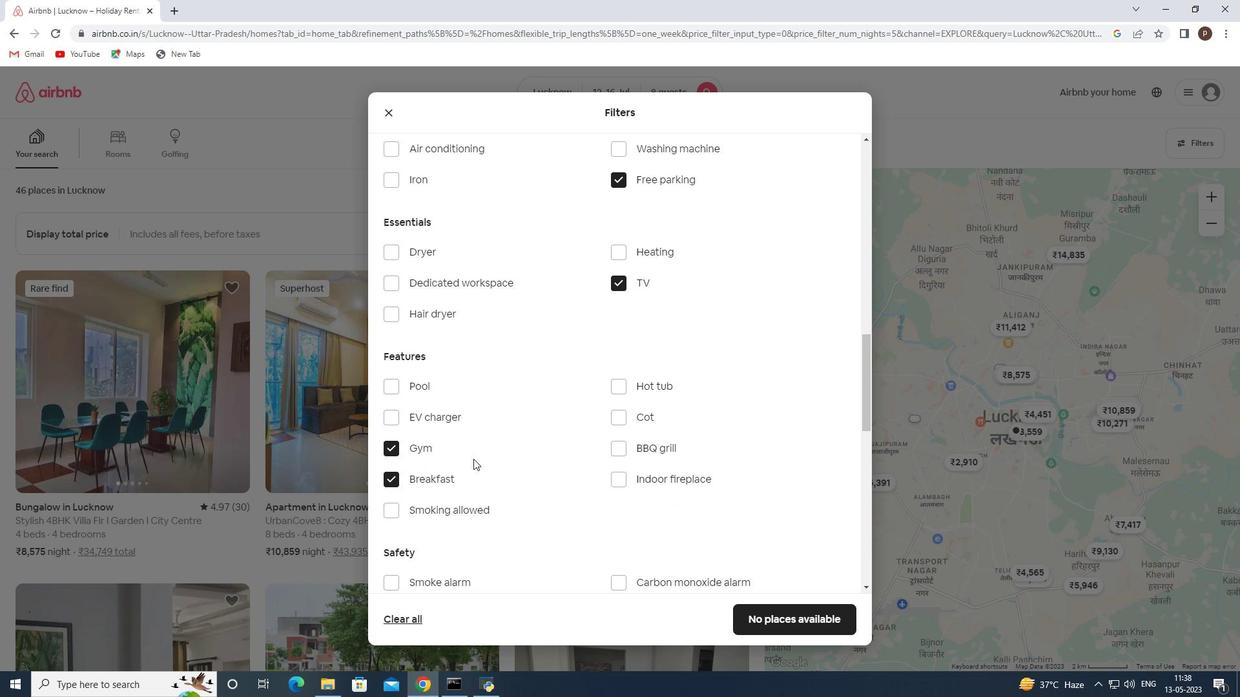 
Action: Mouse scrolled (473, 458) with delta (0, 0)
Screenshot: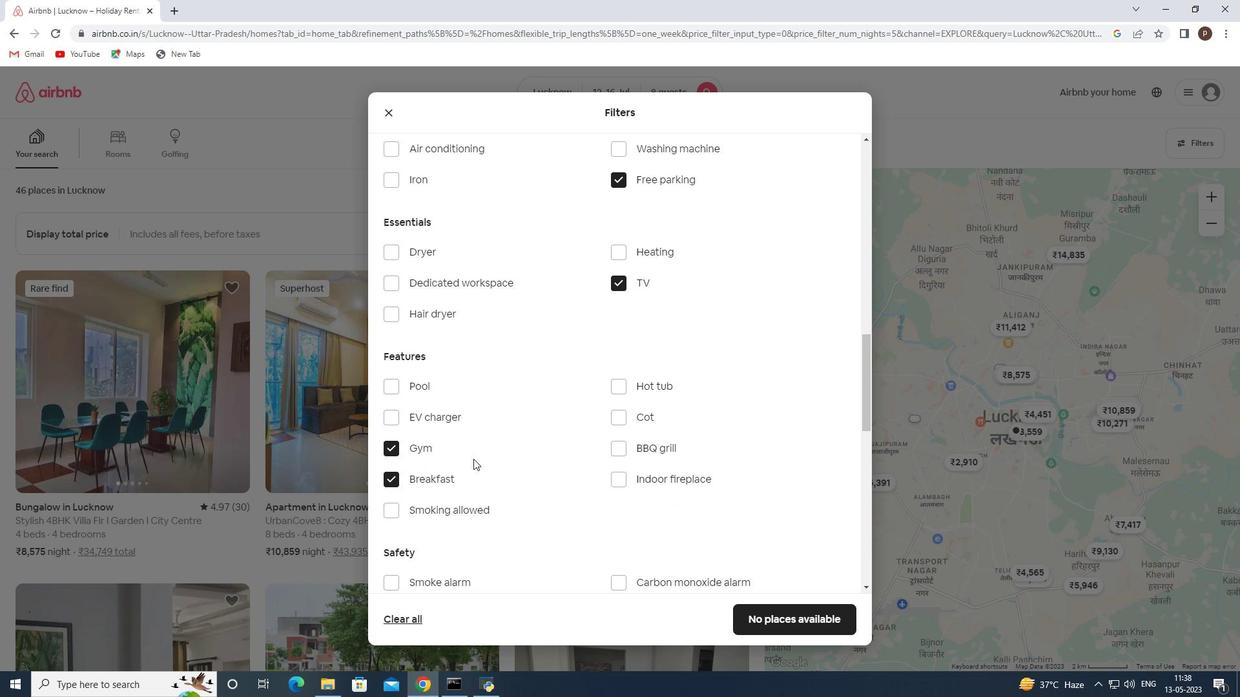 
Action: Mouse moved to (506, 447)
Screenshot: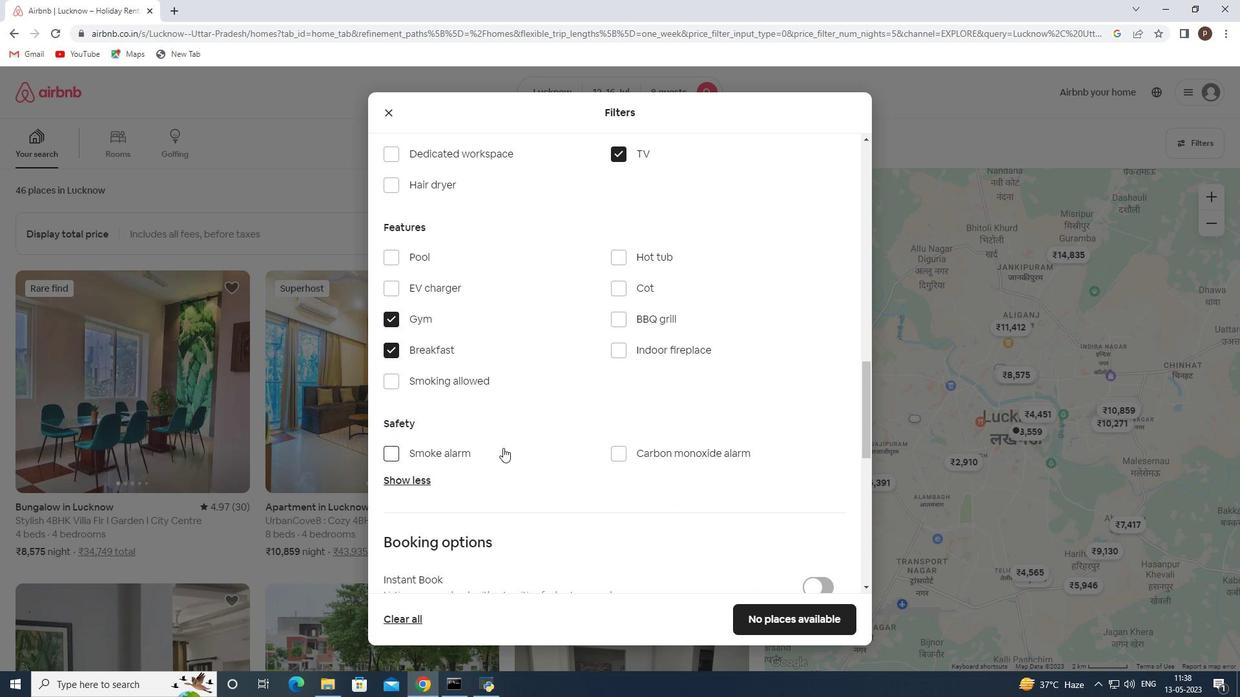 
Action: Mouse scrolled (506, 446) with delta (0, 0)
Screenshot: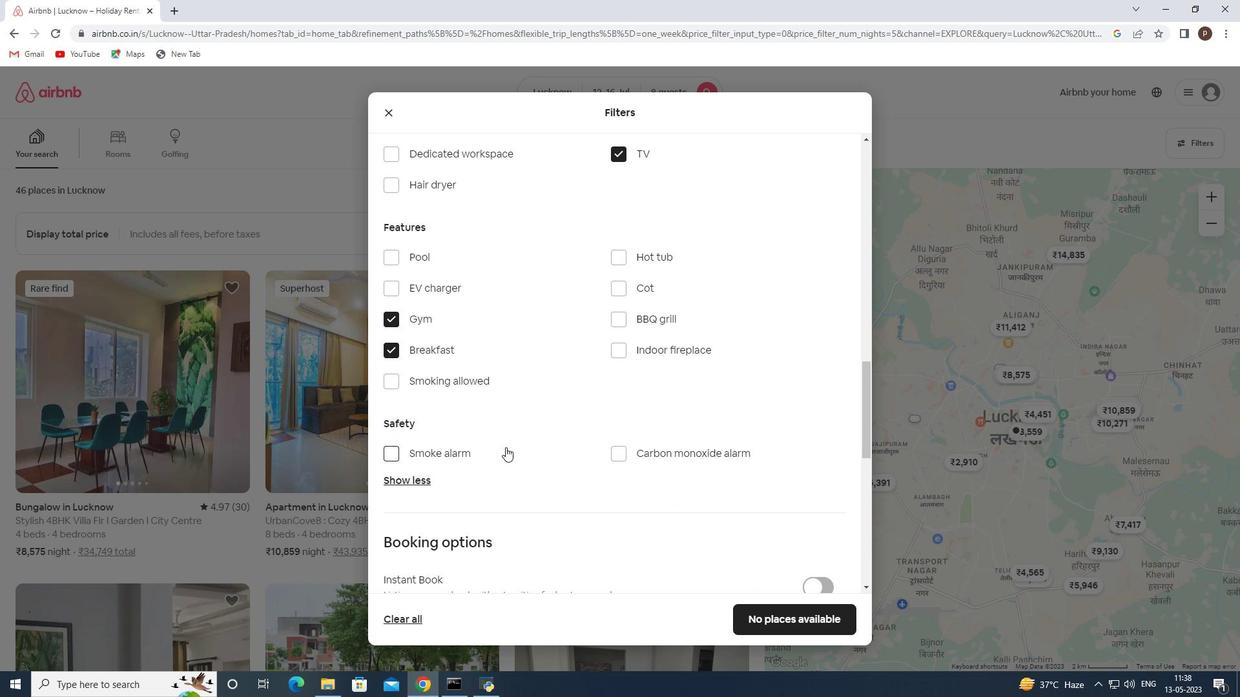 
Action: Mouse scrolled (506, 446) with delta (0, 0)
Screenshot: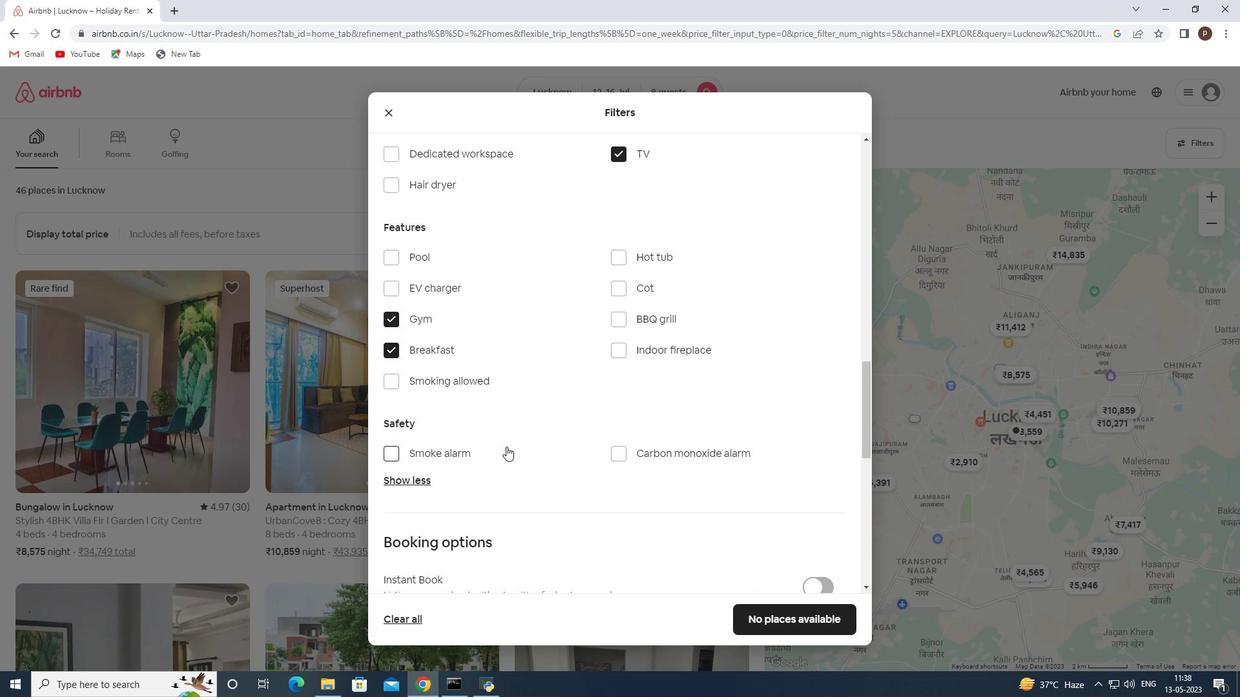 
Action: Mouse scrolled (506, 446) with delta (0, 0)
Screenshot: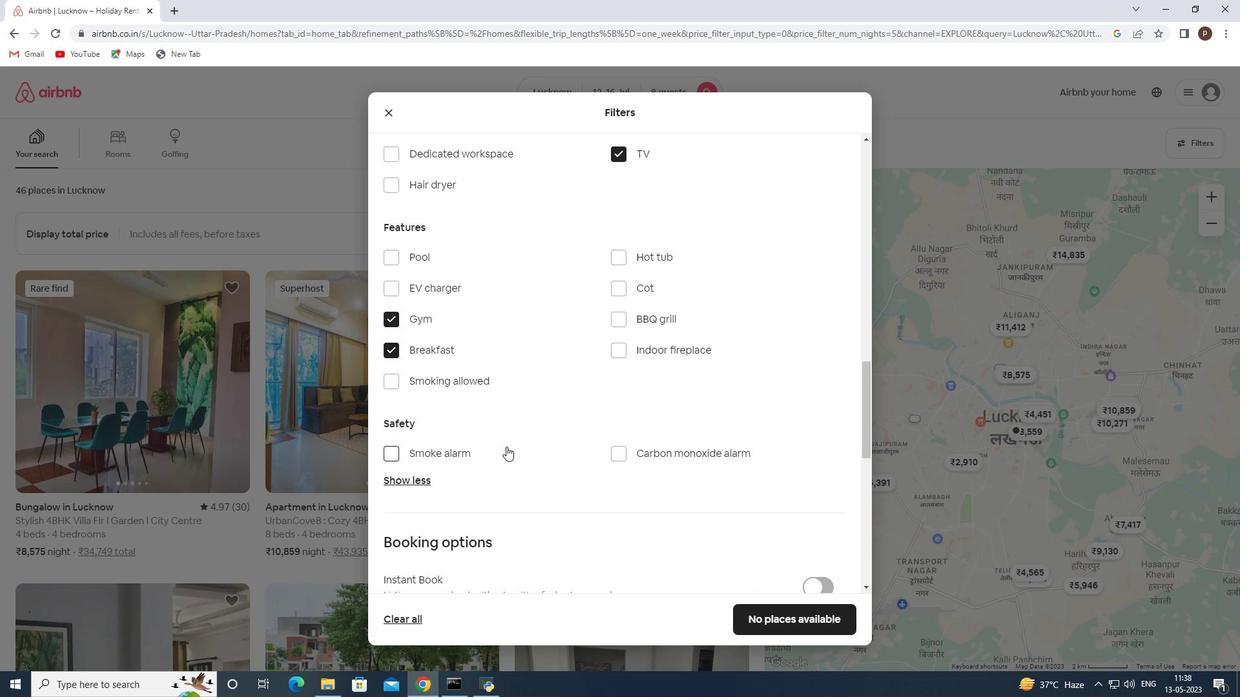 
Action: Mouse scrolled (506, 446) with delta (0, 0)
Screenshot: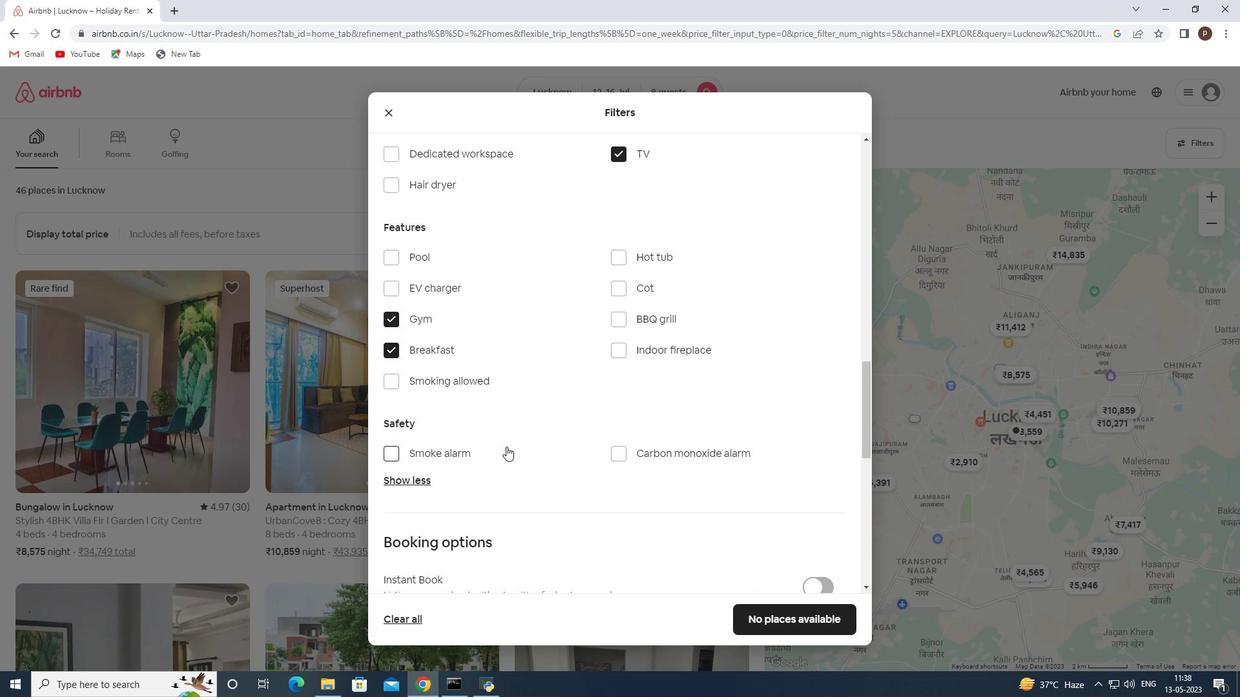 
Action: Mouse moved to (816, 377)
Screenshot: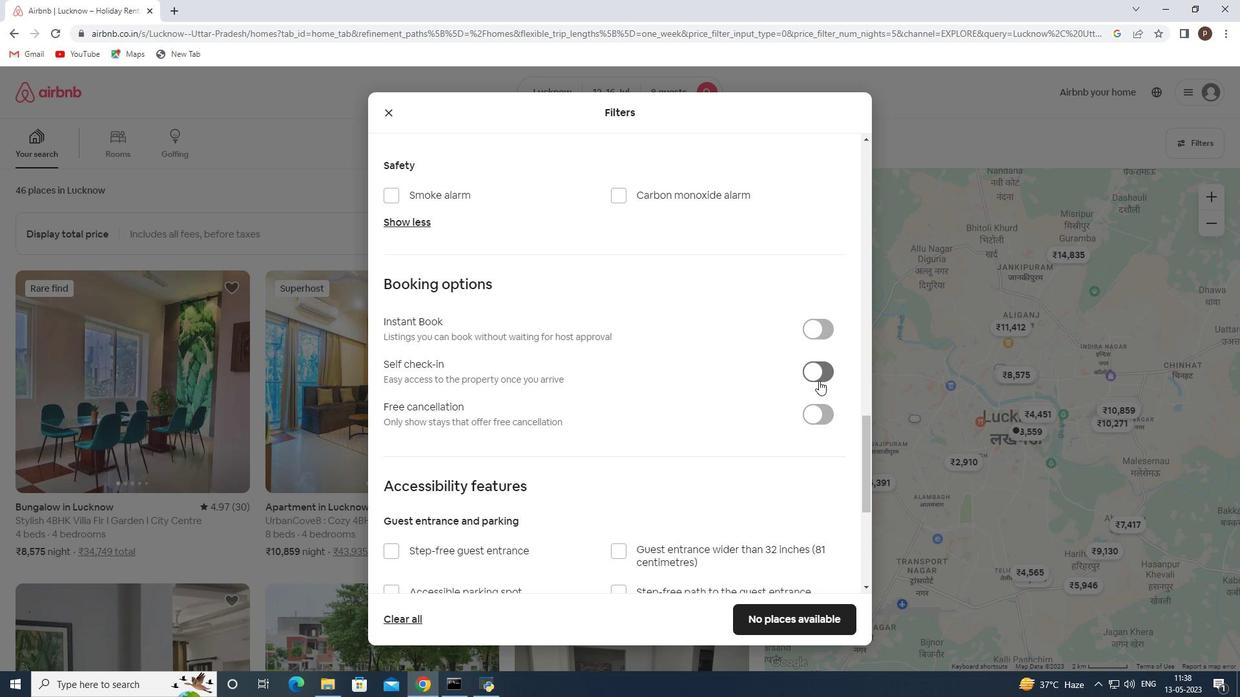 
Action: Mouse pressed left at (816, 377)
Screenshot: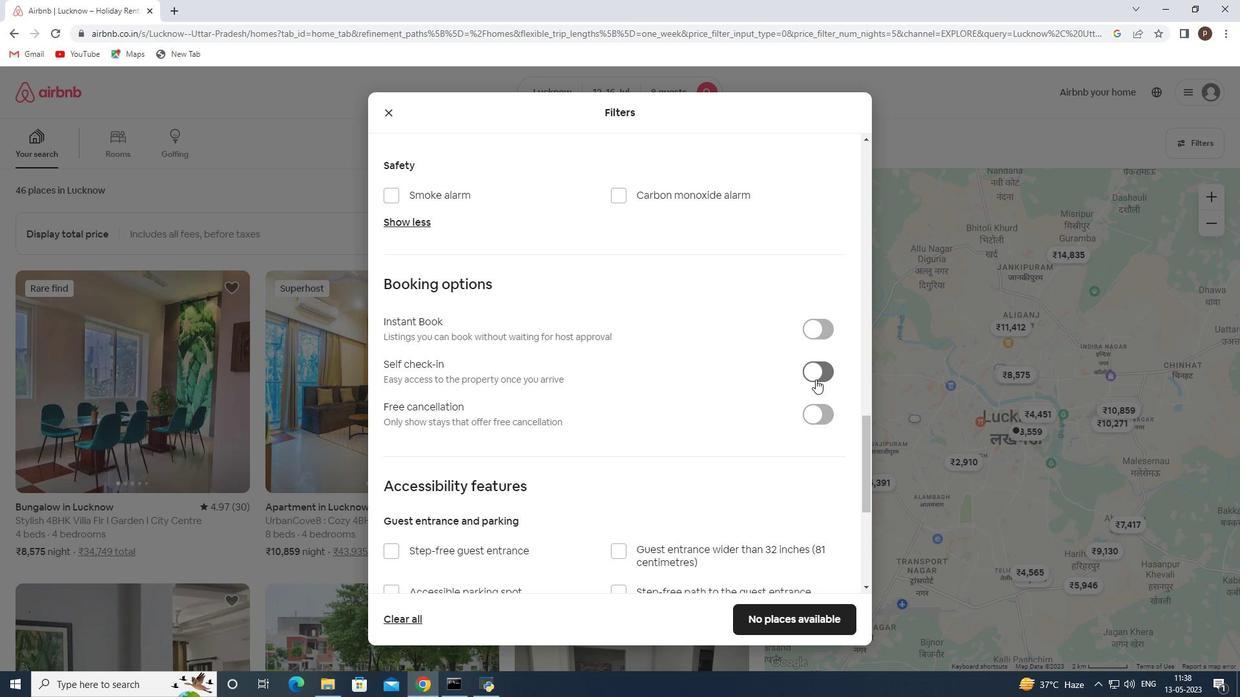 
Action: Mouse moved to (671, 404)
Screenshot: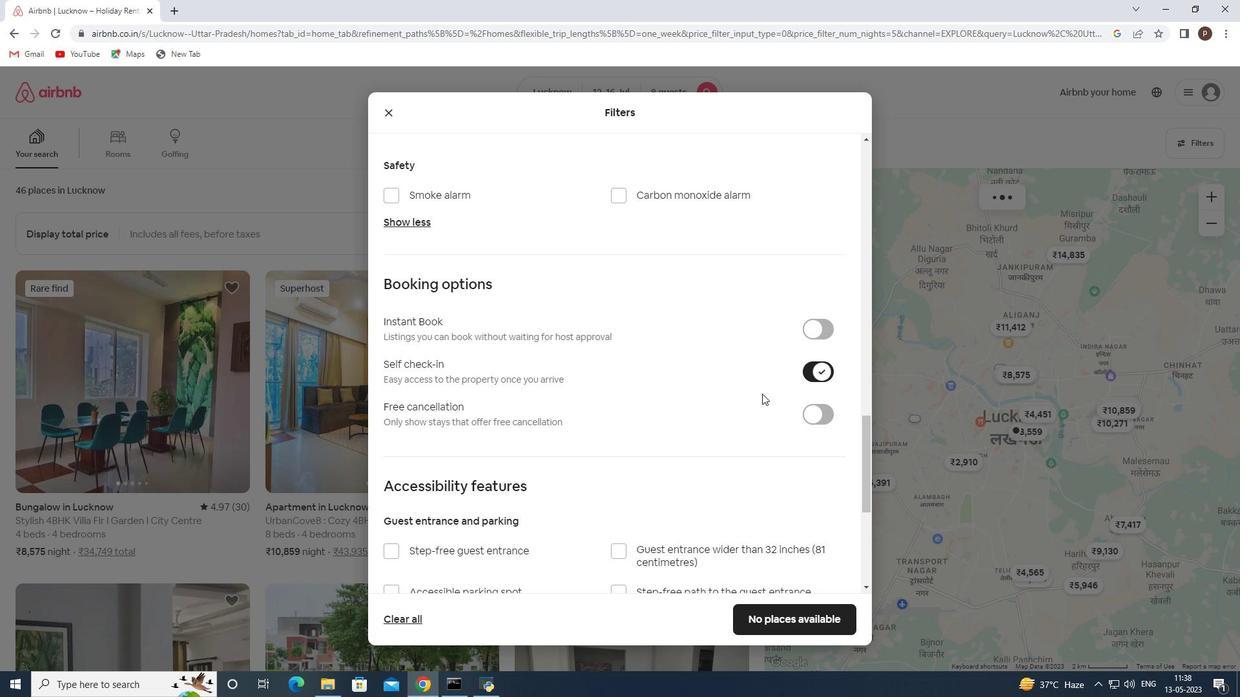 
Action: Mouse scrolled (671, 403) with delta (0, 0)
Screenshot: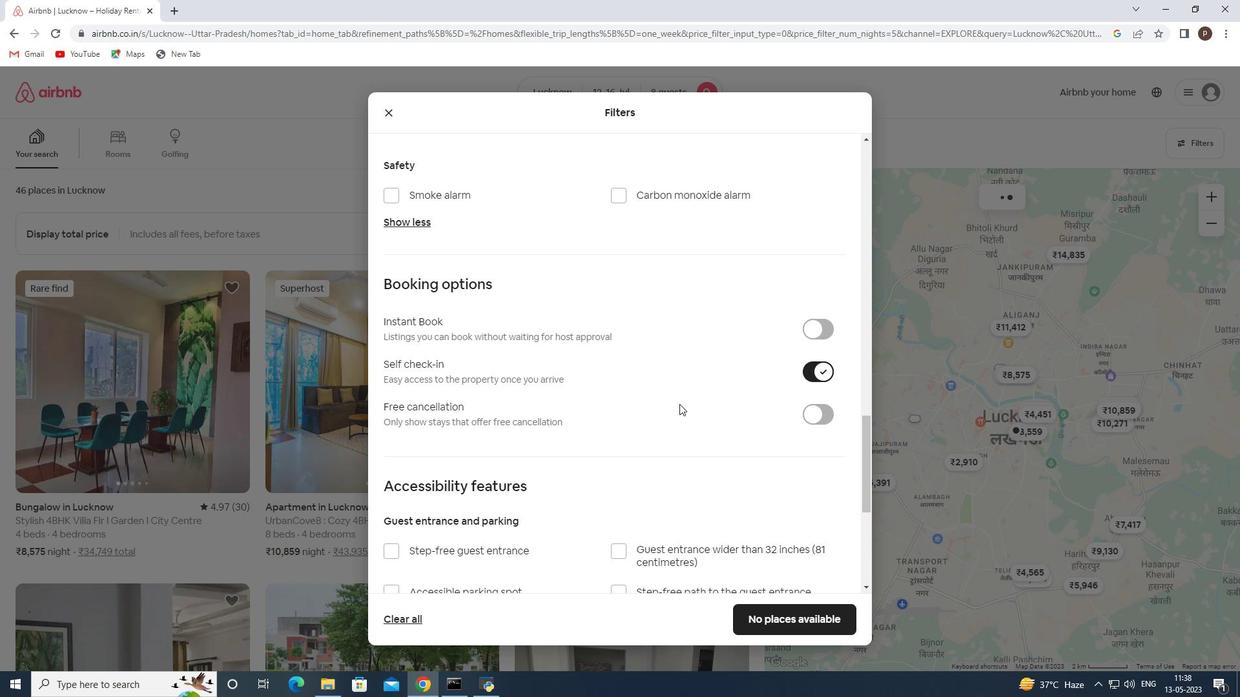 
Action: Mouse scrolled (671, 403) with delta (0, 0)
Screenshot: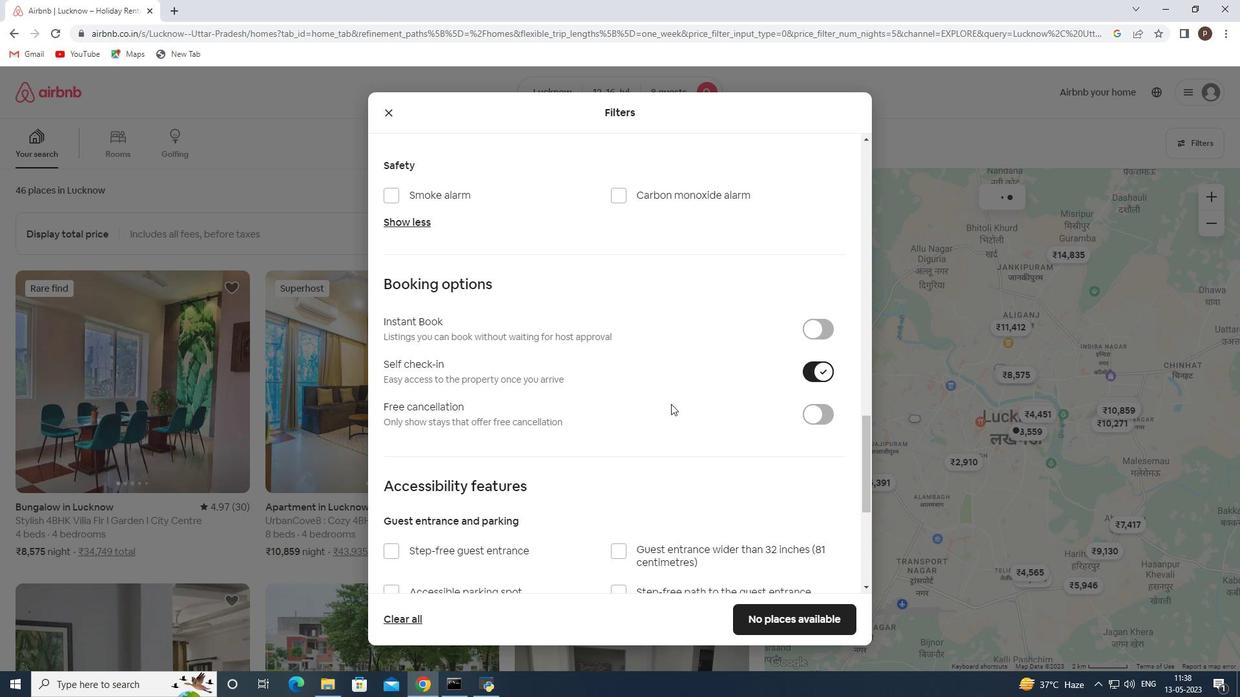 
Action: Mouse scrolled (671, 403) with delta (0, 0)
Screenshot: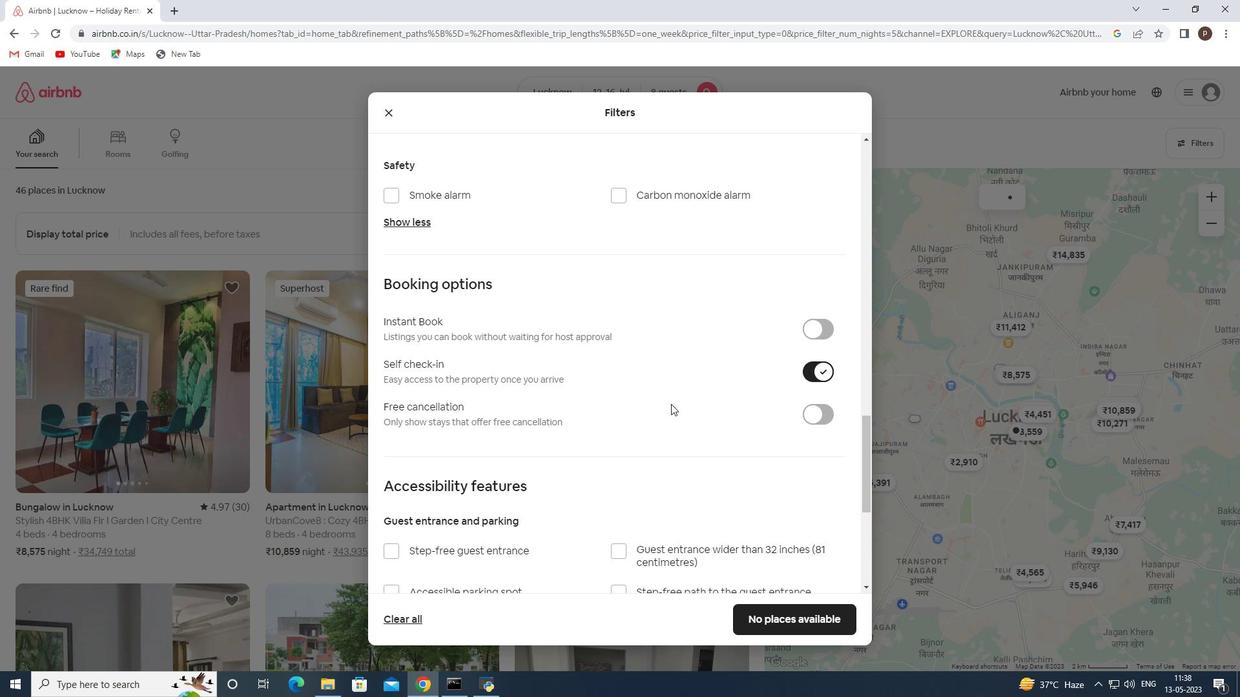 
Action: Mouse scrolled (671, 403) with delta (0, 0)
Screenshot: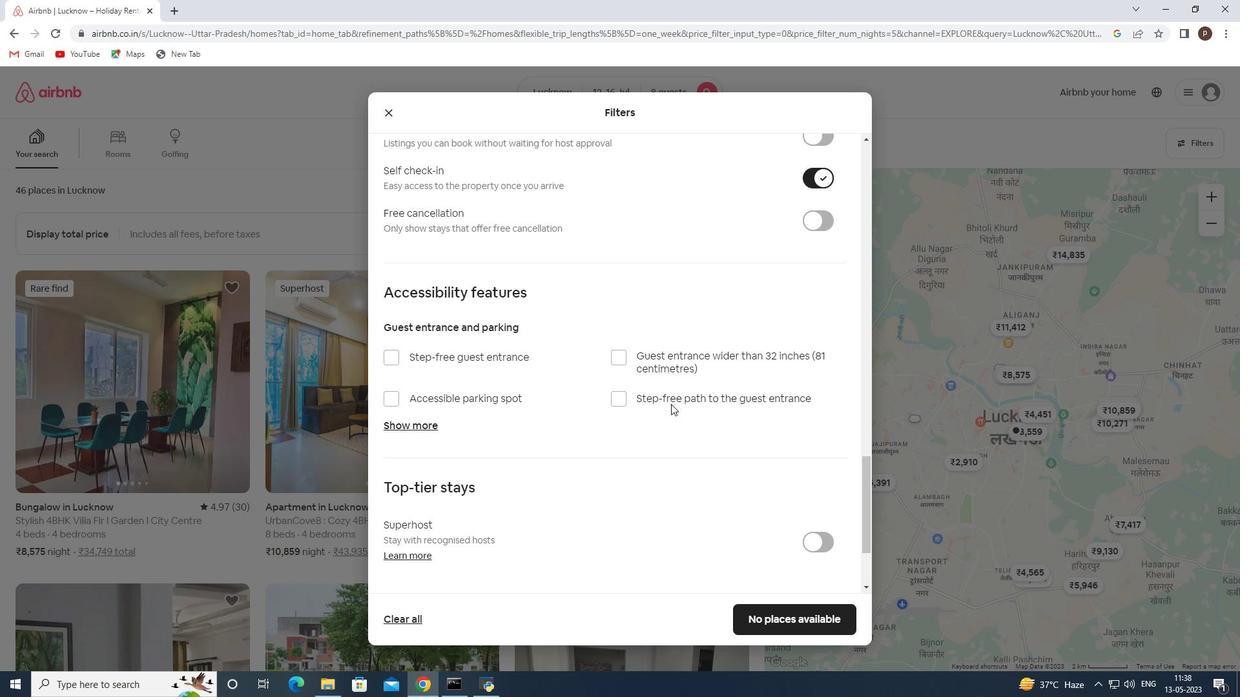
Action: Mouse scrolled (671, 403) with delta (0, 0)
Screenshot: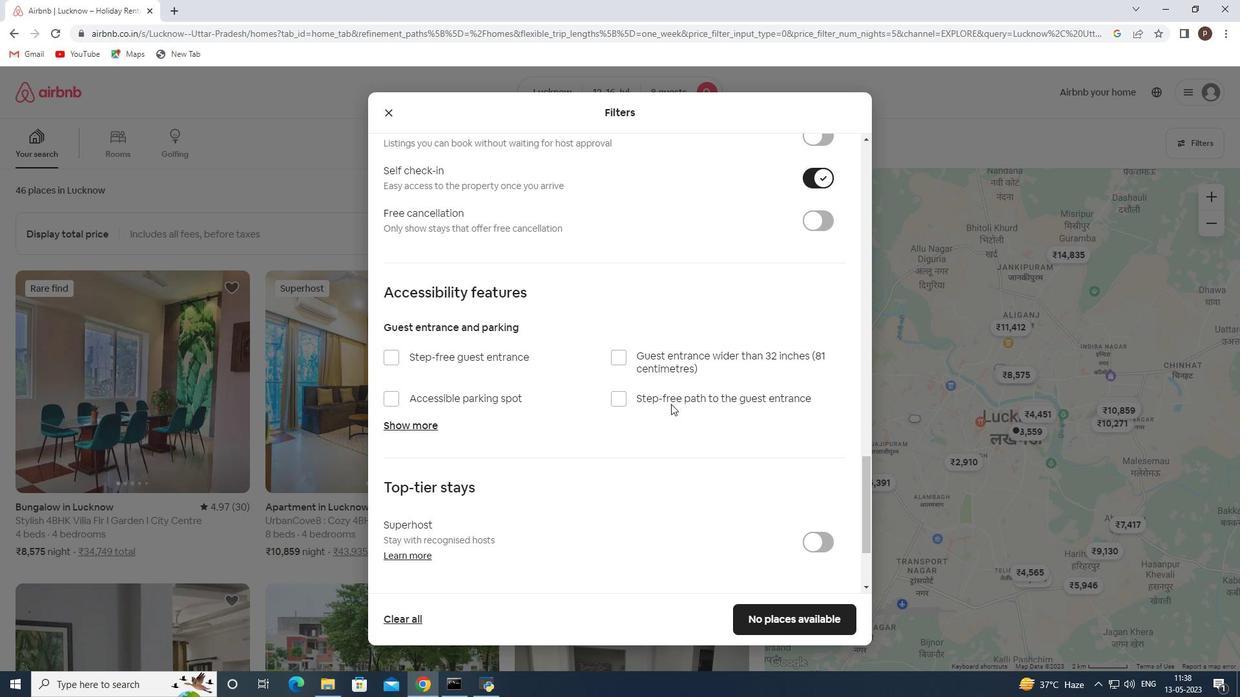 
Action: Mouse scrolled (671, 403) with delta (0, 0)
Screenshot: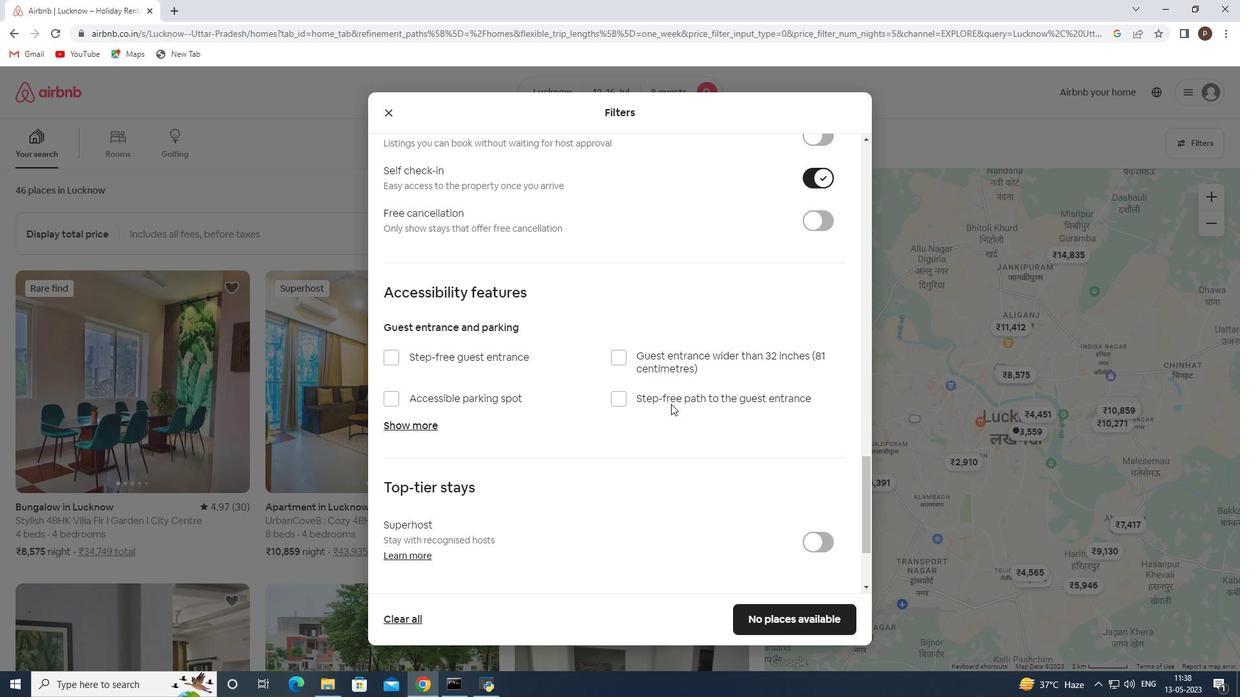 
Action: Mouse scrolled (671, 403) with delta (0, 0)
Screenshot: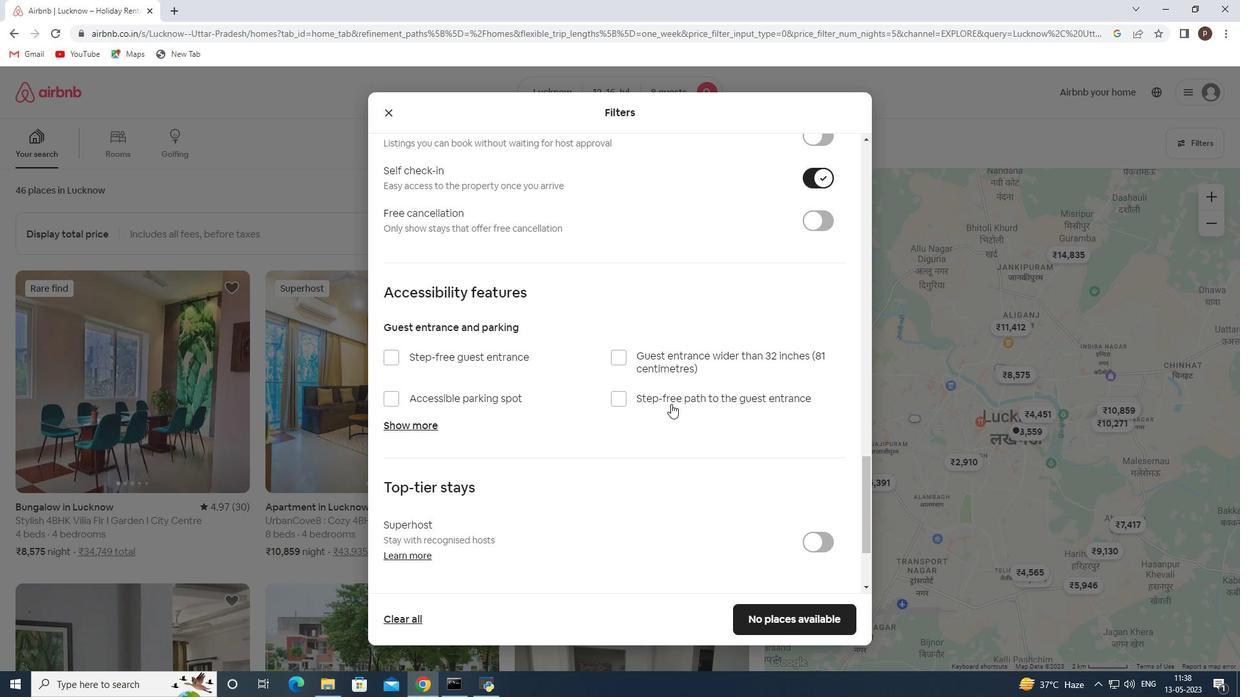 
Action: Mouse scrolled (671, 403) with delta (0, 0)
Screenshot: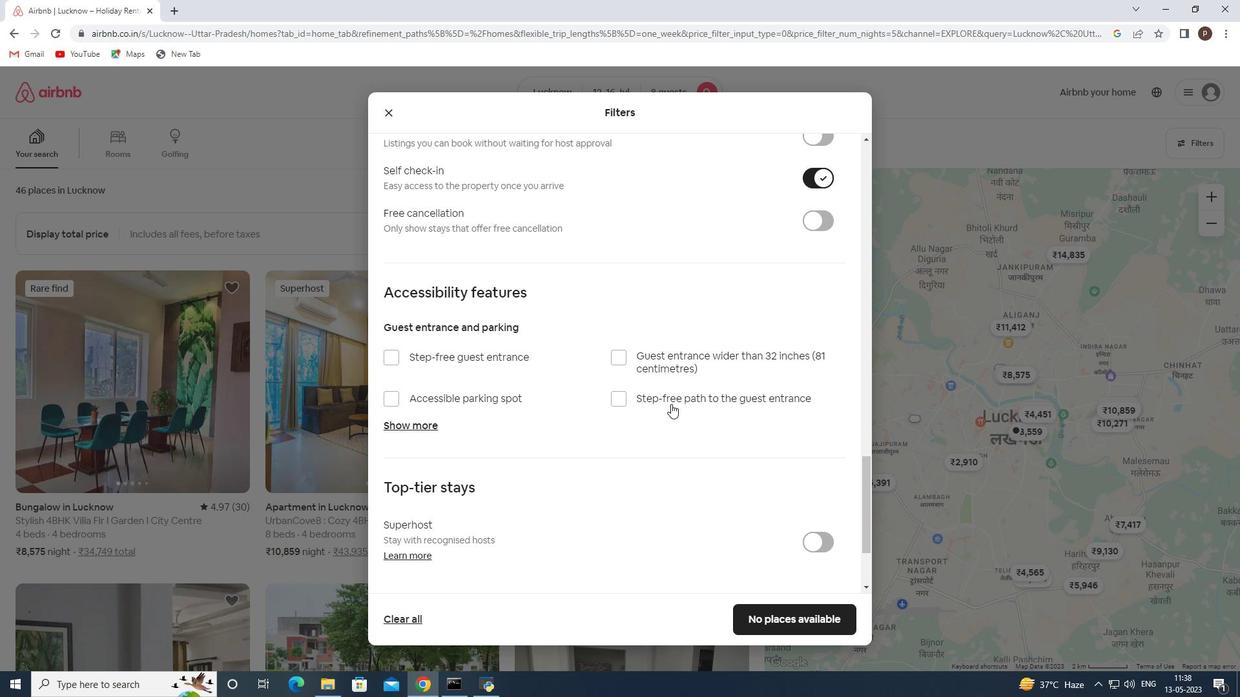 
Action: Mouse scrolled (671, 403) with delta (0, 0)
Screenshot: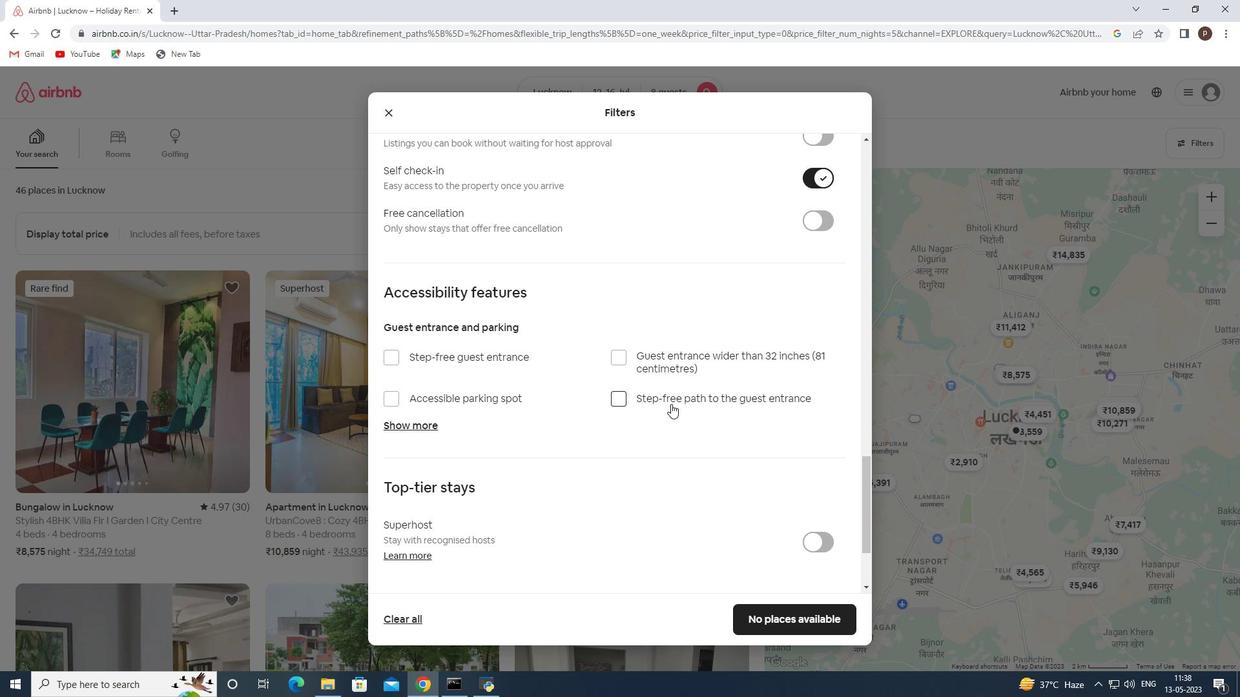 
Action: Mouse scrolled (671, 403) with delta (0, 0)
Screenshot: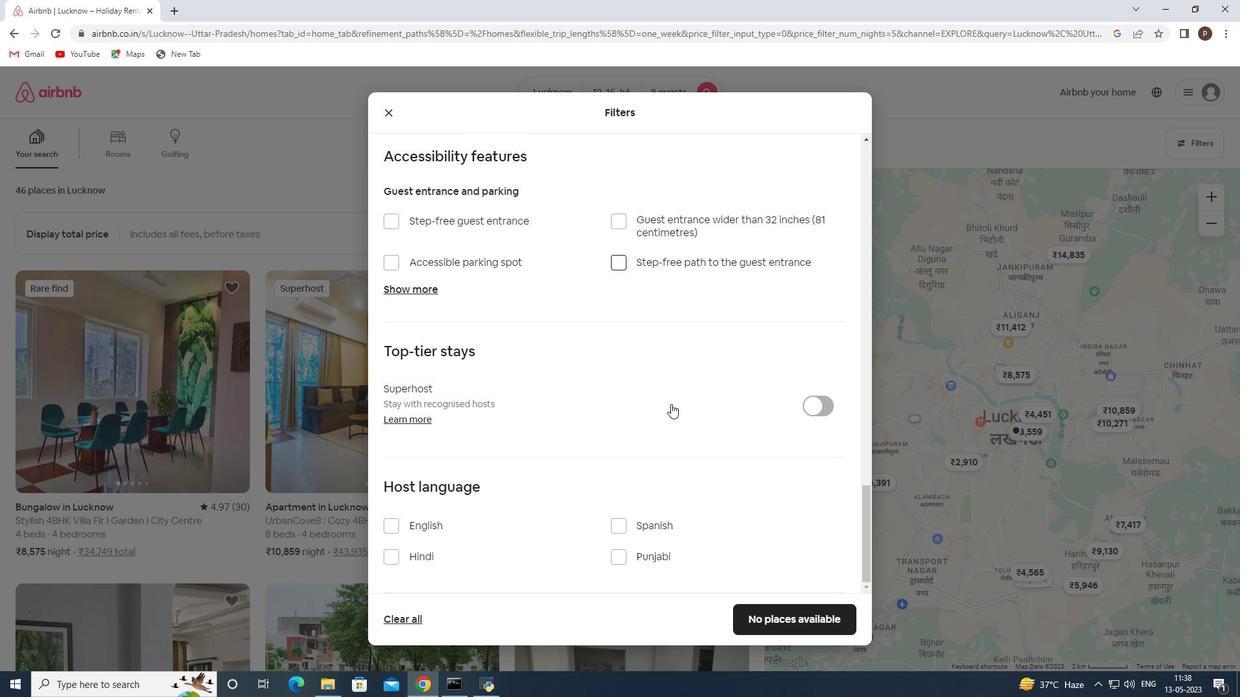 
Action: Mouse scrolled (671, 403) with delta (0, 0)
Screenshot: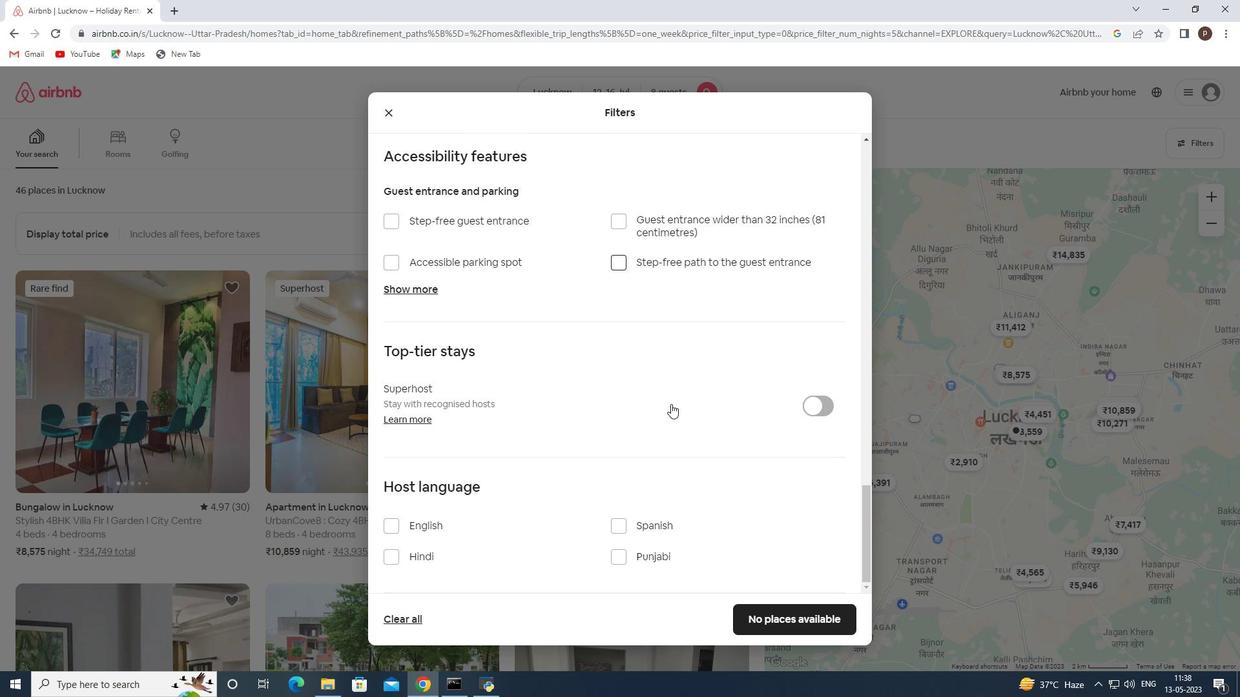
Action: Mouse scrolled (671, 403) with delta (0, 0)
Screenshot: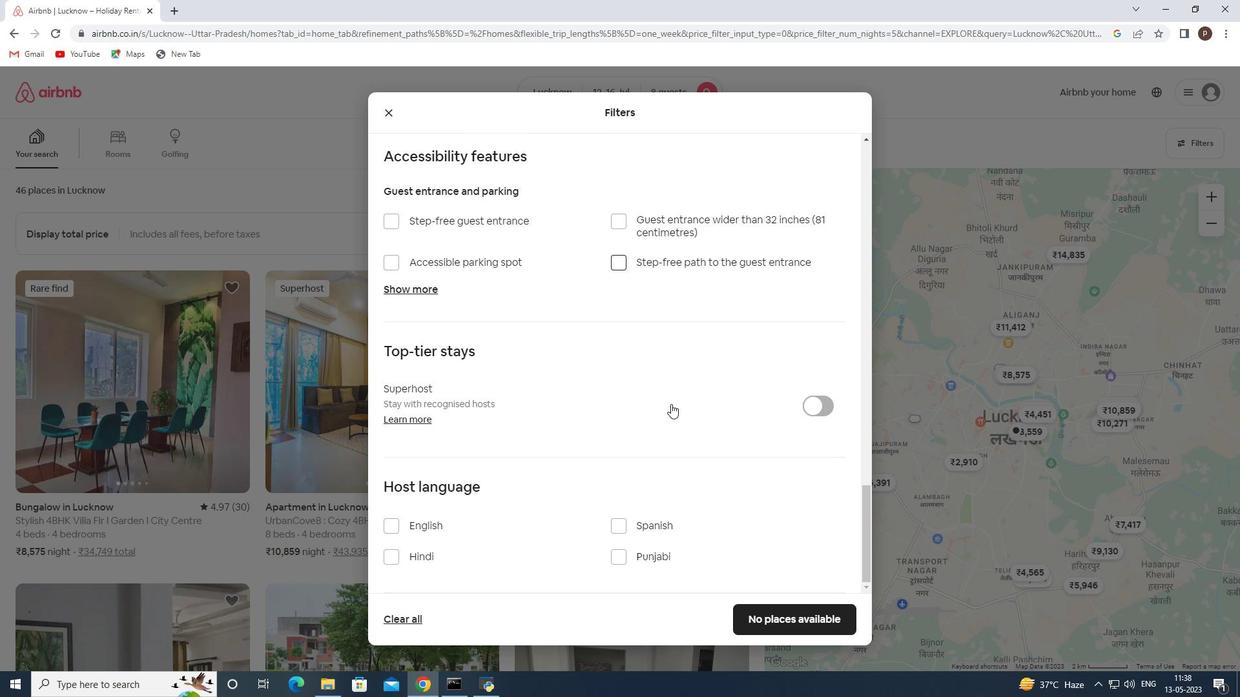 
Action: Mouse scrolled (671, 403) with delta (0, 0)
Screenshot: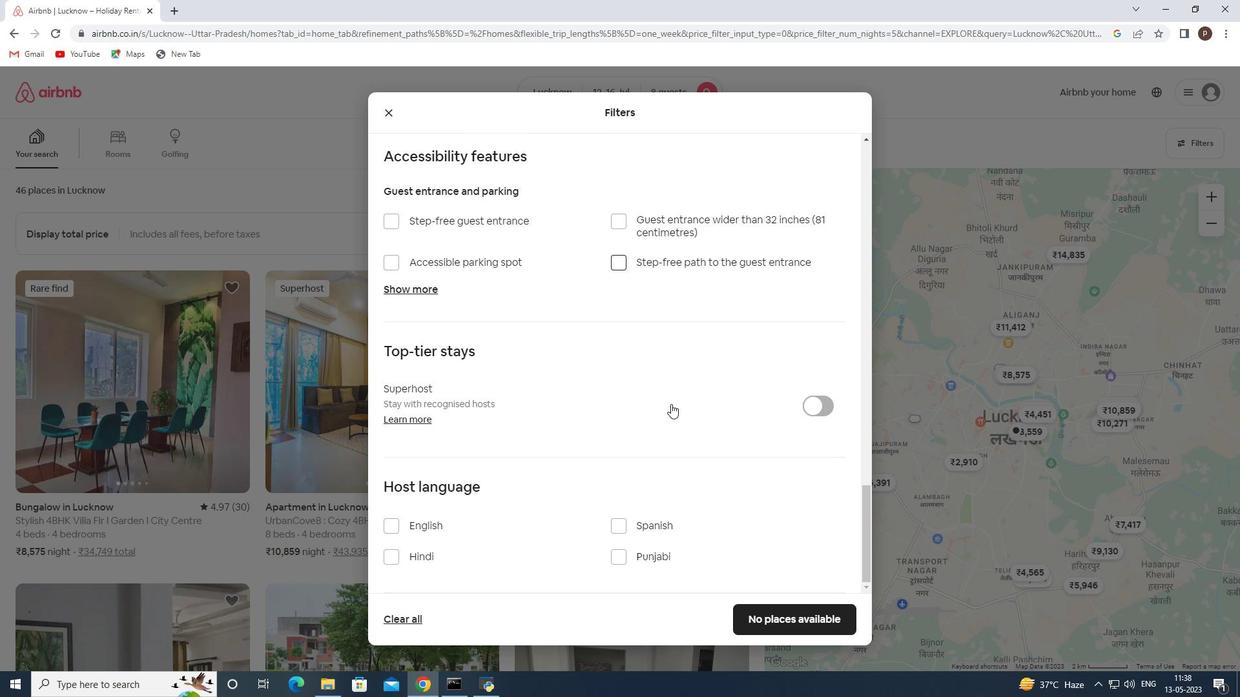 
Action: Mouse scrolled (671, 403) with delta (0, 0)
Screenshot: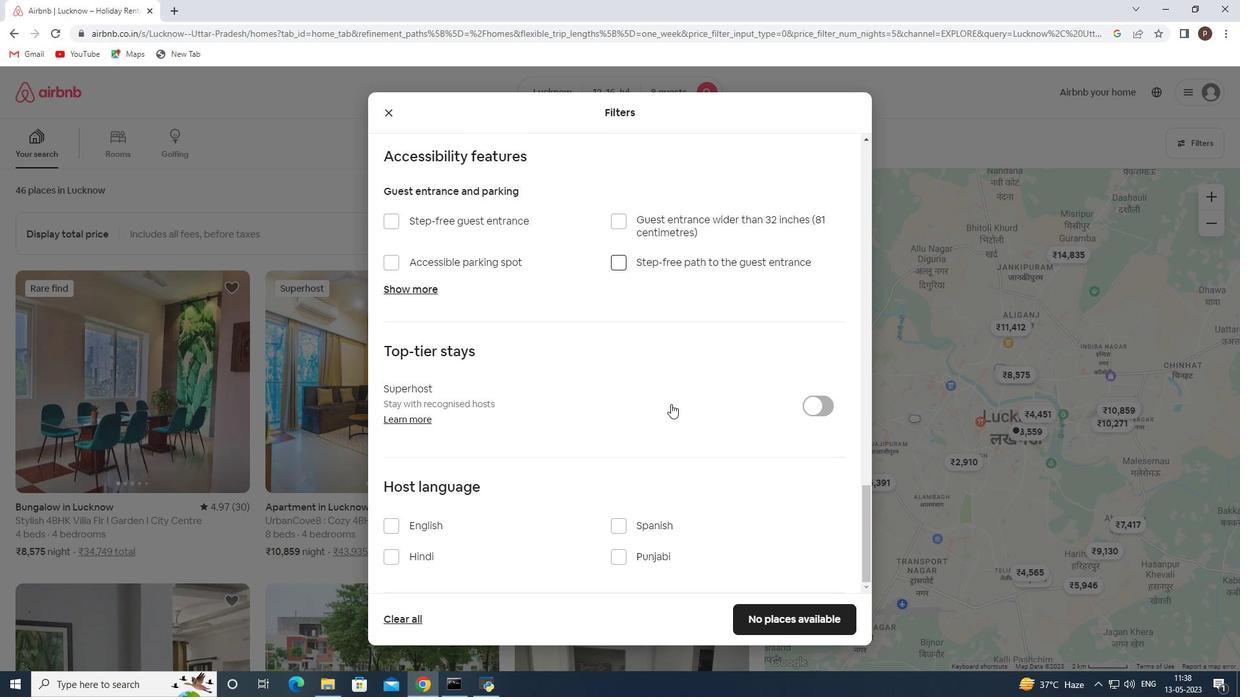 
Action: Mouse scrolled (671, 403) with delta (0, 0)
Screenshot: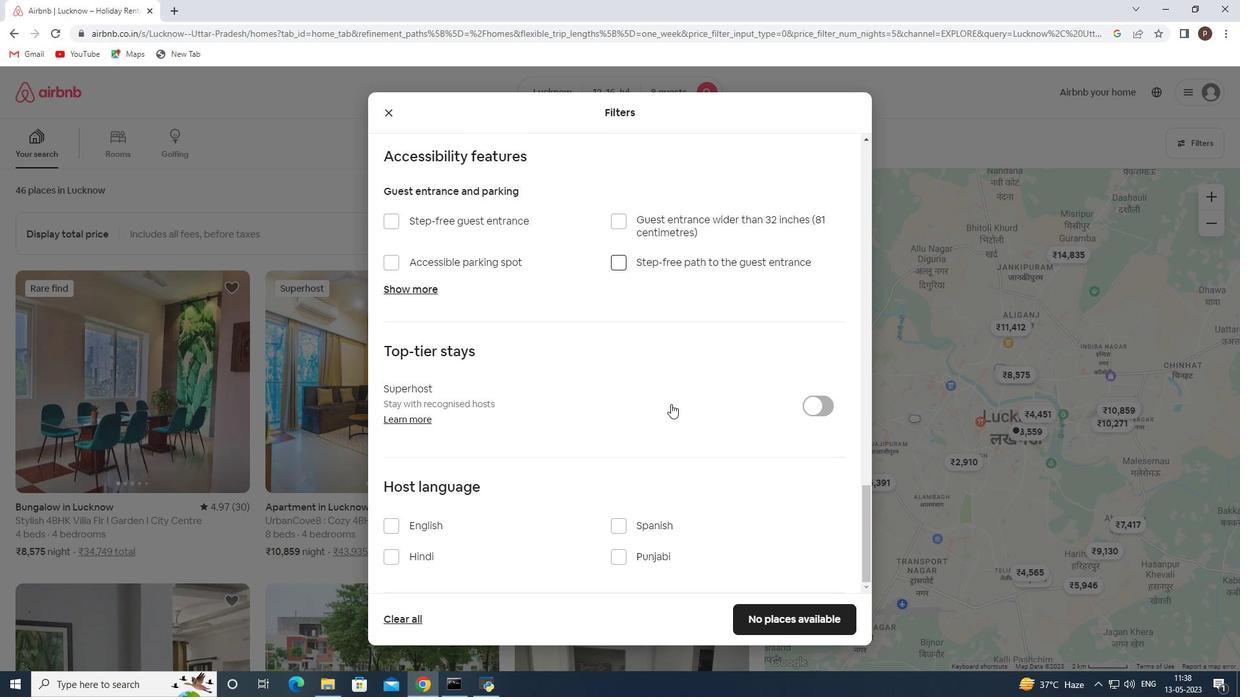 
Action: Mouse scrolled (671, 403) with delta (0, 0)
Screenshot: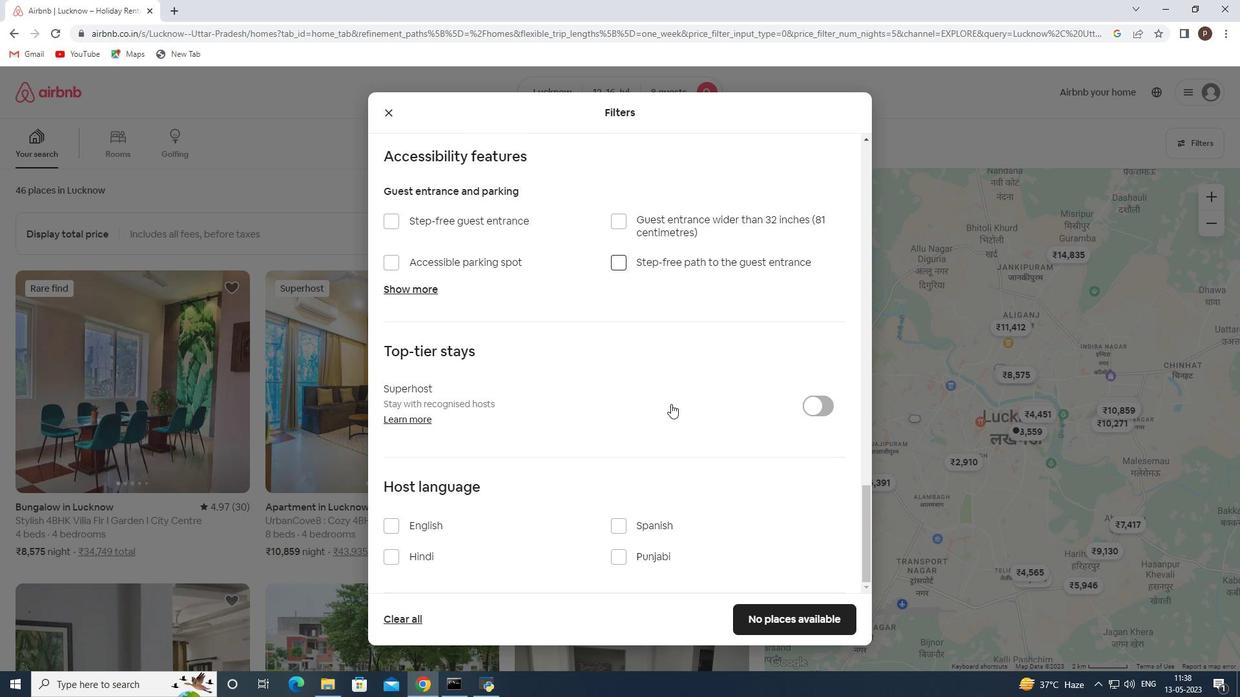 
Action: Mouse moved to (393, 525)
Screenshot: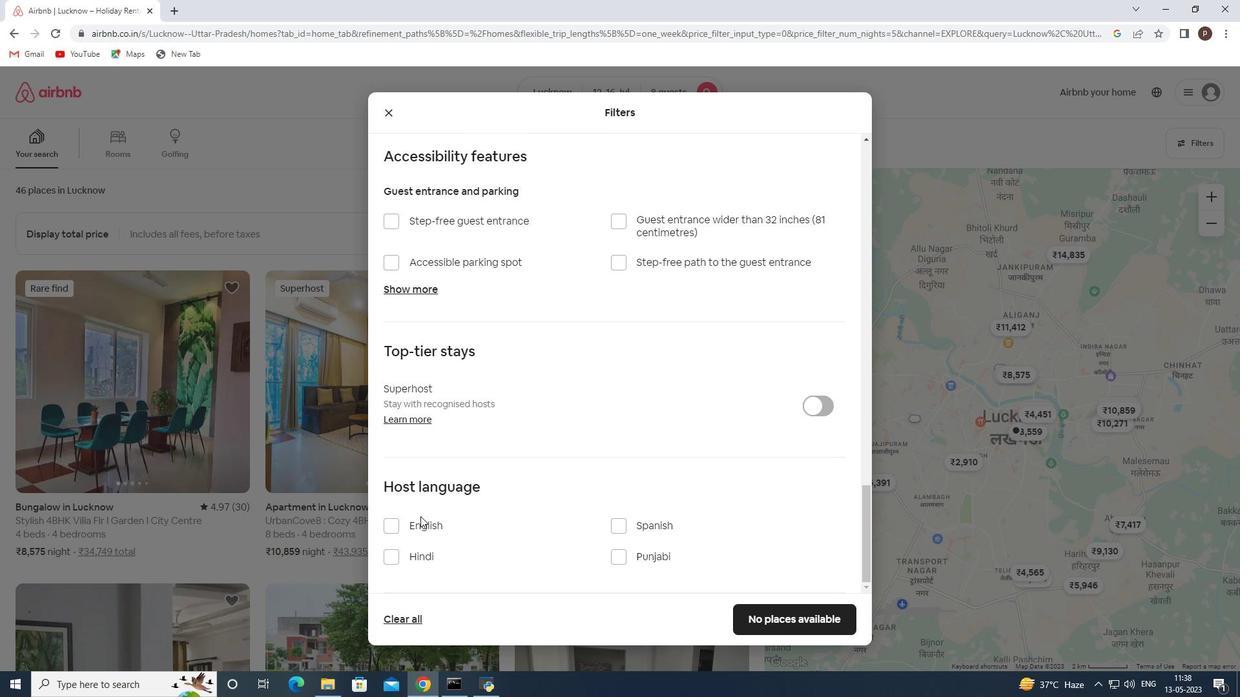 
Action: Mouse pressed left at (393, 525)
Screenshot: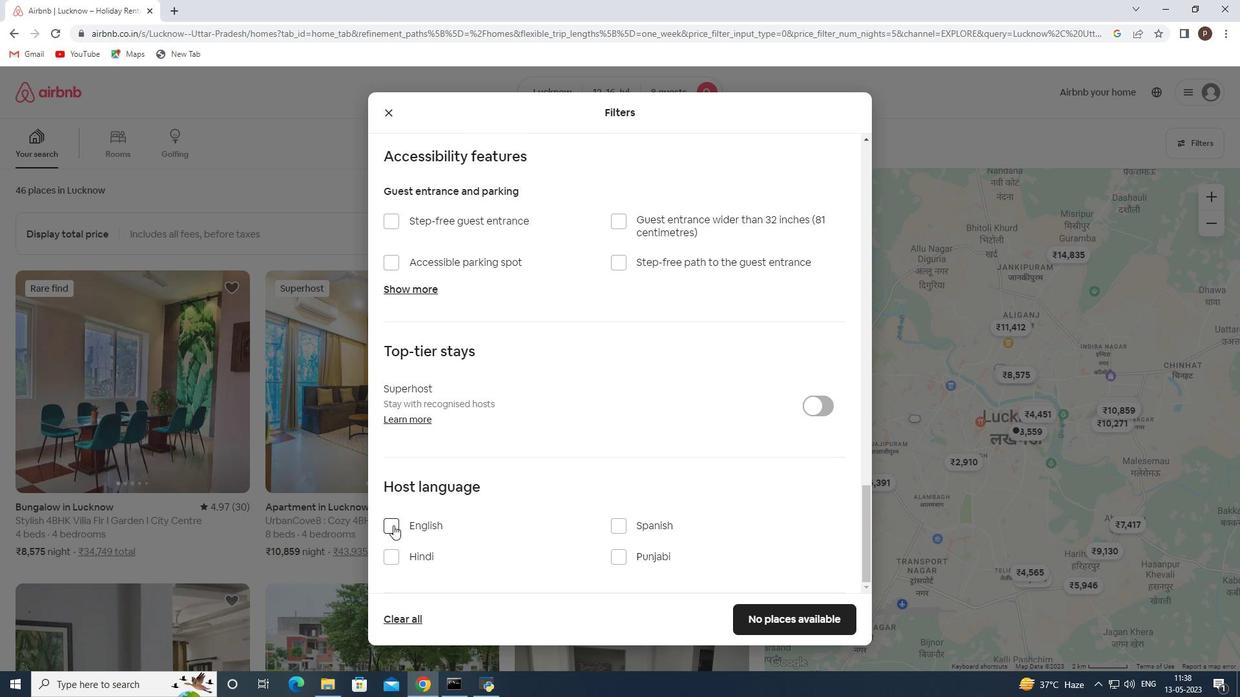 
Action: Mouse moved to (777, 620)
Screenshot: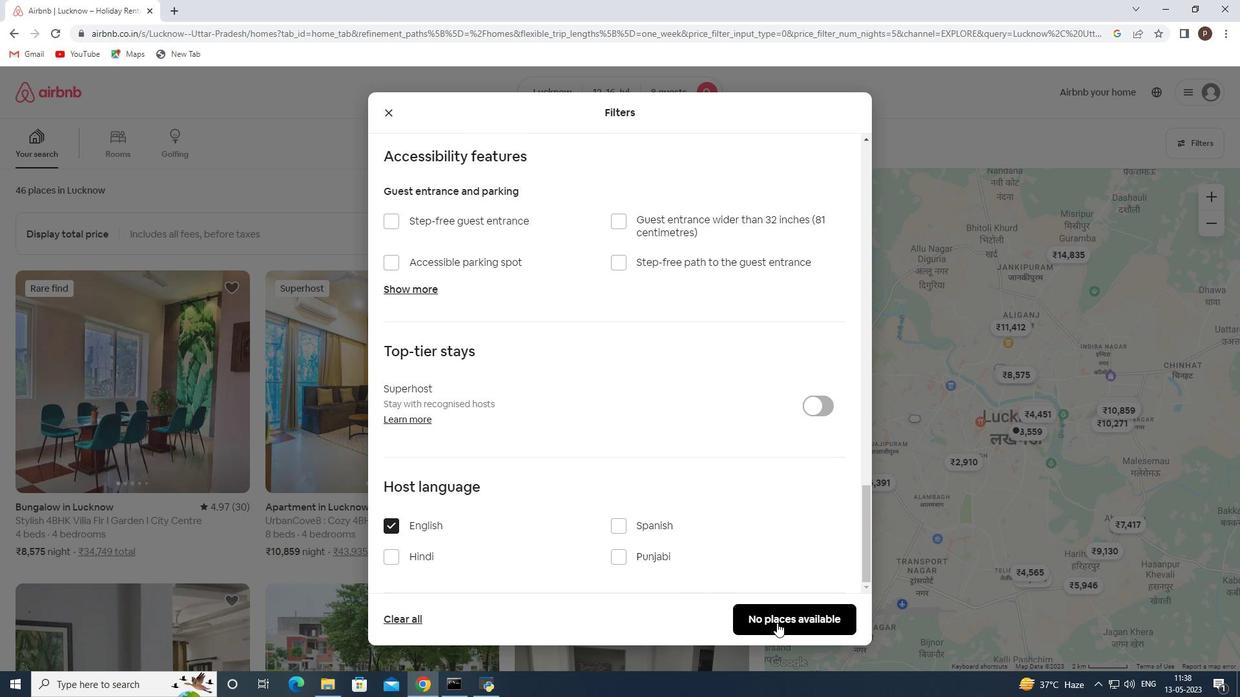 
Action: Mouse pressed left at (777, 620)
Screenshot: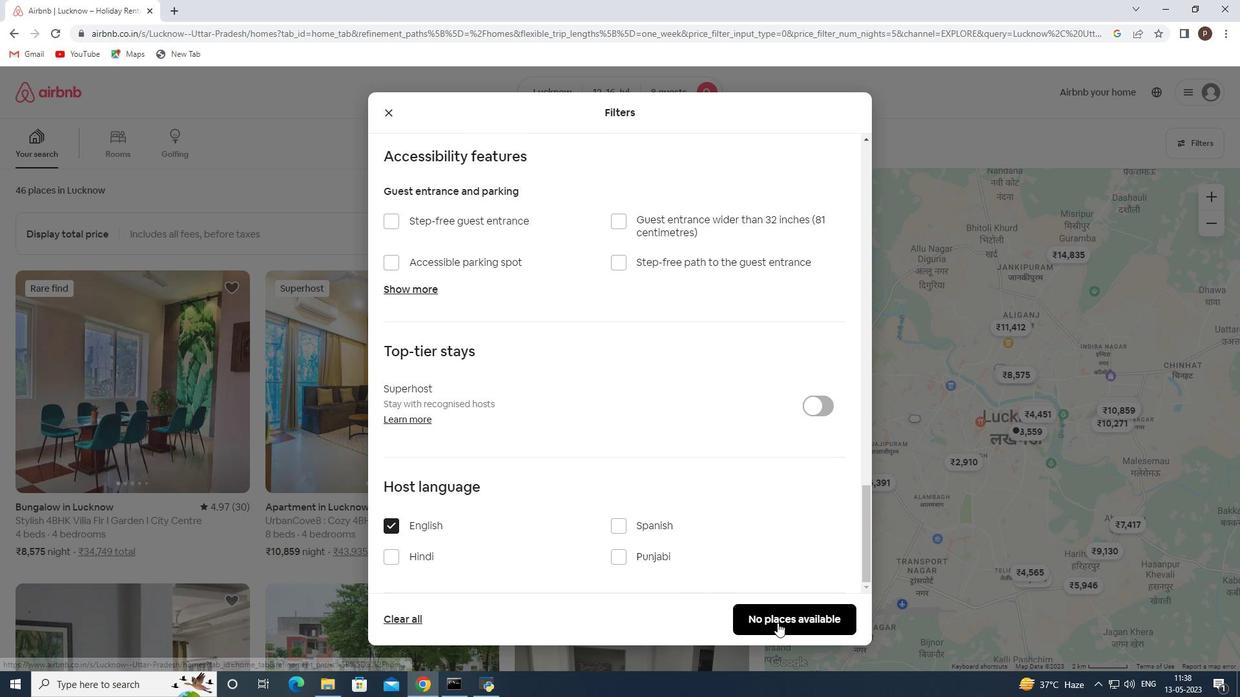 
Action: Mouse moved to (750, 633)
Screenshot: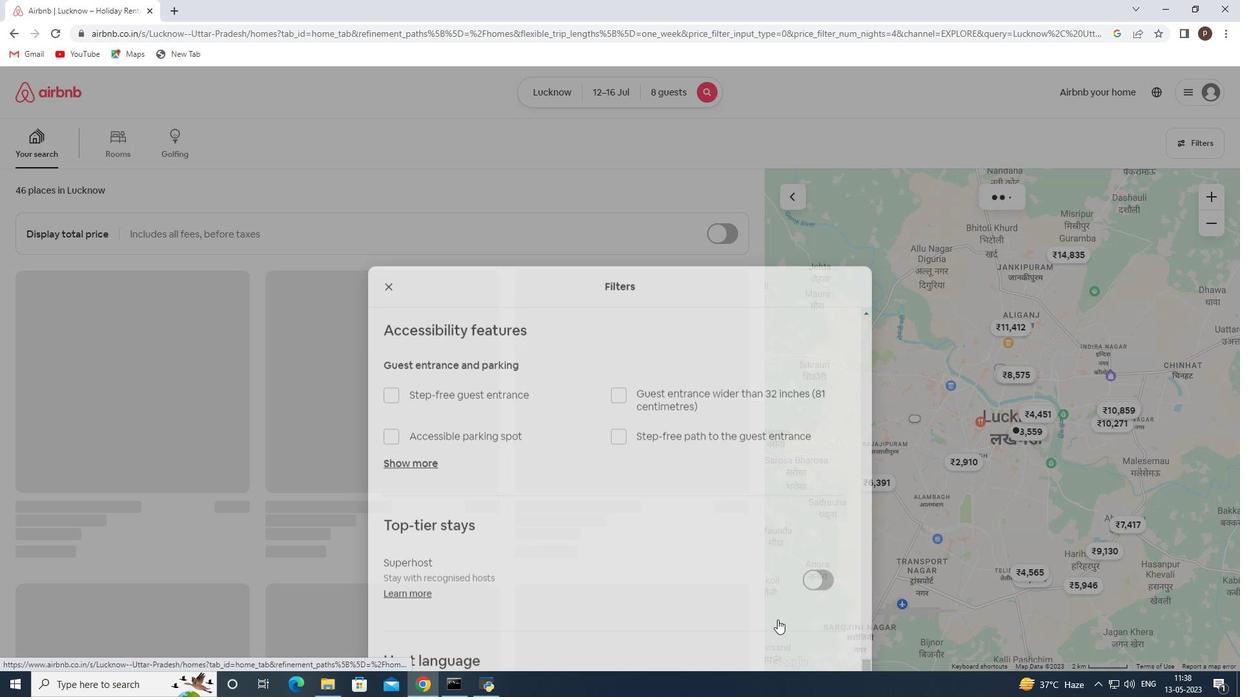 
